 Task: Look for space in Río Bueno, Chile from 12th July, 2023 to 16th July, 2023 for 8 adults in price range Rs.10000 to Rs.16000. Place can be private room with 8 bedrooms having 8 beds and 8 bathrooms. Property type can be house, flat, guest house, hotel. Amenities needed are: wifi, TV, free parkinig on premises, gym, breakfast. Booking option can be shelf check-in. Required host language is English.
Action: Mouse moved to (544, 134)
Screenshot: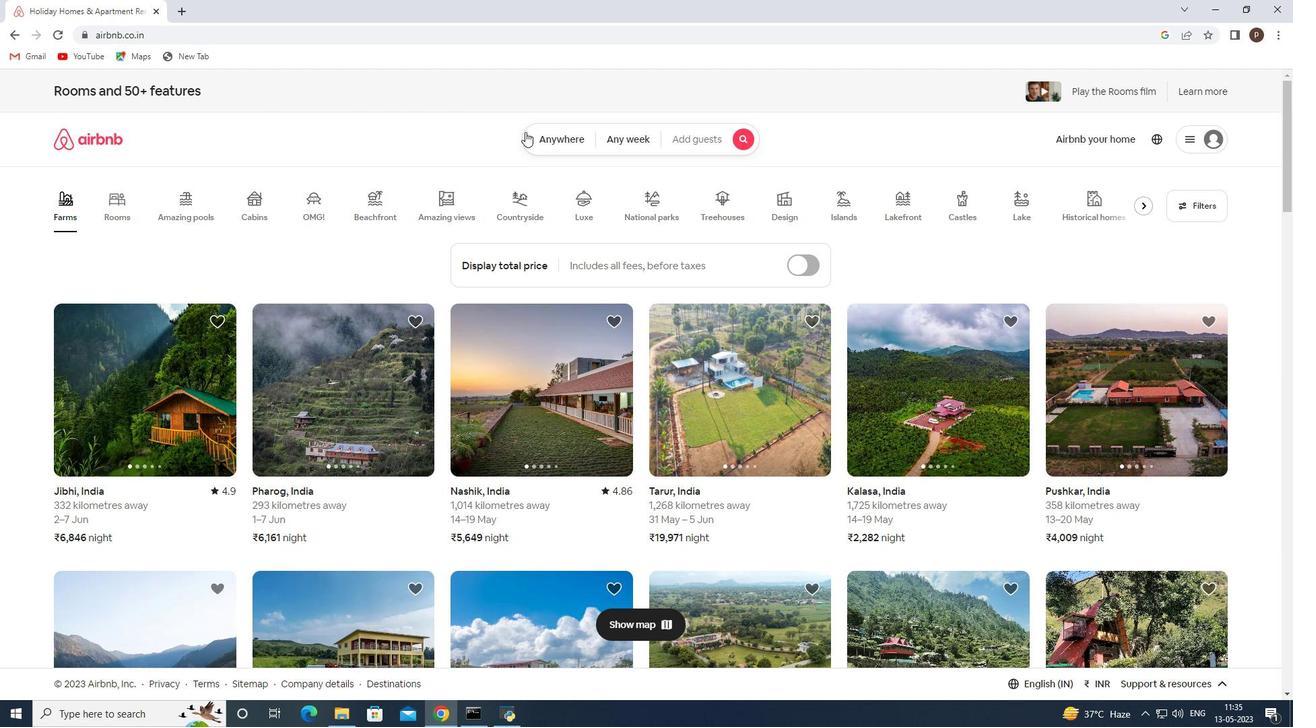 
Action: Mouse pressed left at (544, 134)
Screenshot: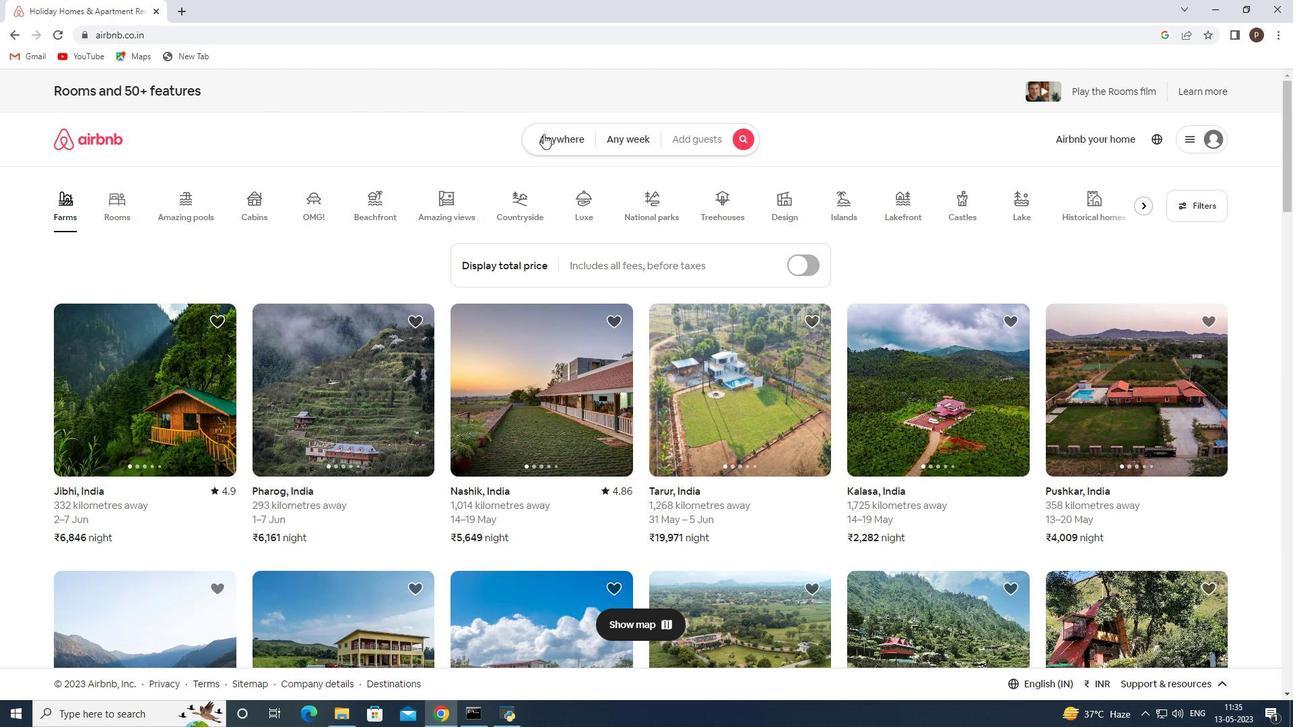
Action: Mouse moved to (443, 195)
Screenshot: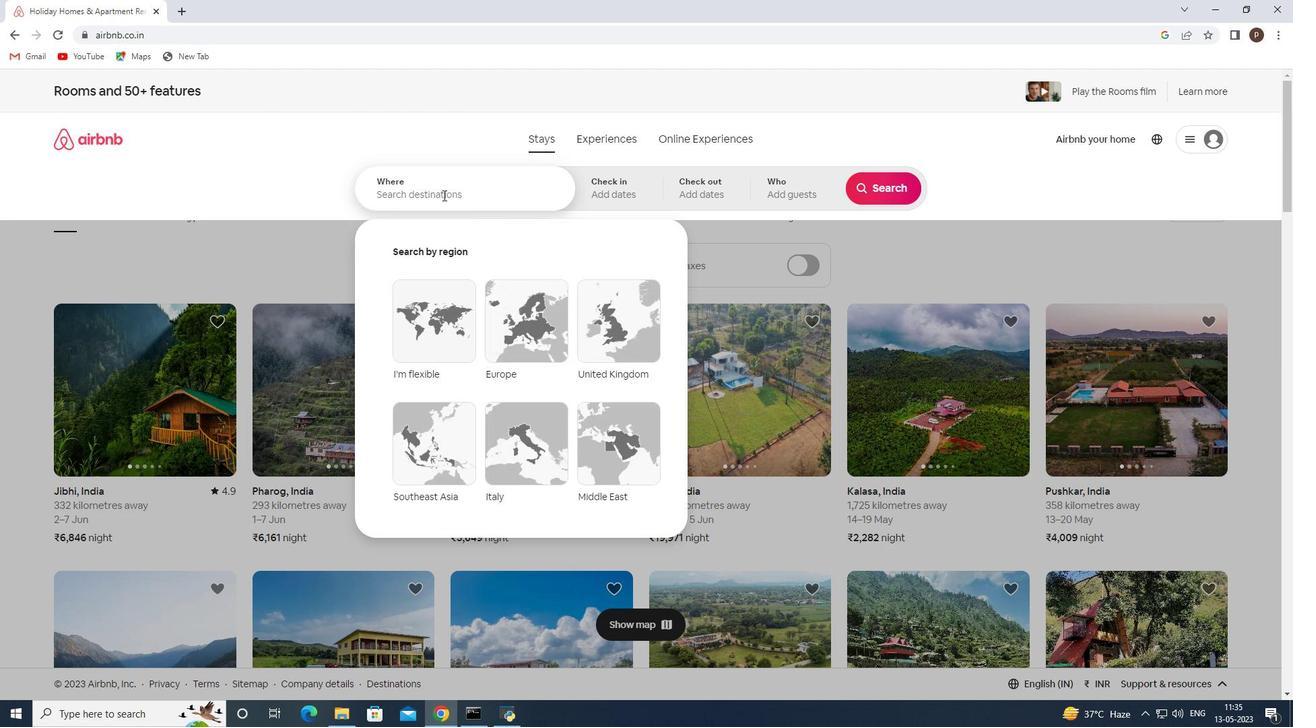 
Action: Mouse pressed left at (443, 195)
Screenshot: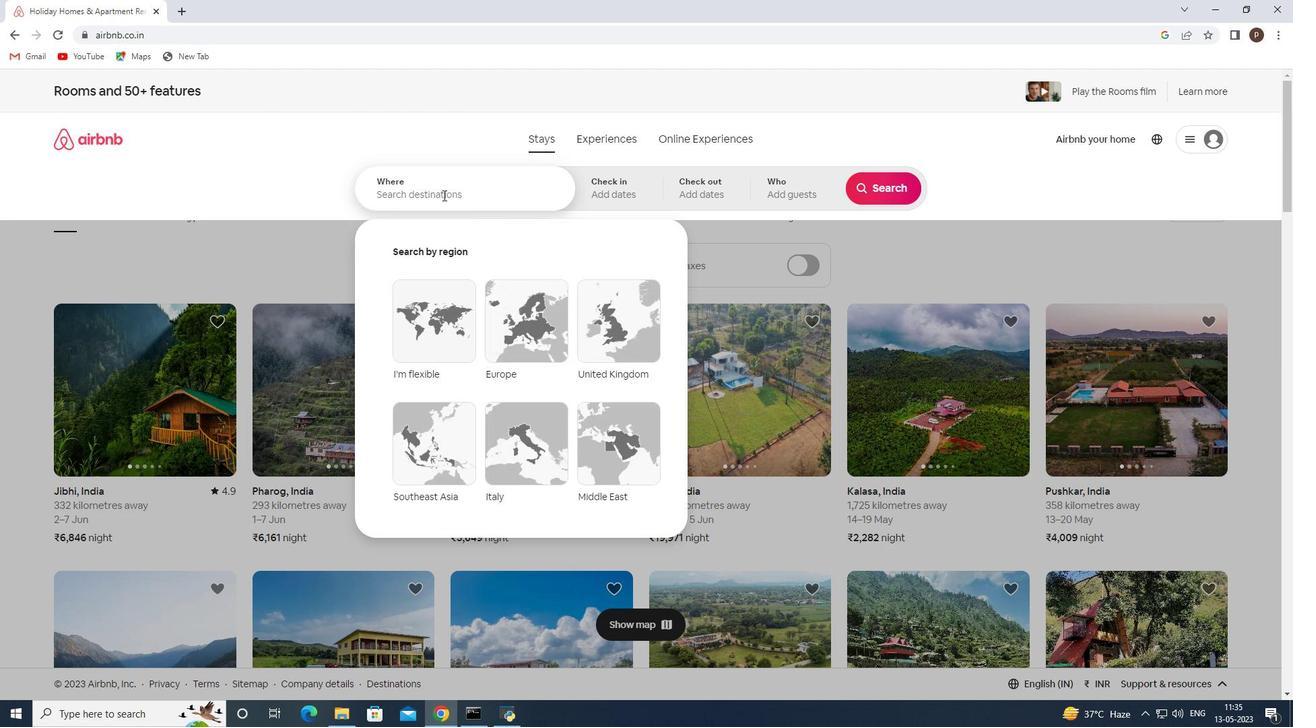 
Action: Key pressed <Key.caps_lock>R<Key.caps_lock>io<Key.space><Key.caps_lock>B<Key.caps_lock>ueno
Screenshot: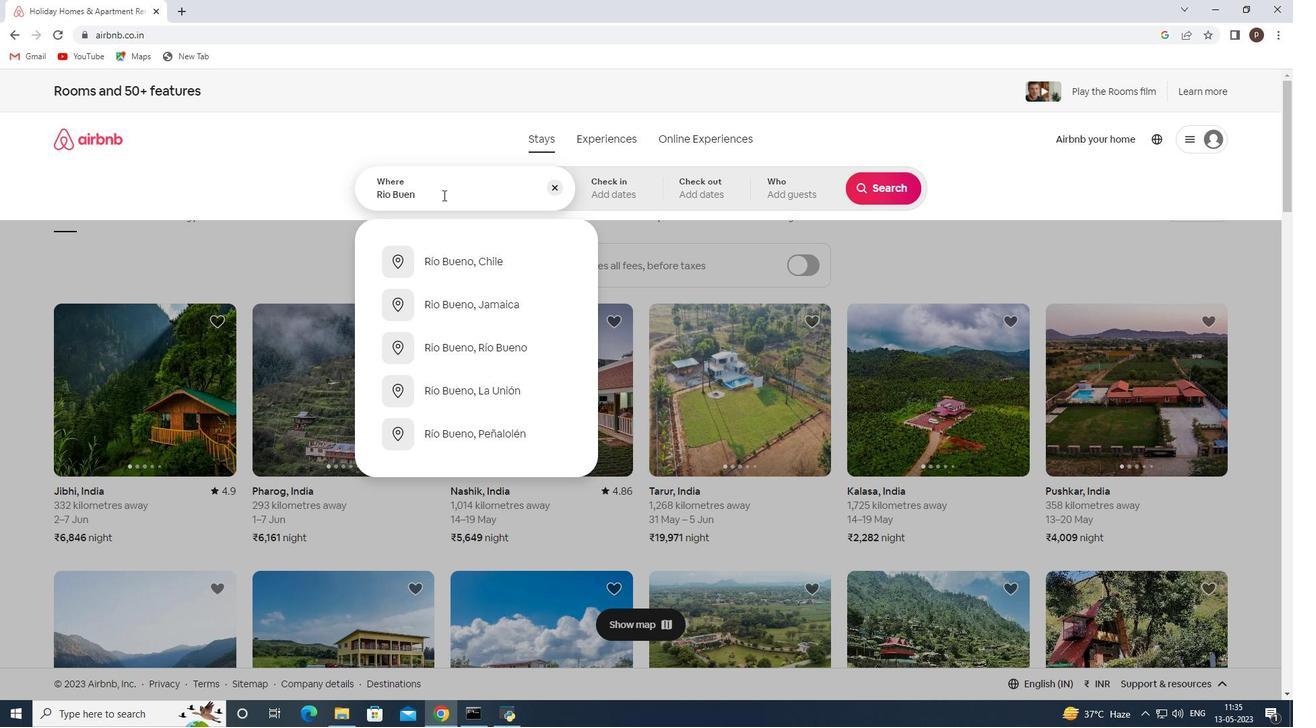
Action: Mouse moved to (451, 256)
Screenshot: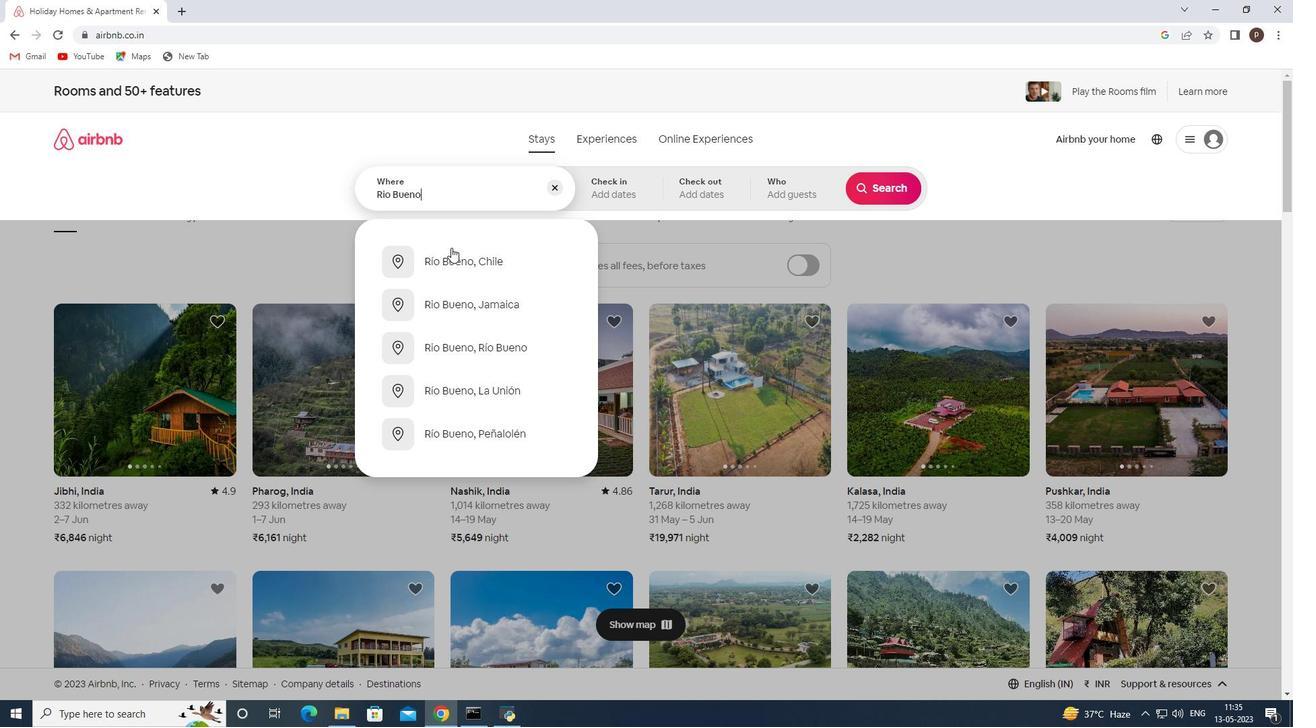 
Action: Mouse pressed left at (451, 256)
Screenshot: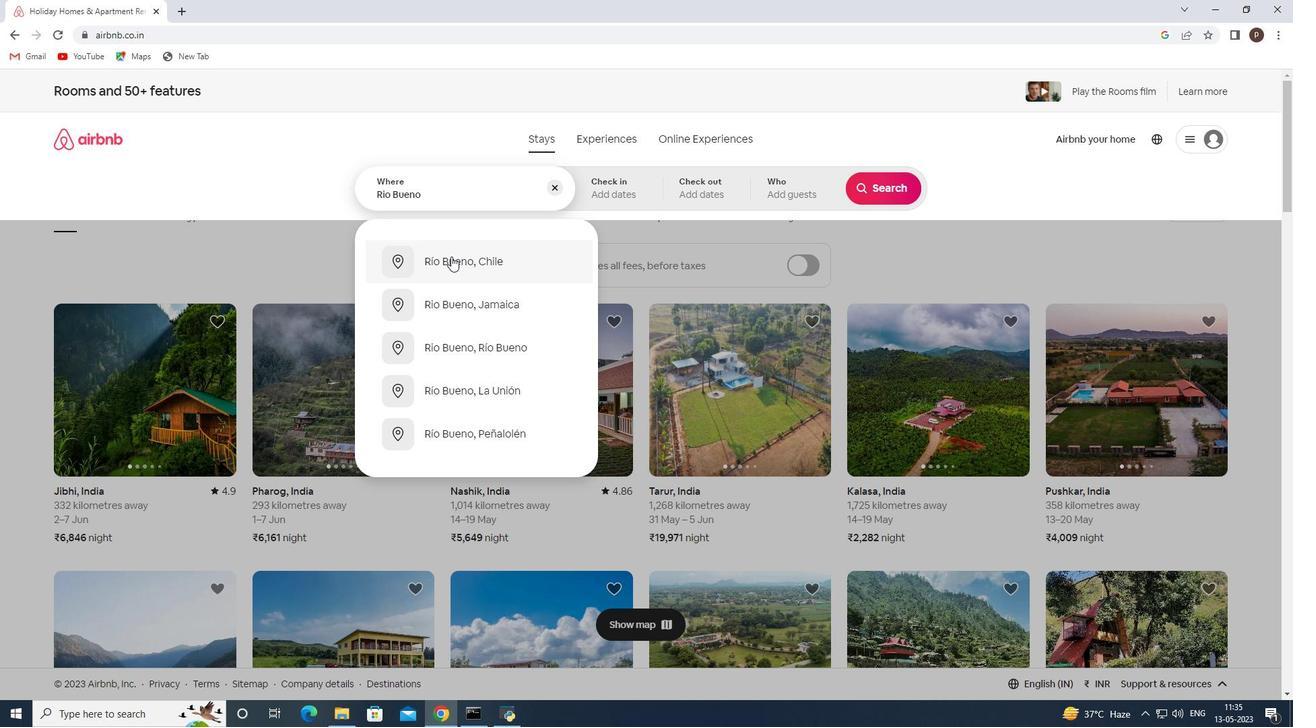 
Action: Mouse moved to (878, 292)
Screenshot: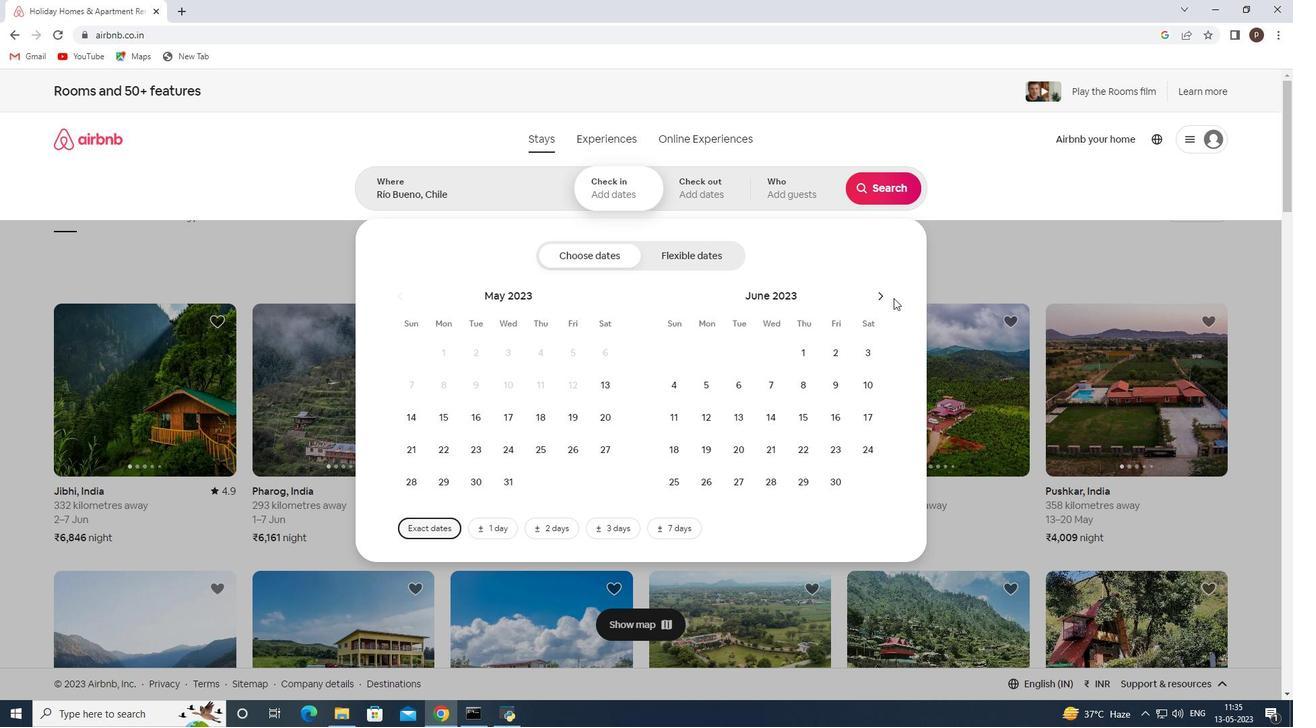 
Action: Mouse pressed left at (878, 292)
Screenshot: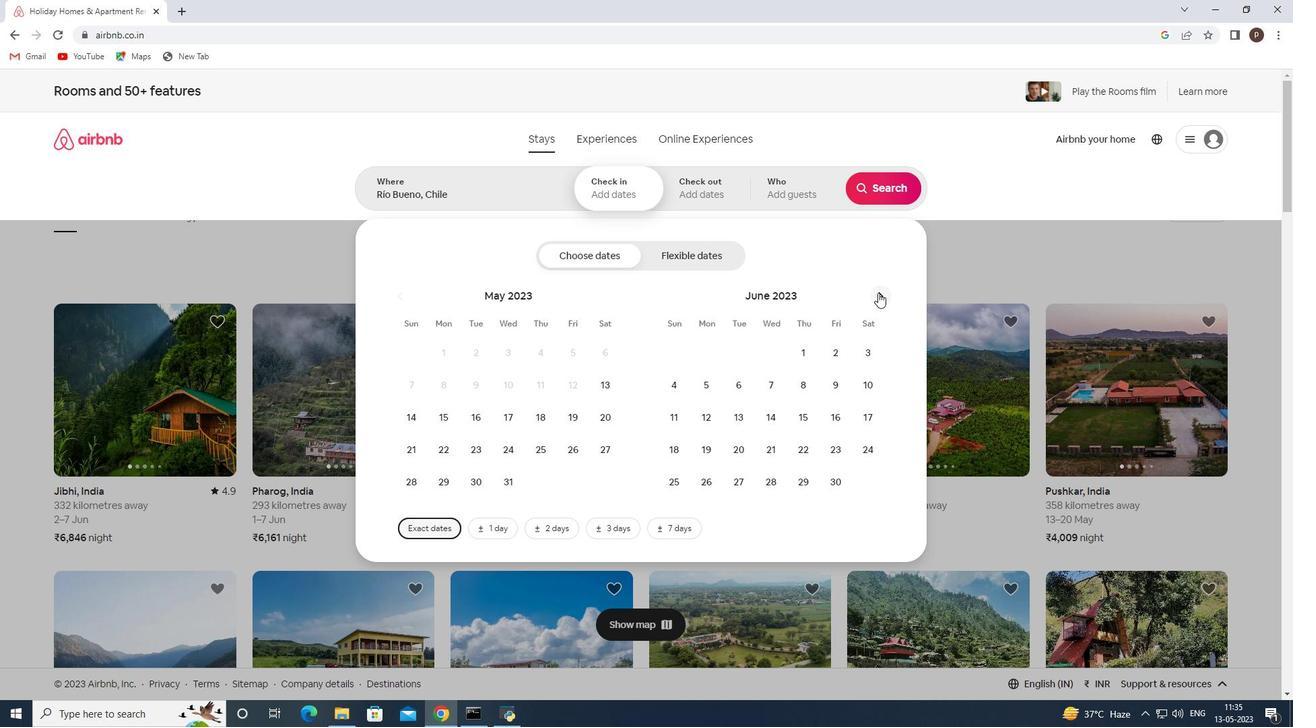 
Action: Mouse moved to (770, 419)
Screenshot: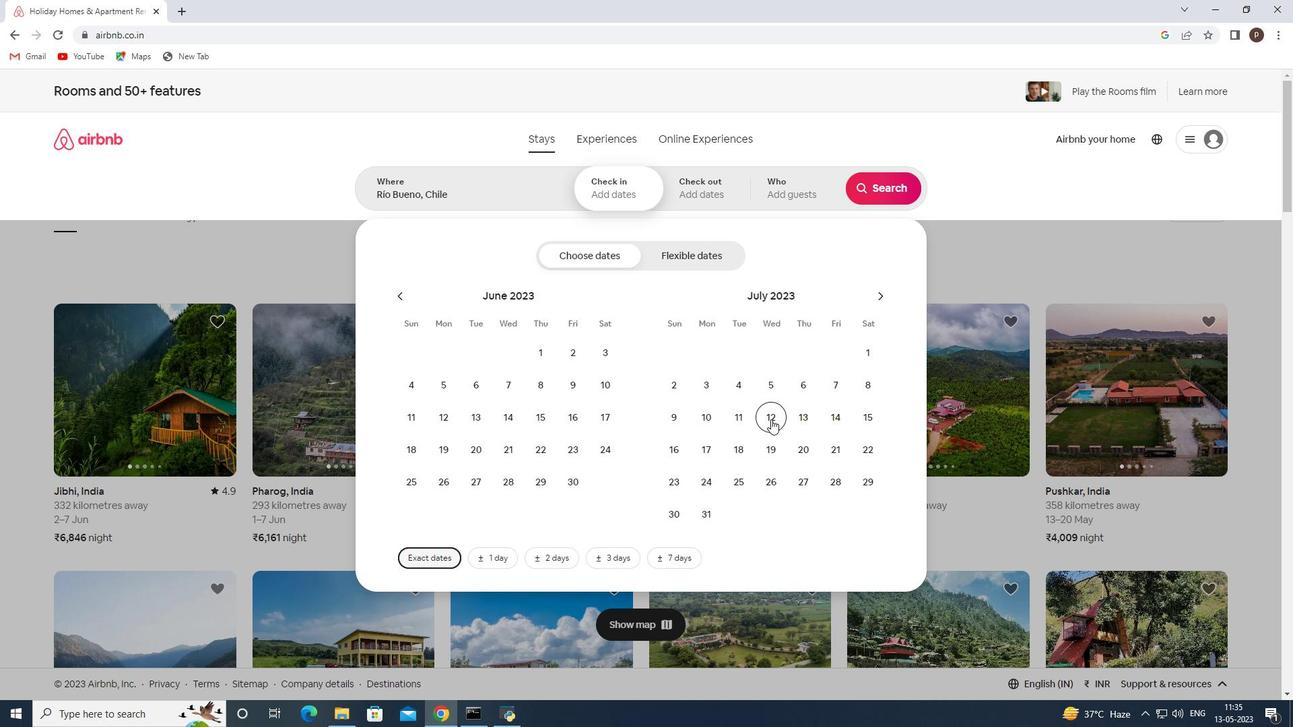 
Action: Mouse pressed left at (770, 419)
Screenshot: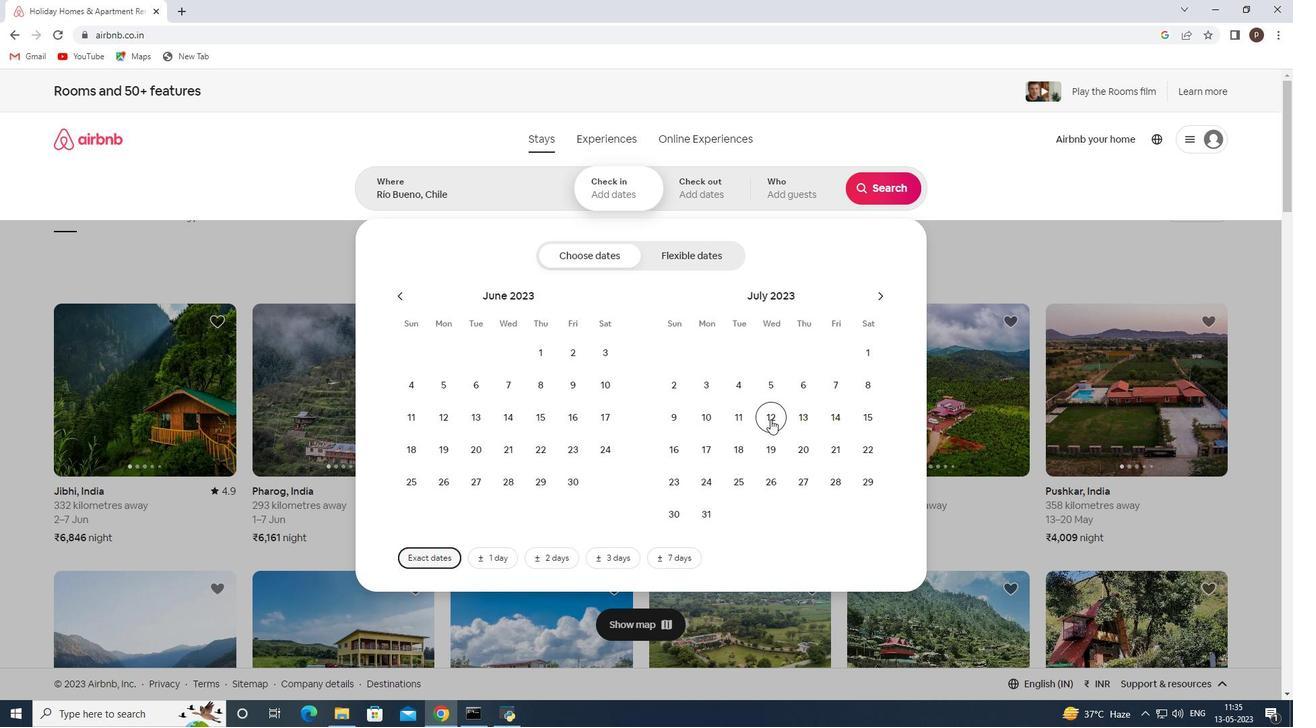 
Action: Mouse moved to (665, 453)
Screenshot: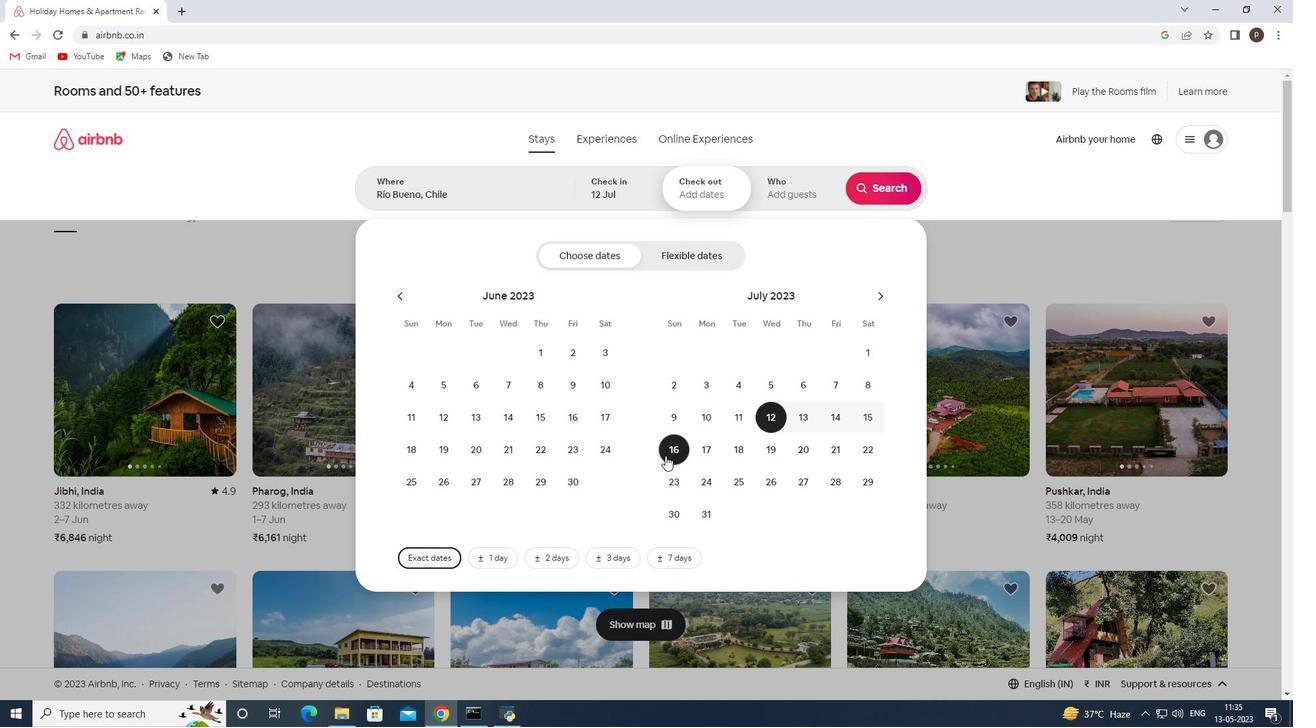 
Action: Mouse pressed left at (665, 453)
Screenshot: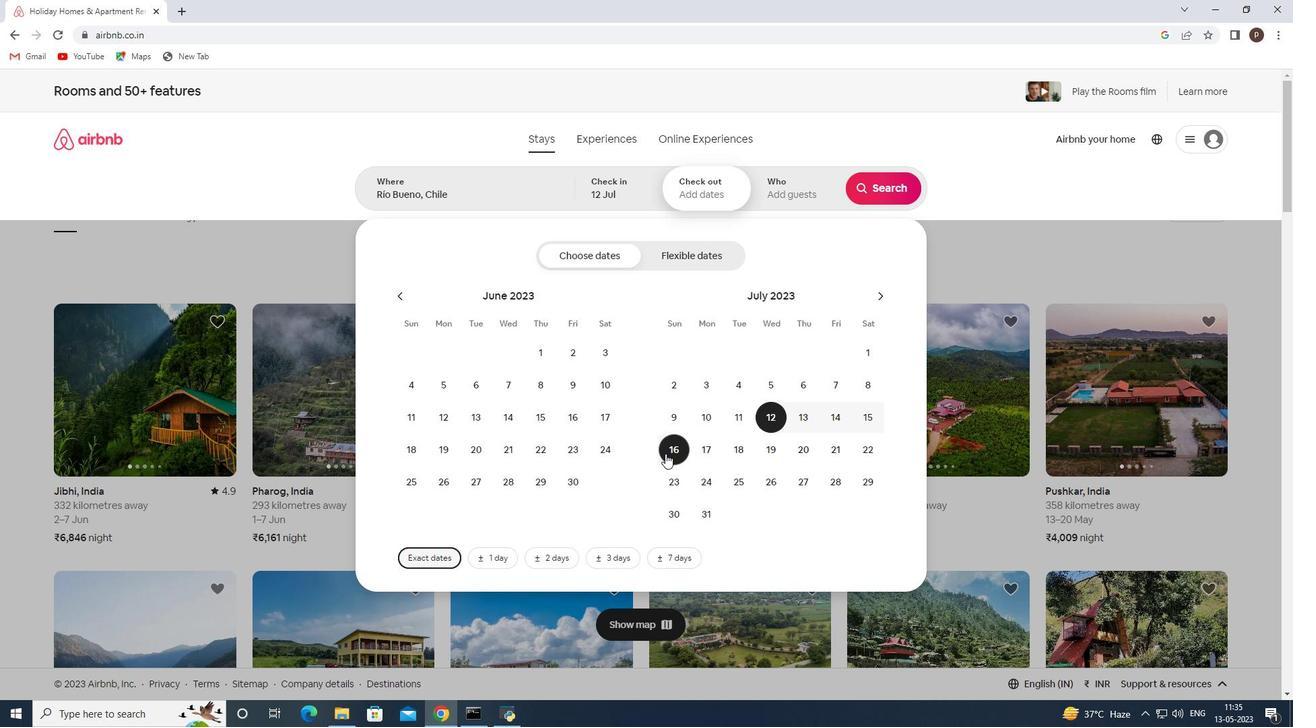 
Action: Mouse moved to (790, 184)
Screenshot: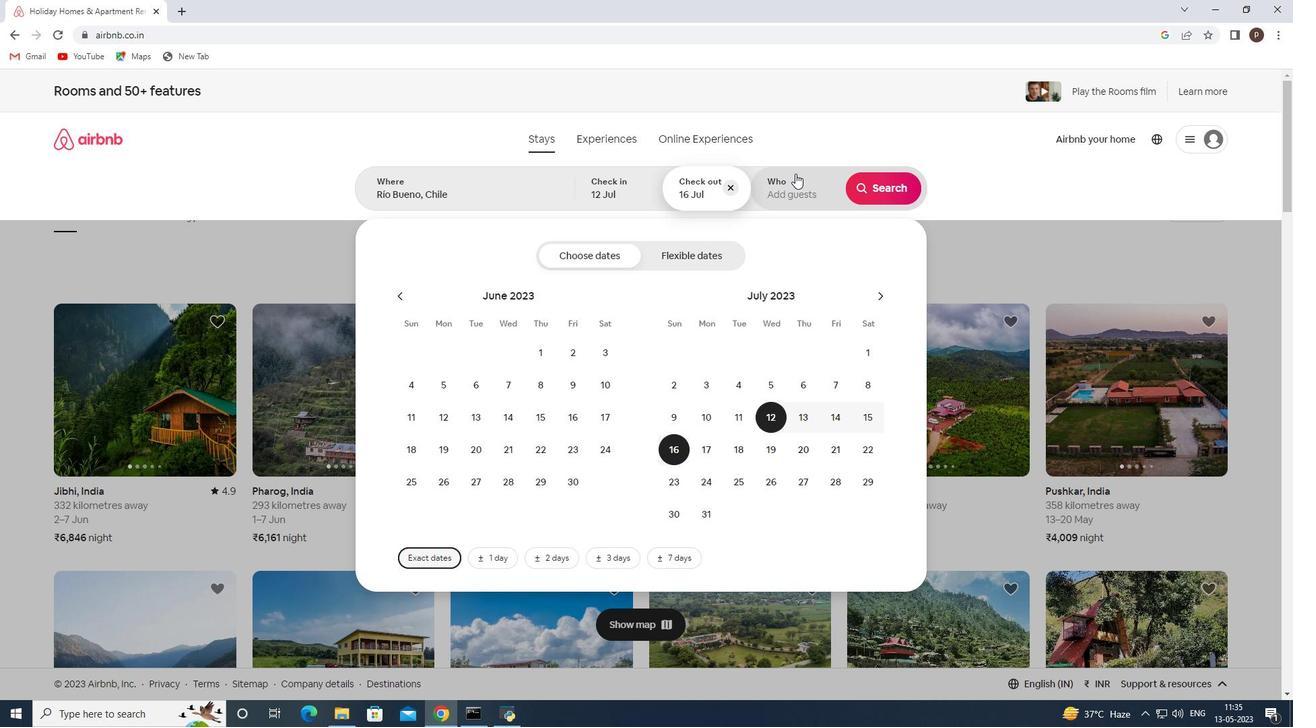 
Action: Mouse pressed left at (790, 184)
Screenshot: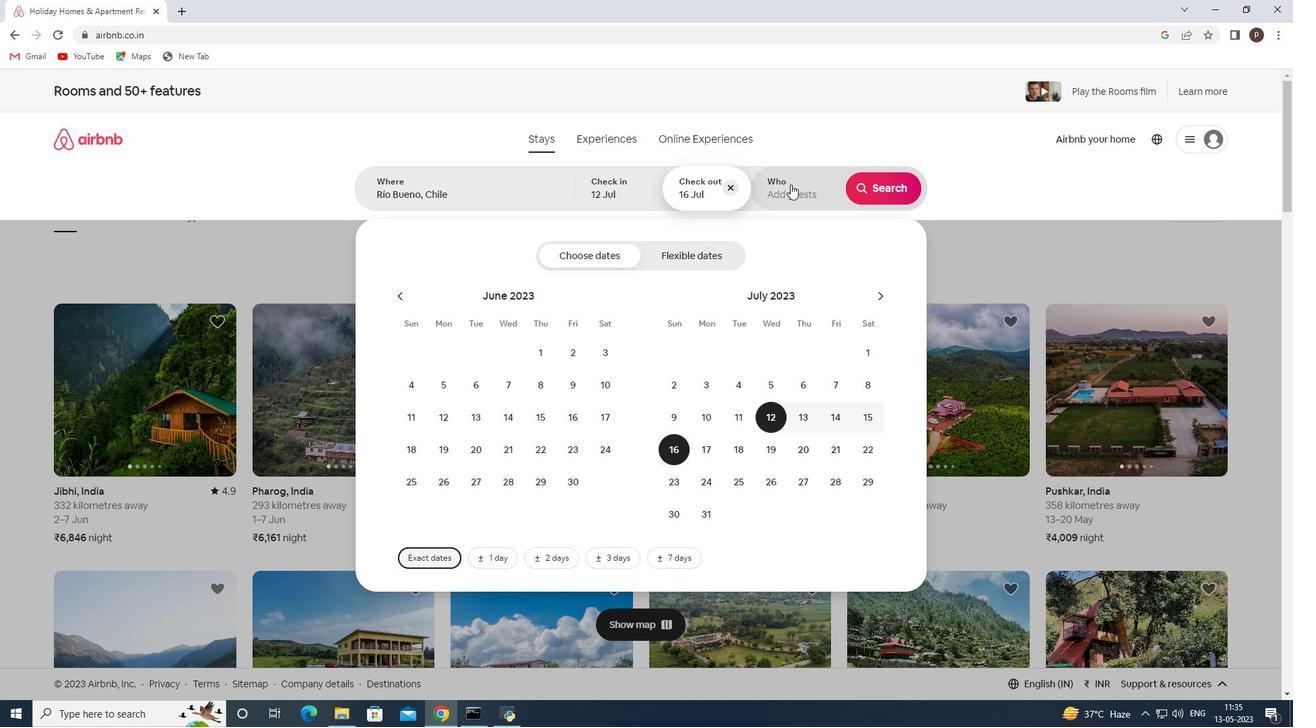 
Action: Mouse moved to (891, 254)
Screenshot: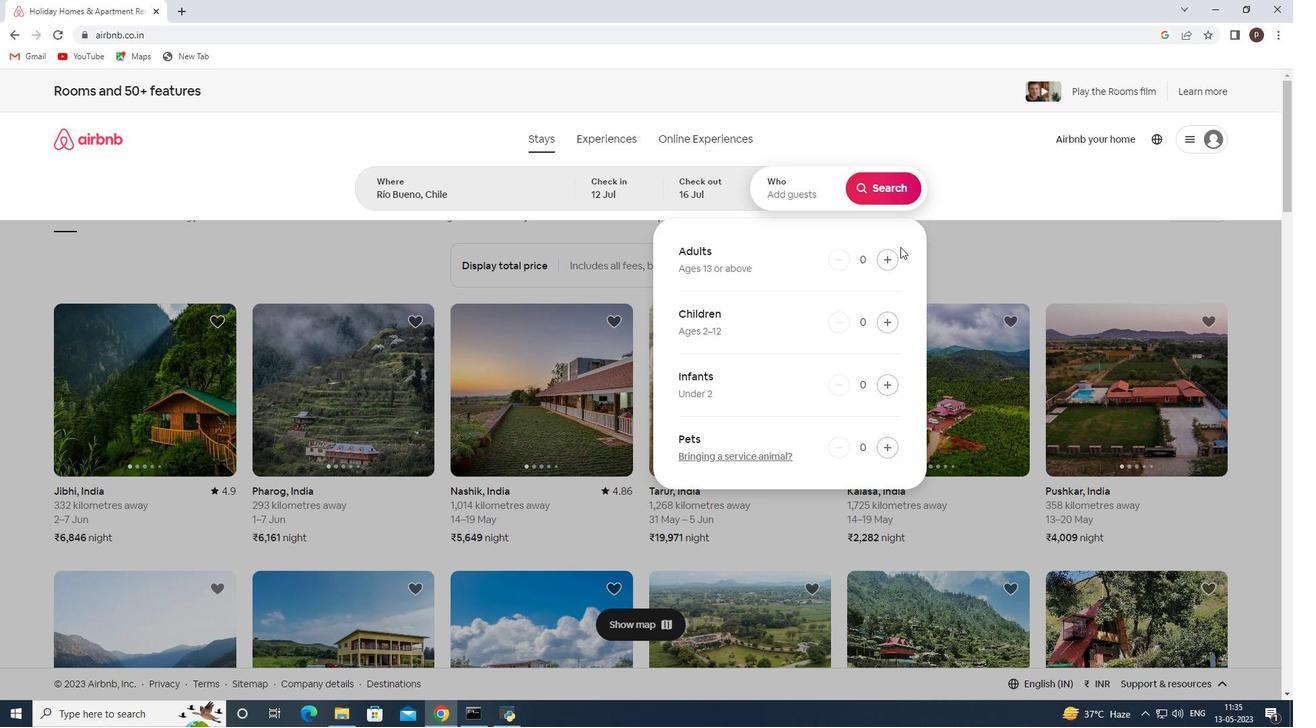 
Action: Mouse pressed left at (891, 254)
Screenshot: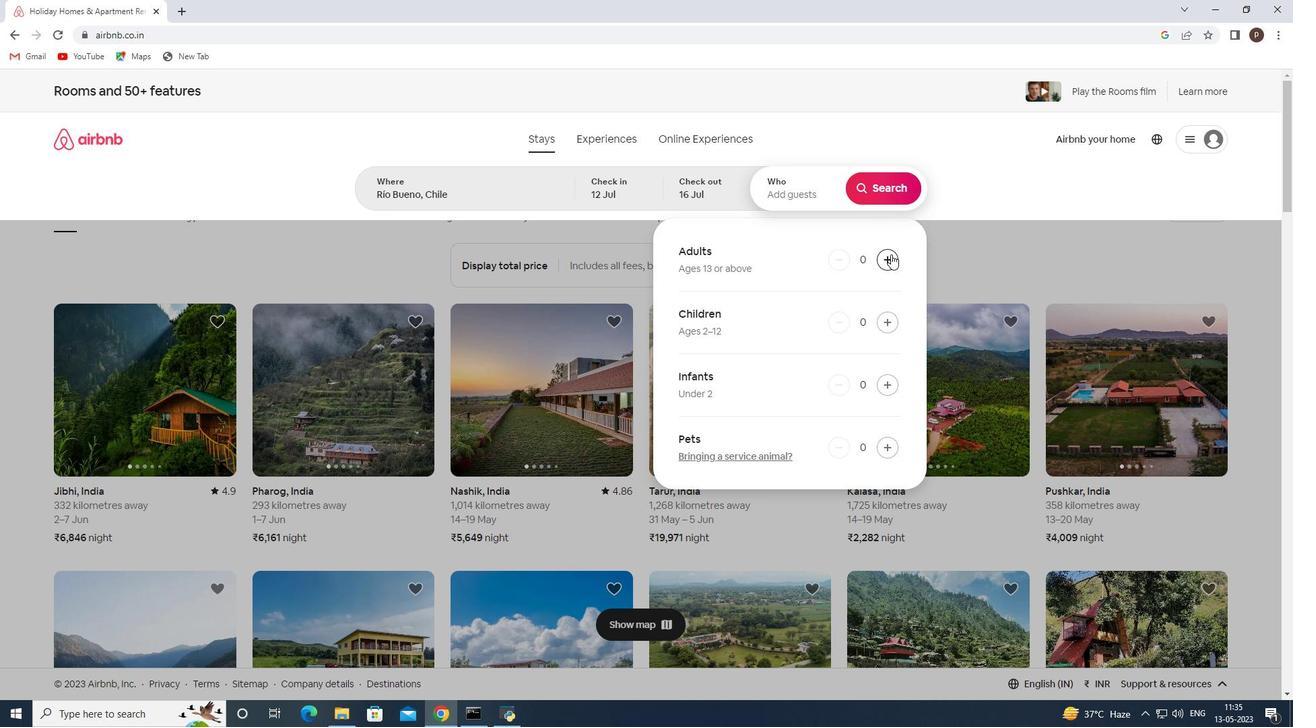 
Action: Mouse pressed left at (891, 254)
Screenshot: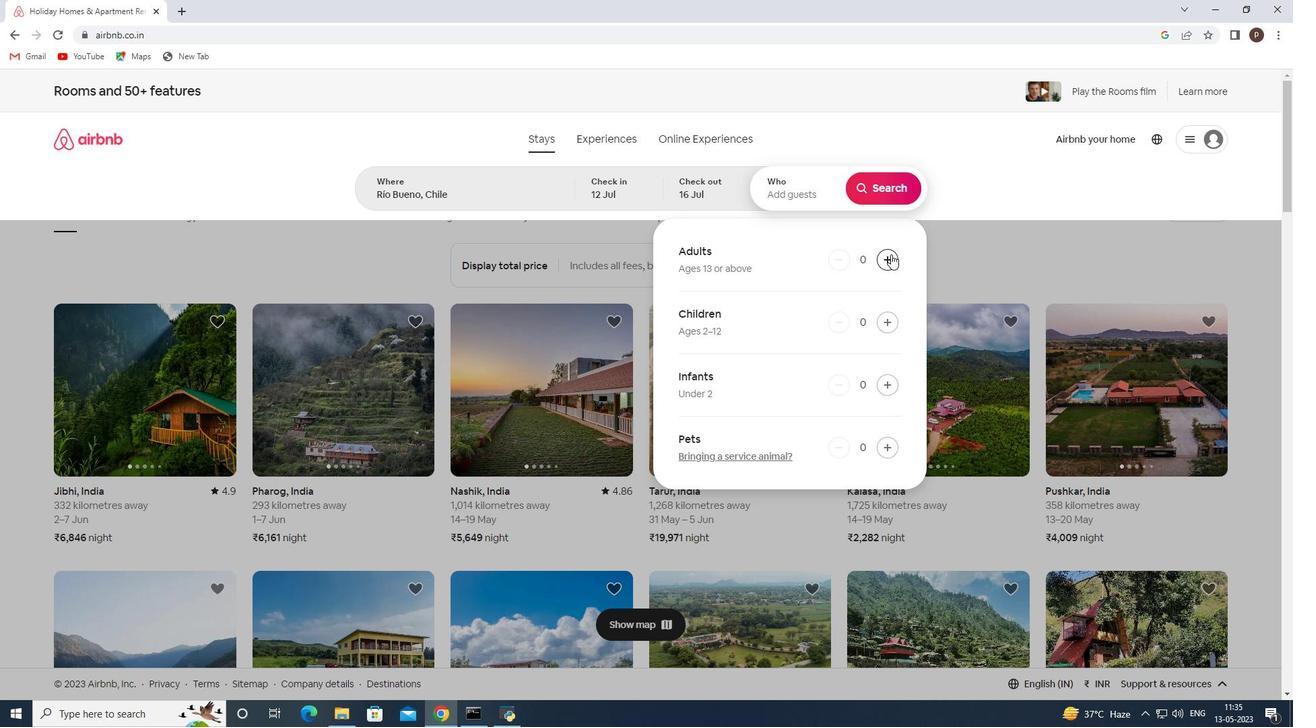 
Action: Mouse pressed left at (891, 254)
Screenshot: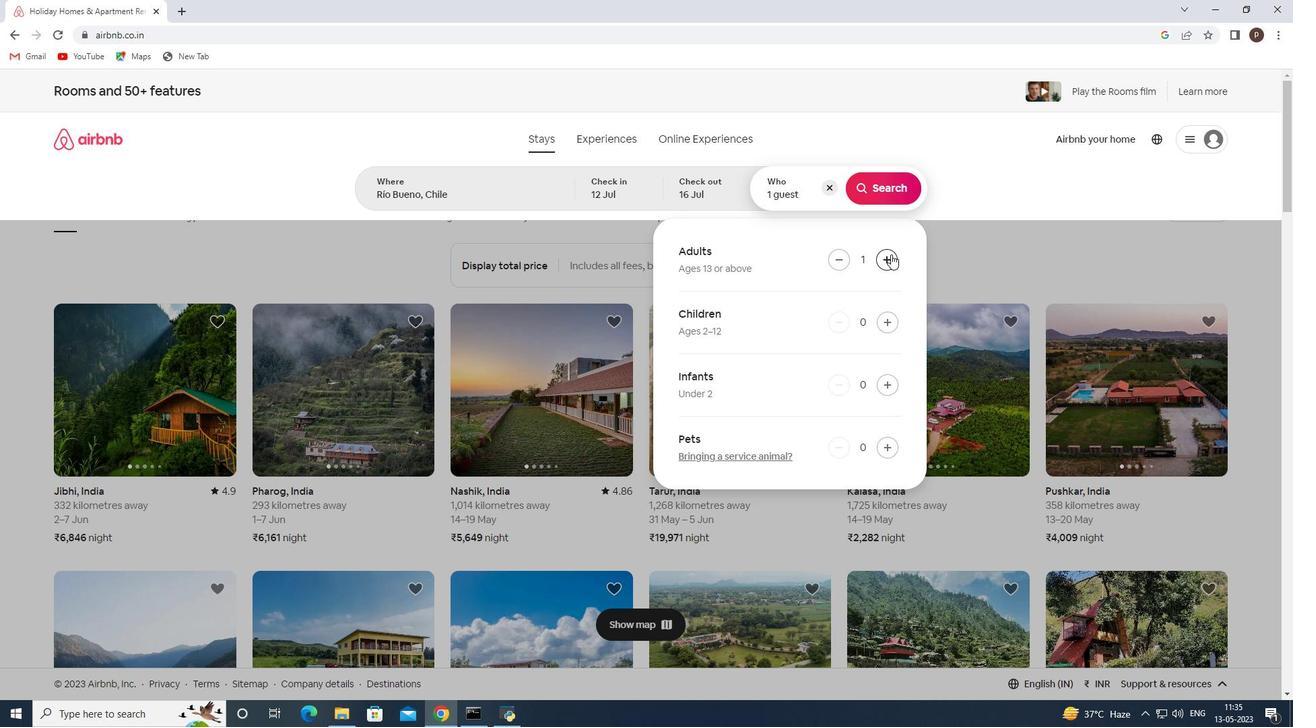 
Action: Mouse pressed left at (891, 254)
Screenshot: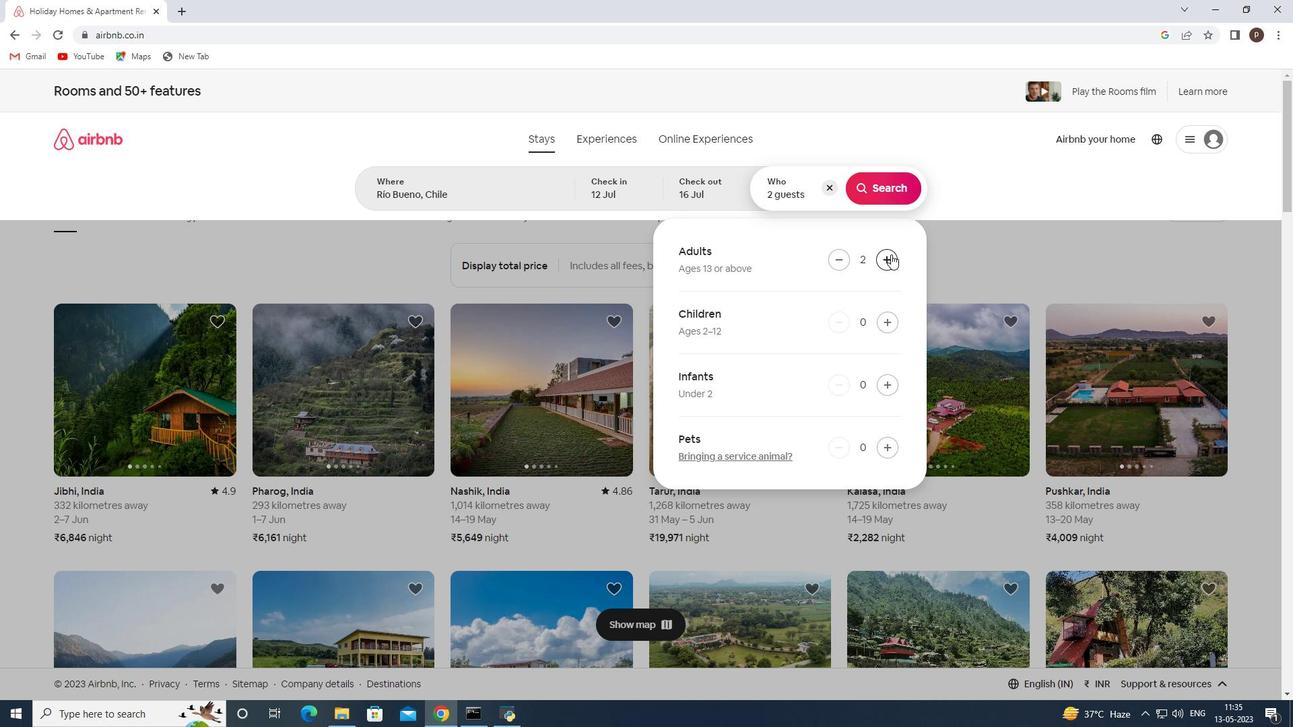 
Action: Mouse pressed left at (891, 254)
Screenshot: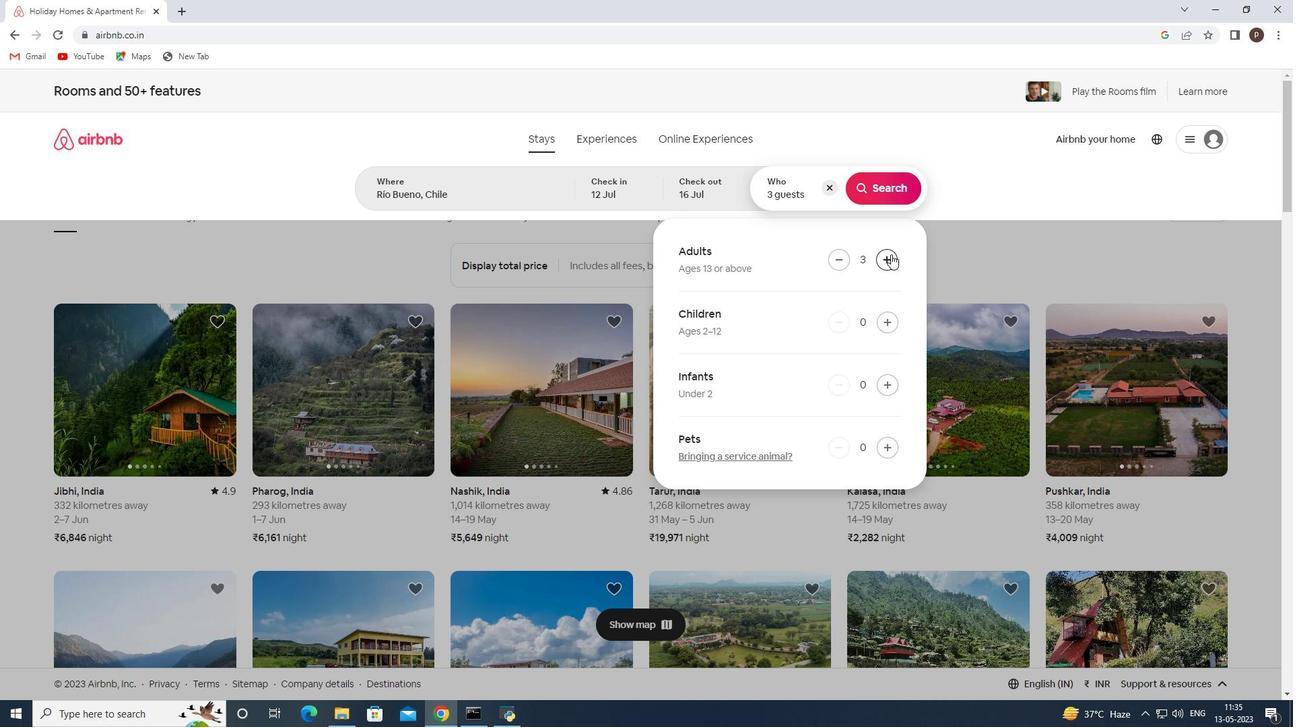 
Action: Mouse pressed left at (891, 254)
Screenshot: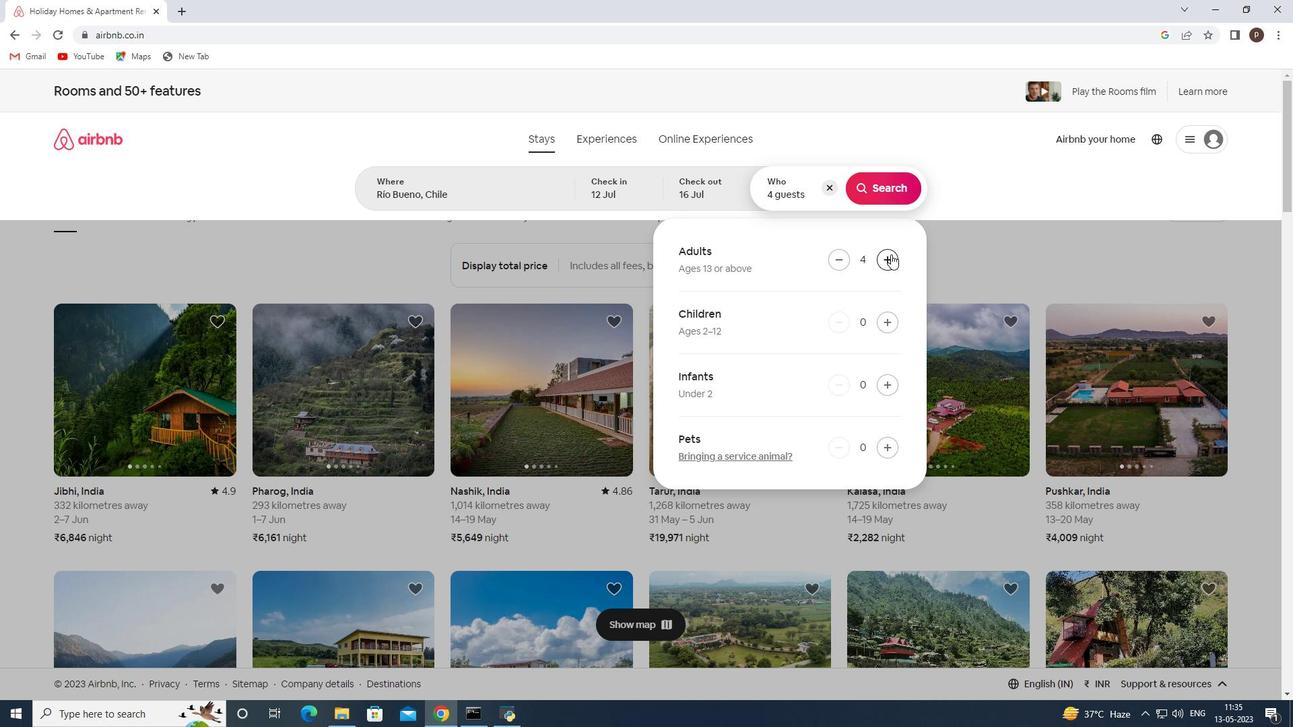 
Action: Mouse pressed left at (891, 254)
Screenshot: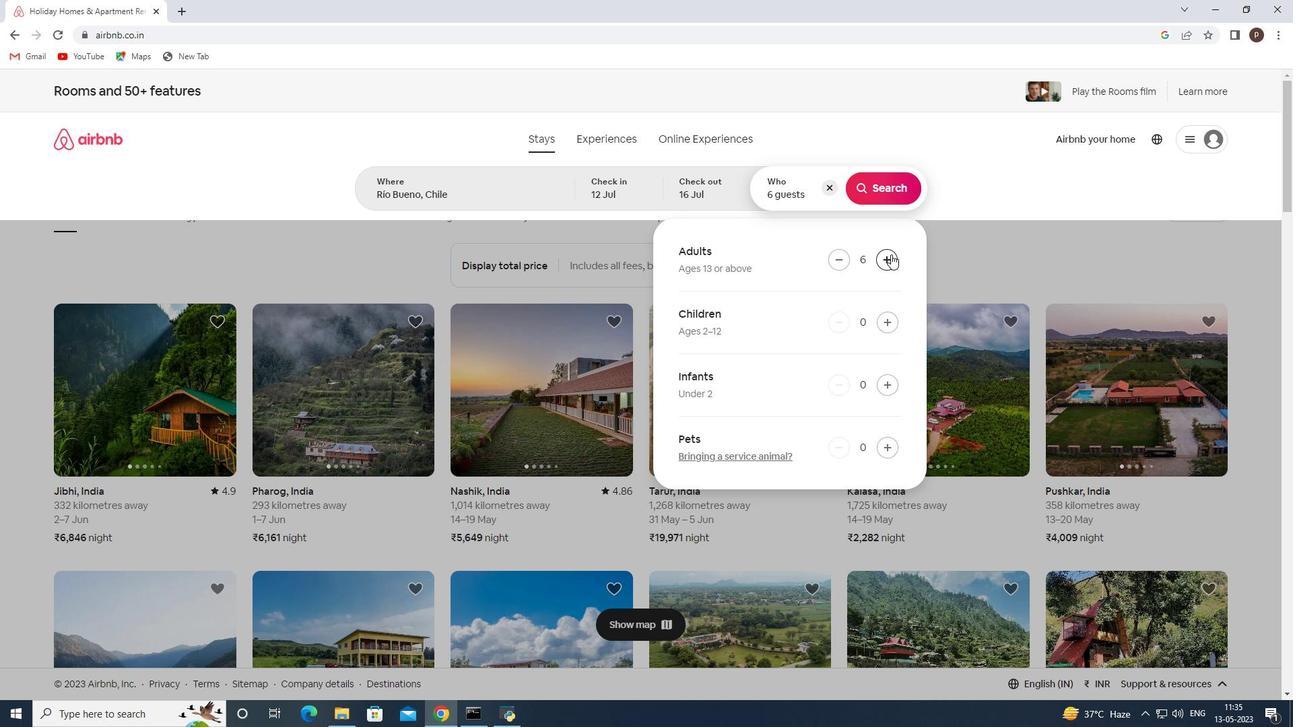 
Action: Mouse pressed left at (891, 254)
Screenshot: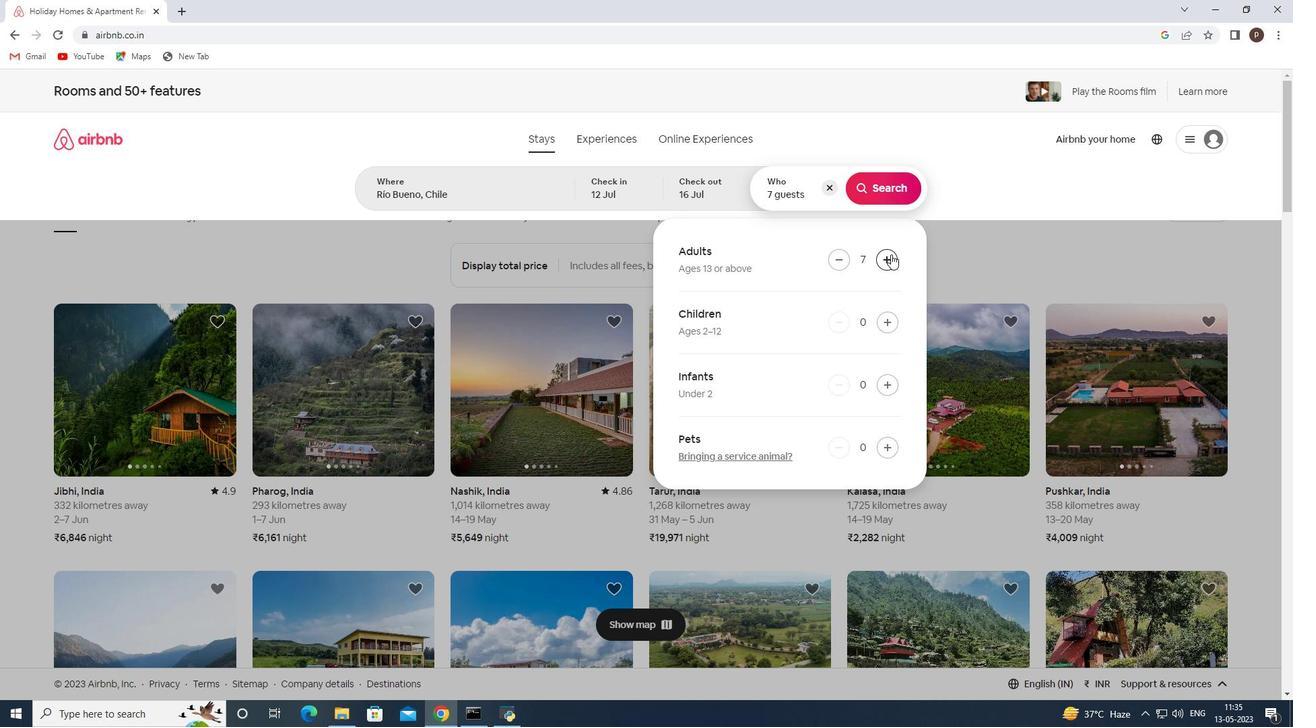 
Action: Mouse moved to (888, 195)
Screenshot: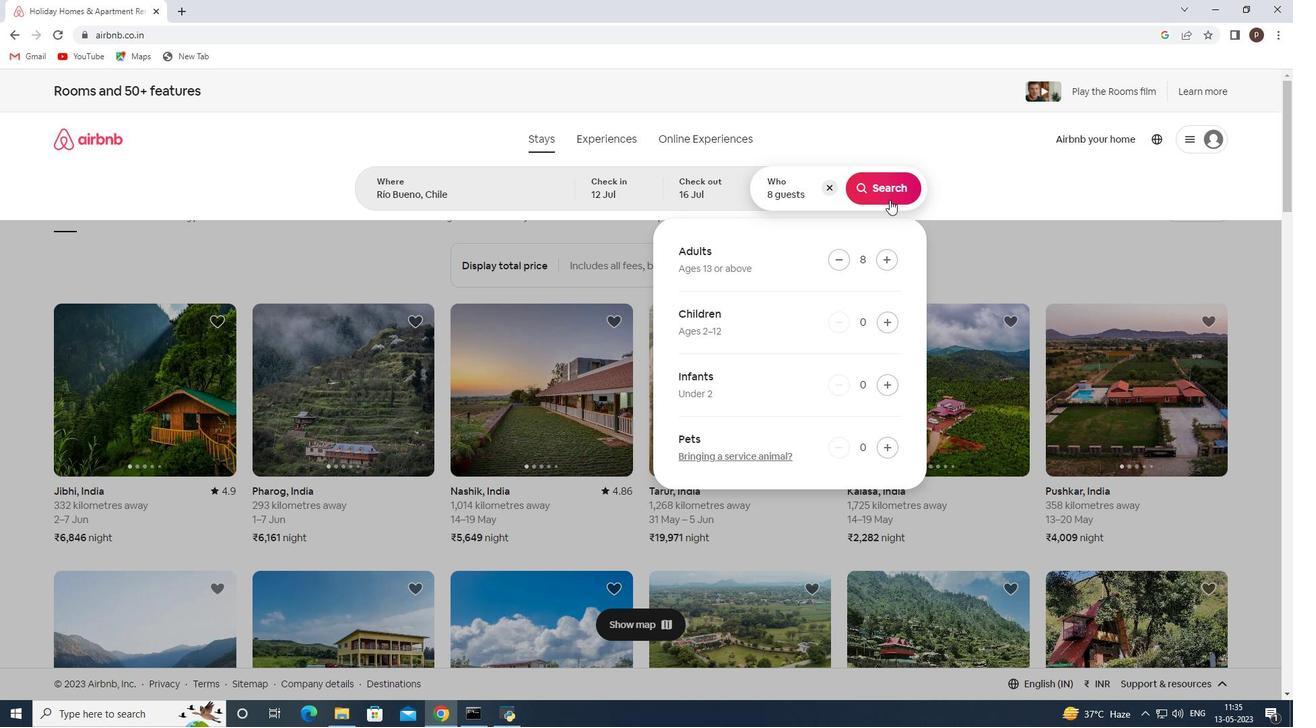 
Action: Mouse pressed left at (888, 195)
Screenshot: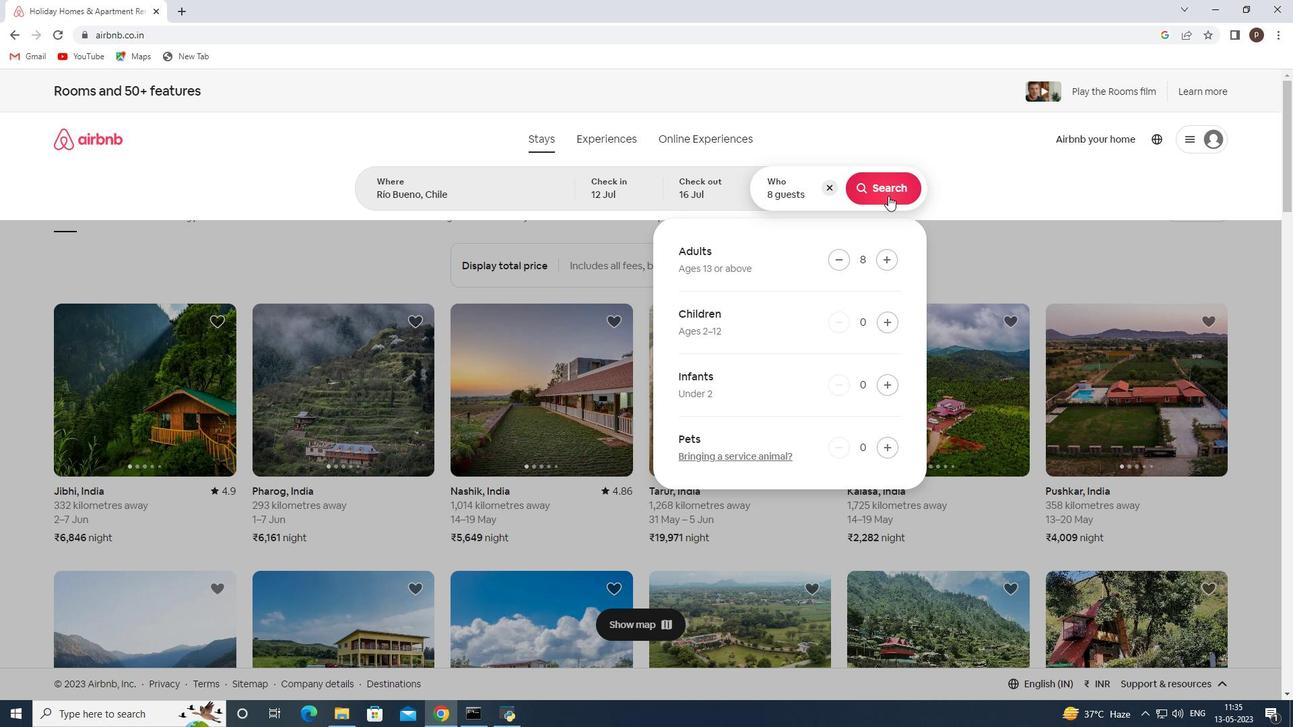 
Action: Mouse moved to (1214, 152)
Screenshot: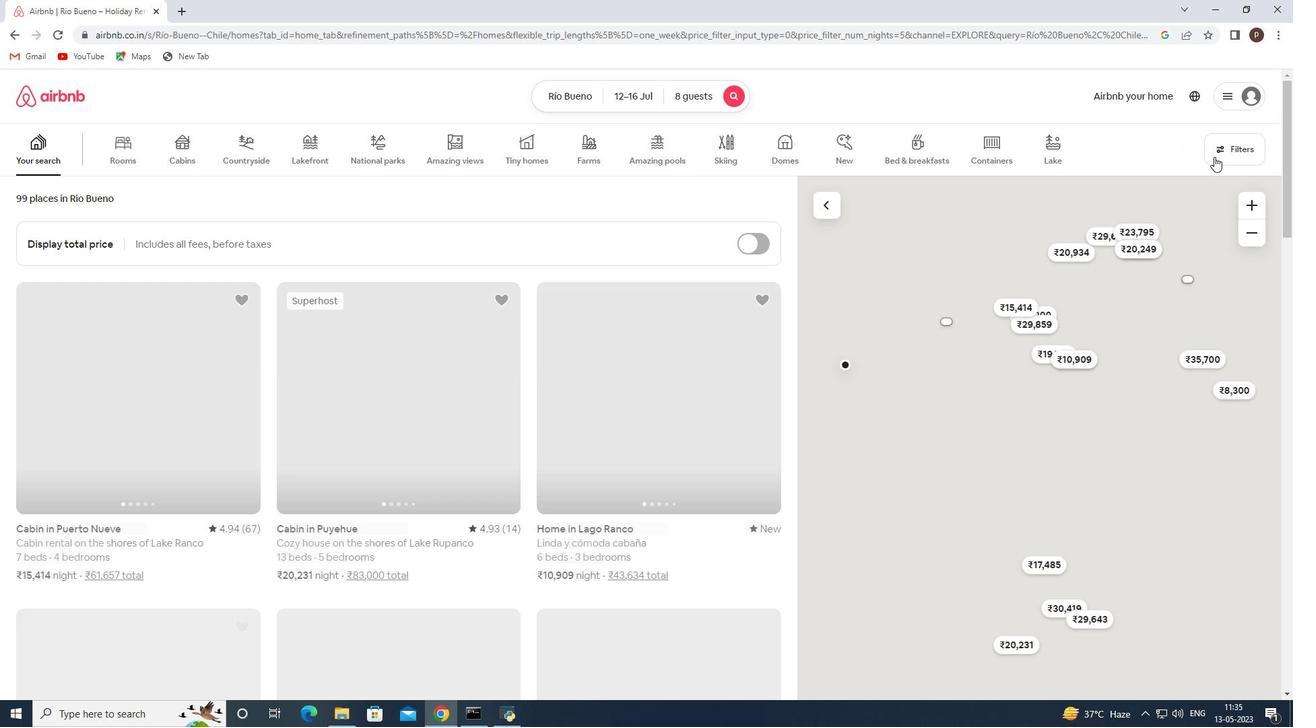 
Action: Mouse pressed left at (1214, 152)
Screenshot: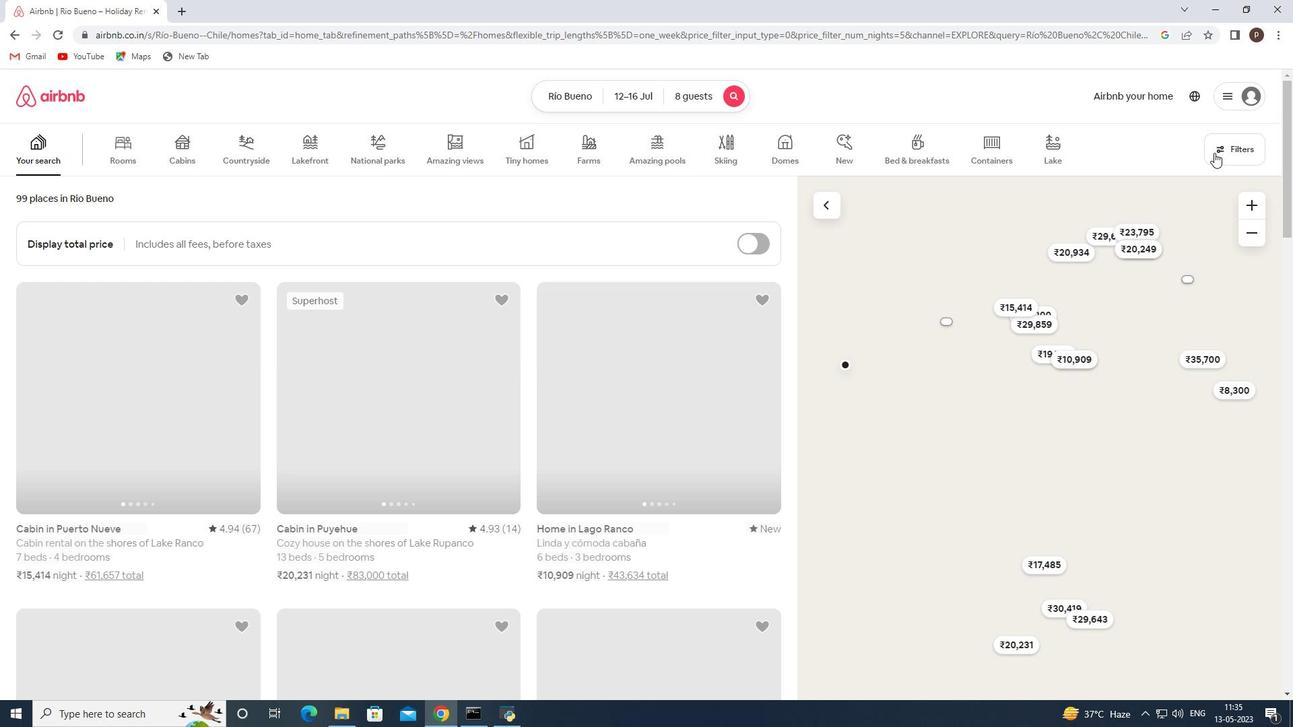 
Action: Mouse moved to (455, 474)
Screenshot: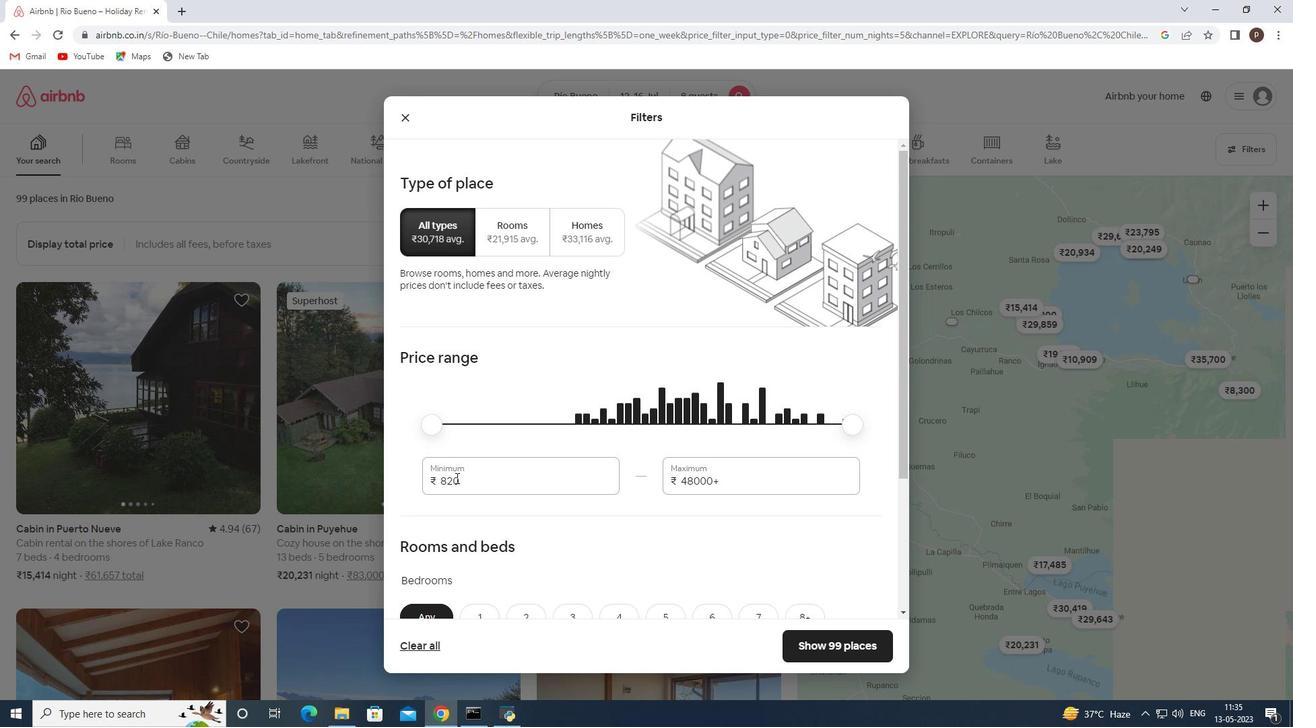 
Action: Mouse pressed left at (455, 474)
Screenshot: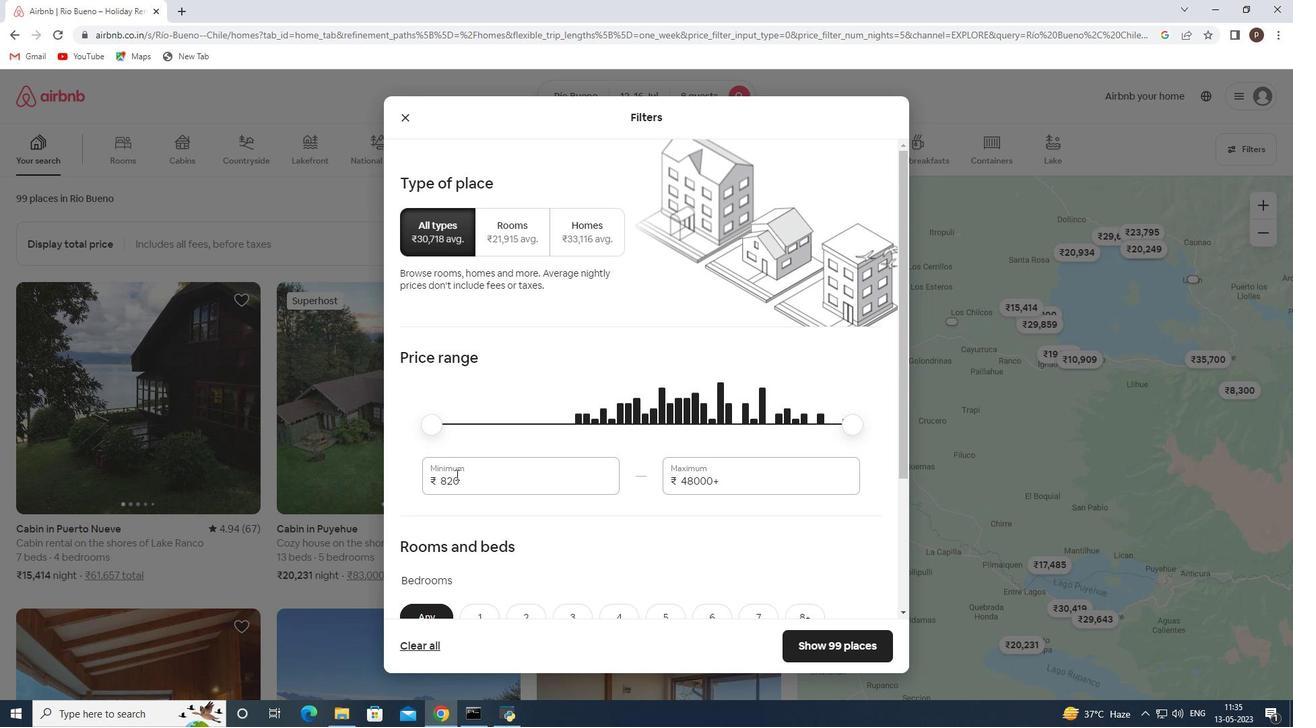
Action: Mouse pressed left at (455, 474)
Screenshot: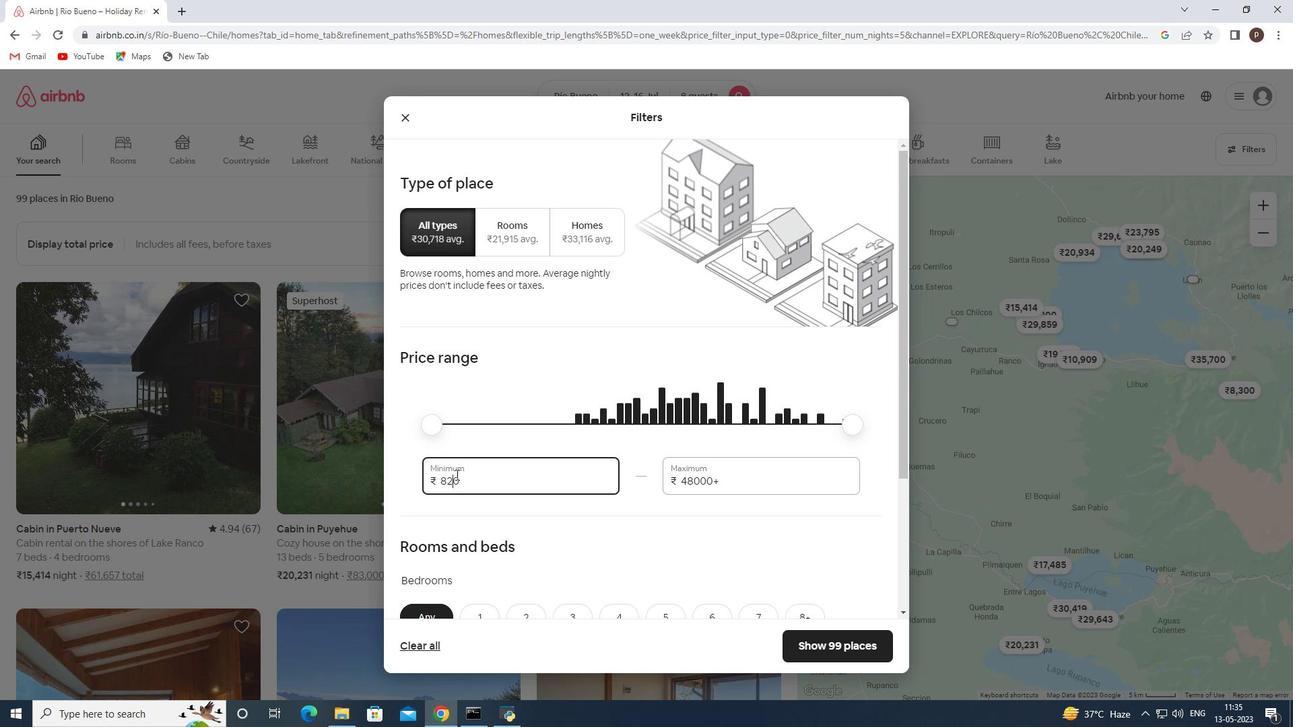 
Action: Key pressed 10000<Key.tab>16000
Screenshot: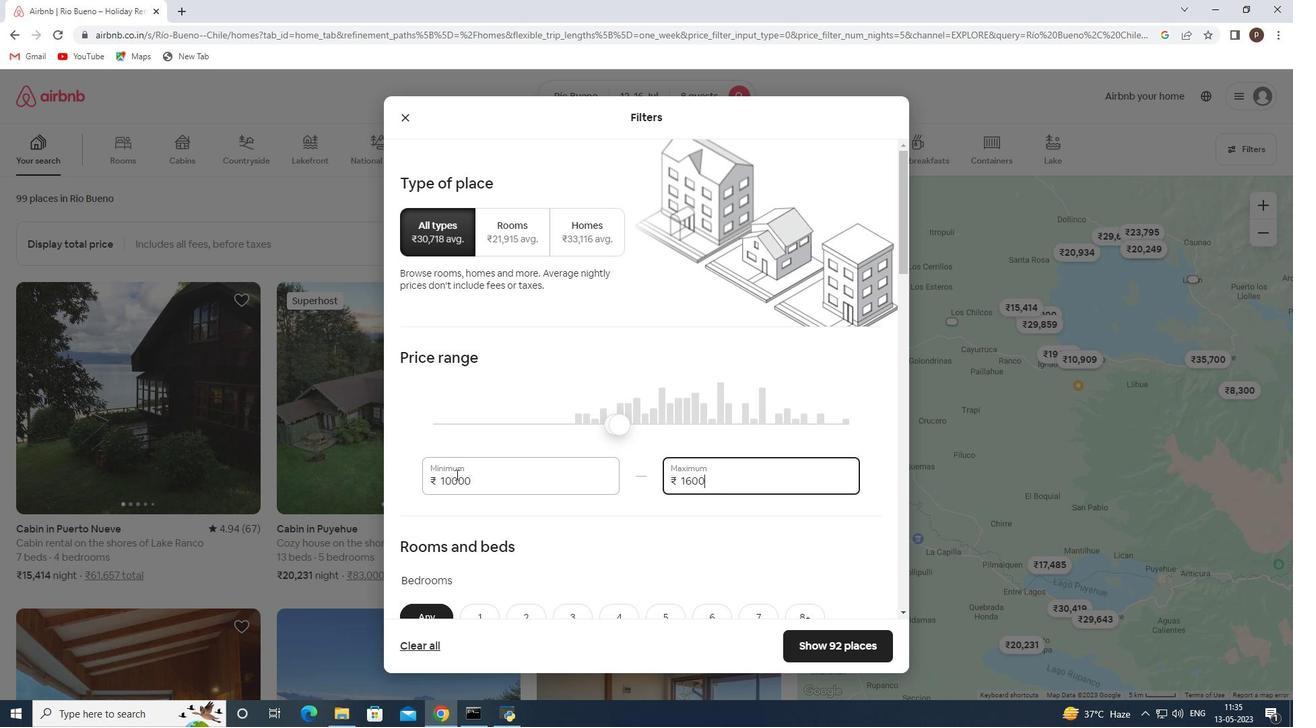 
Action: Mouse scrolled (455, 474) with delta (0, 0)
Screenshot: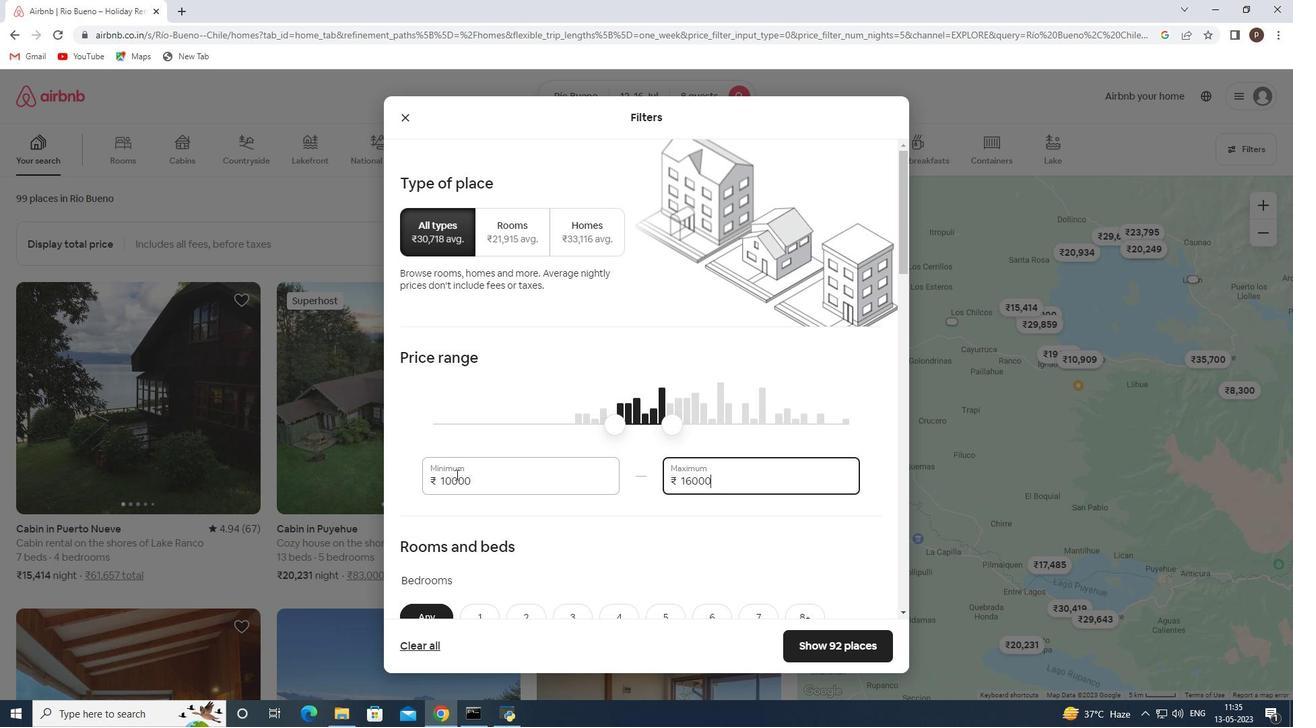 
Action: Mouse scrolled (455, 474) with delta (0, 0)
Screenshot: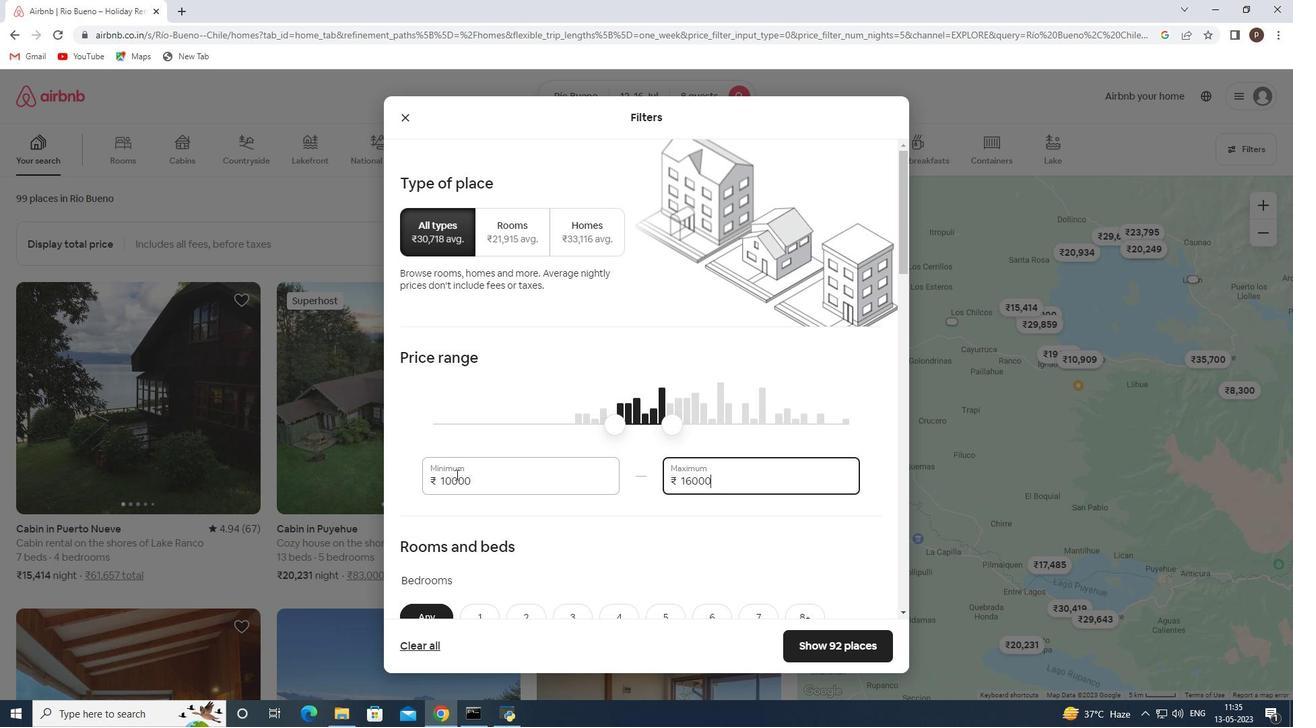 
Action: Mouse scrolled (455, 474) with delta (0, 0)
Screenshot: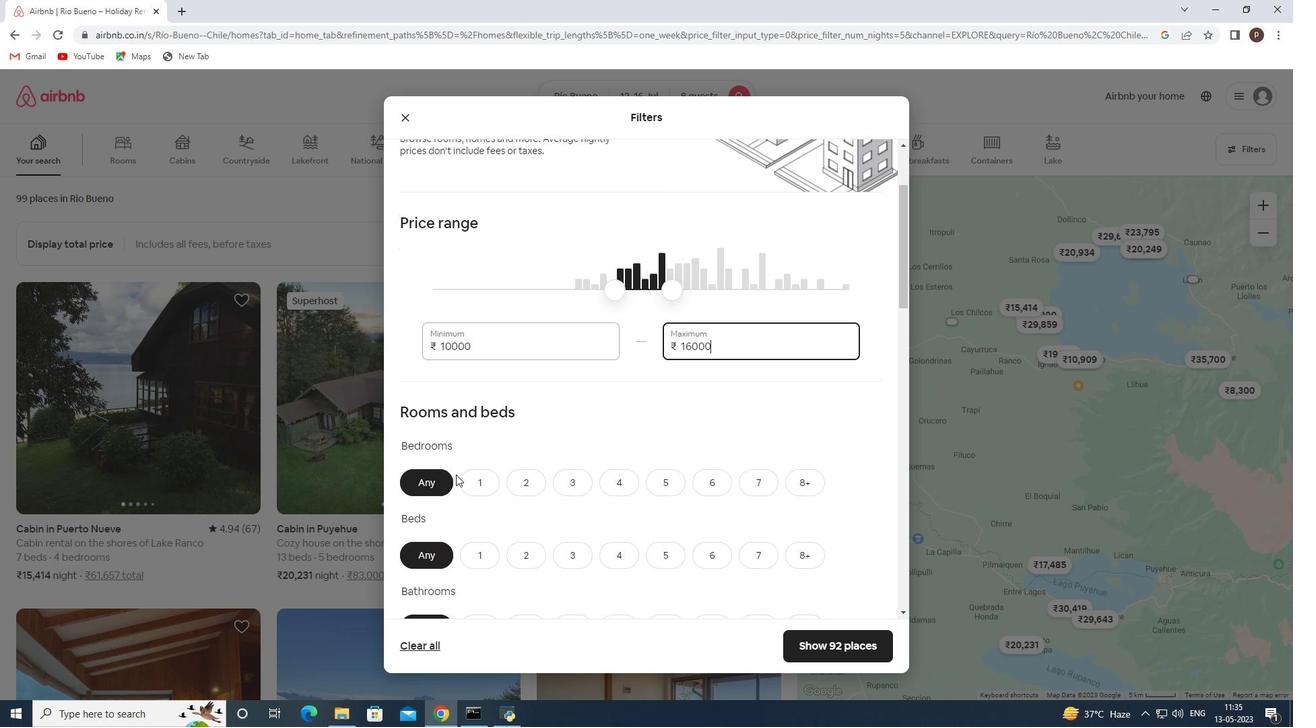 
Action: Mouse moved to (504, 469)
Screenshot: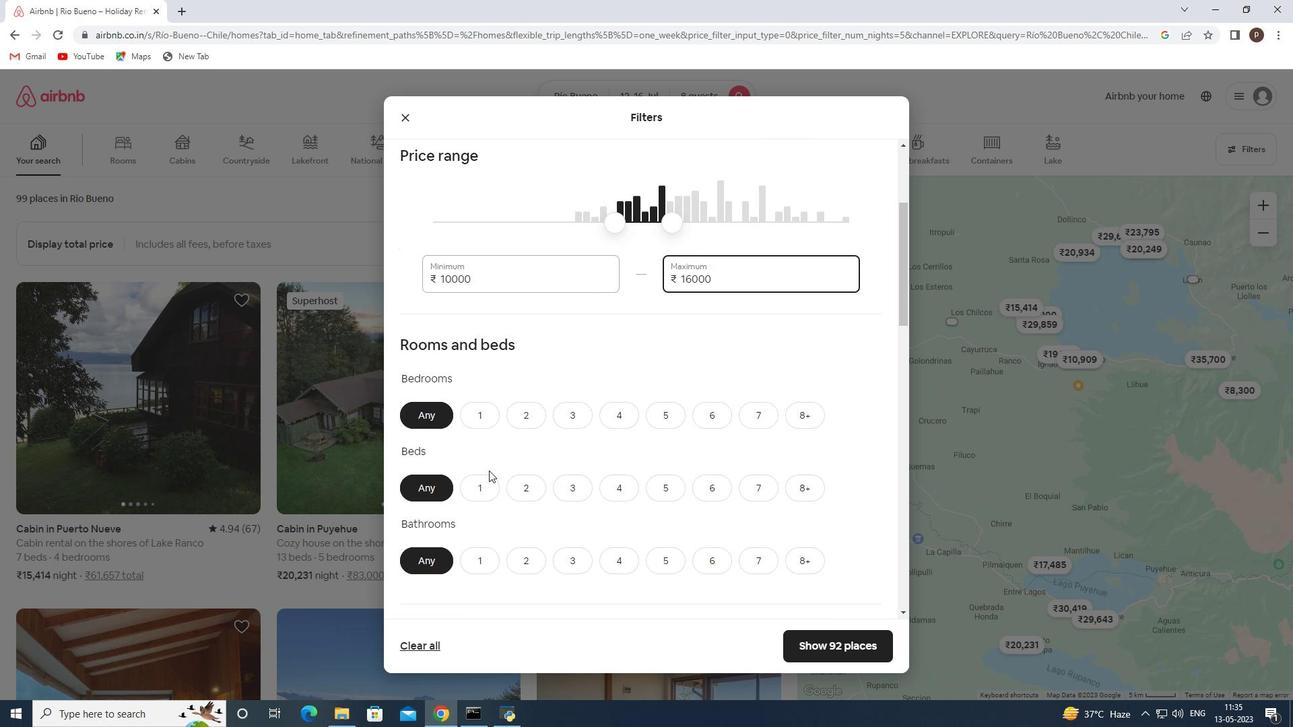 
Action: Mouse scrolled (504, 468) with delta (0, 0)
Screenshot: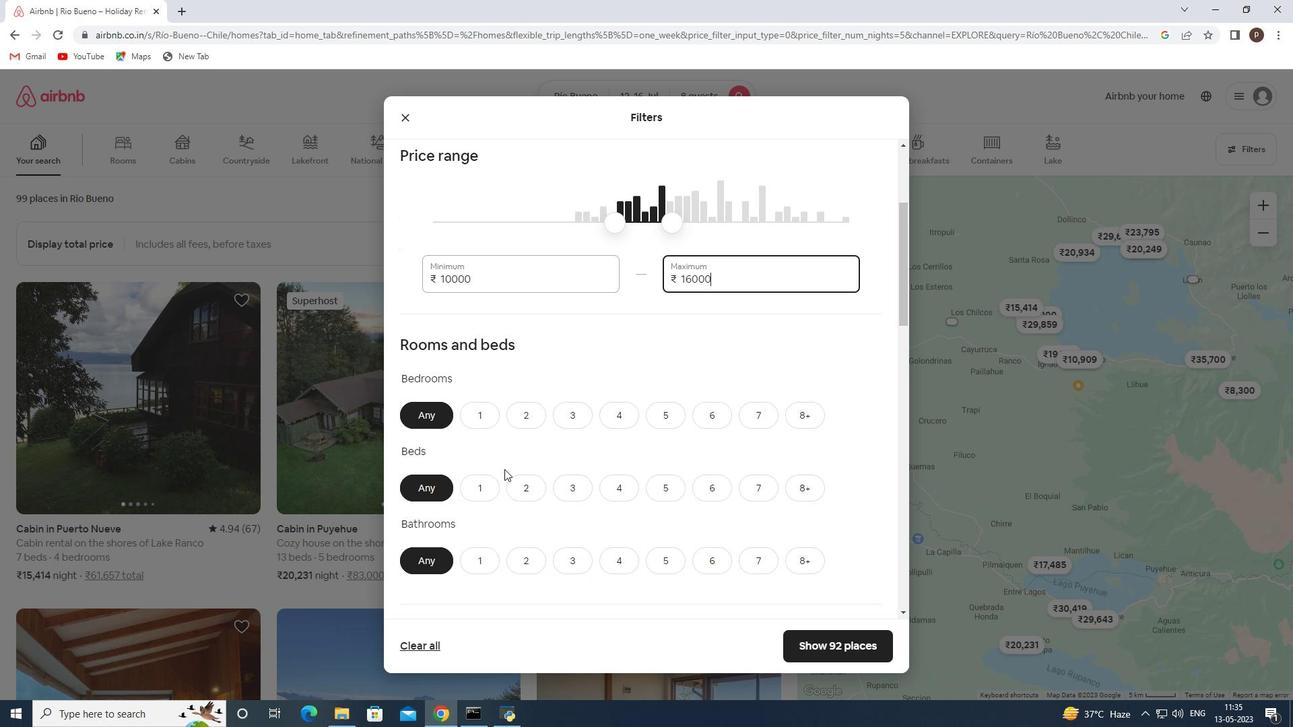 
Action: Mouse scrolled (504, 468) with delta (0, 0)
Screenshot: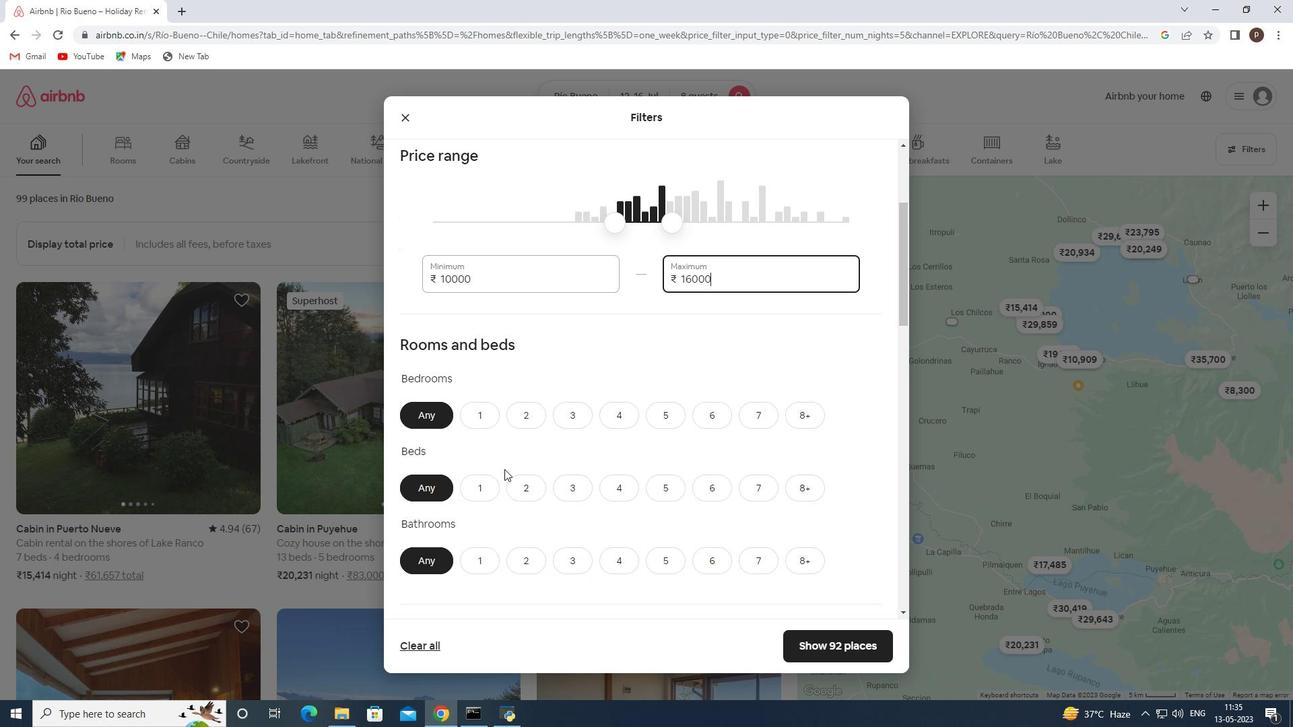 
Action: Mouse moved to (808, 286)
Screenshot: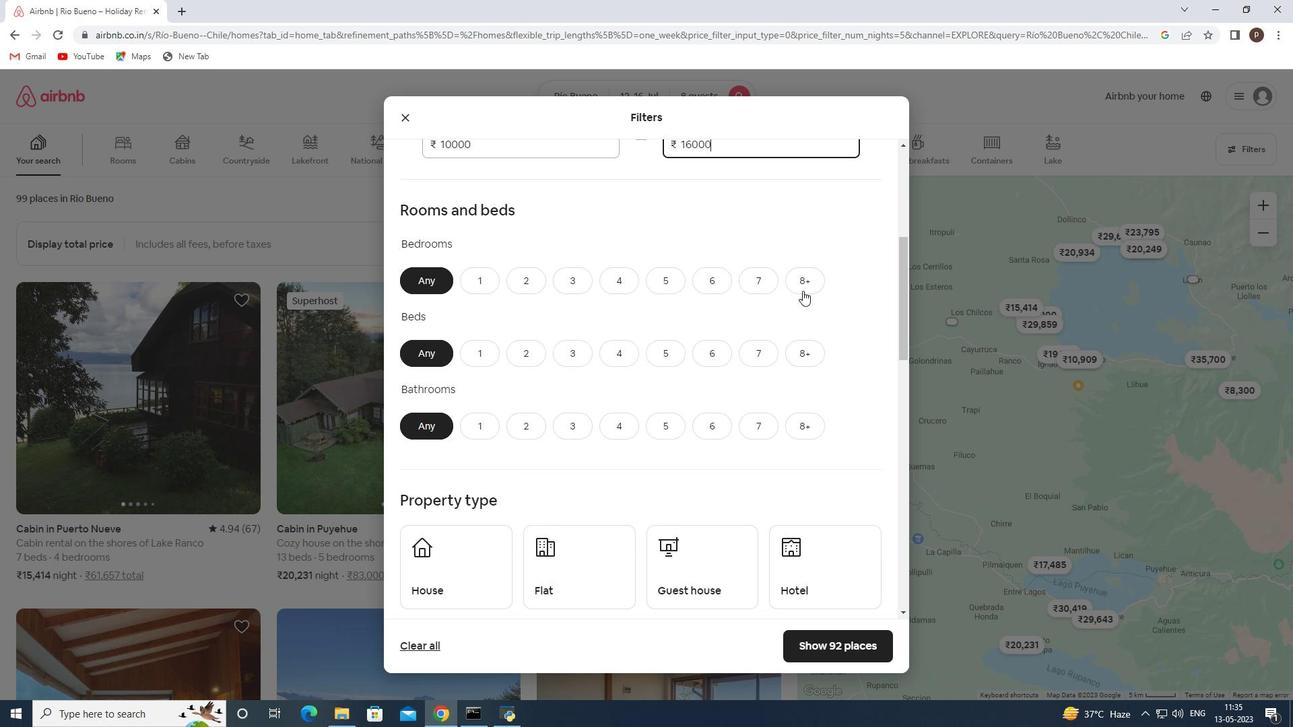 
Action: Mouse pressed left at (808, 286)
Screenshot: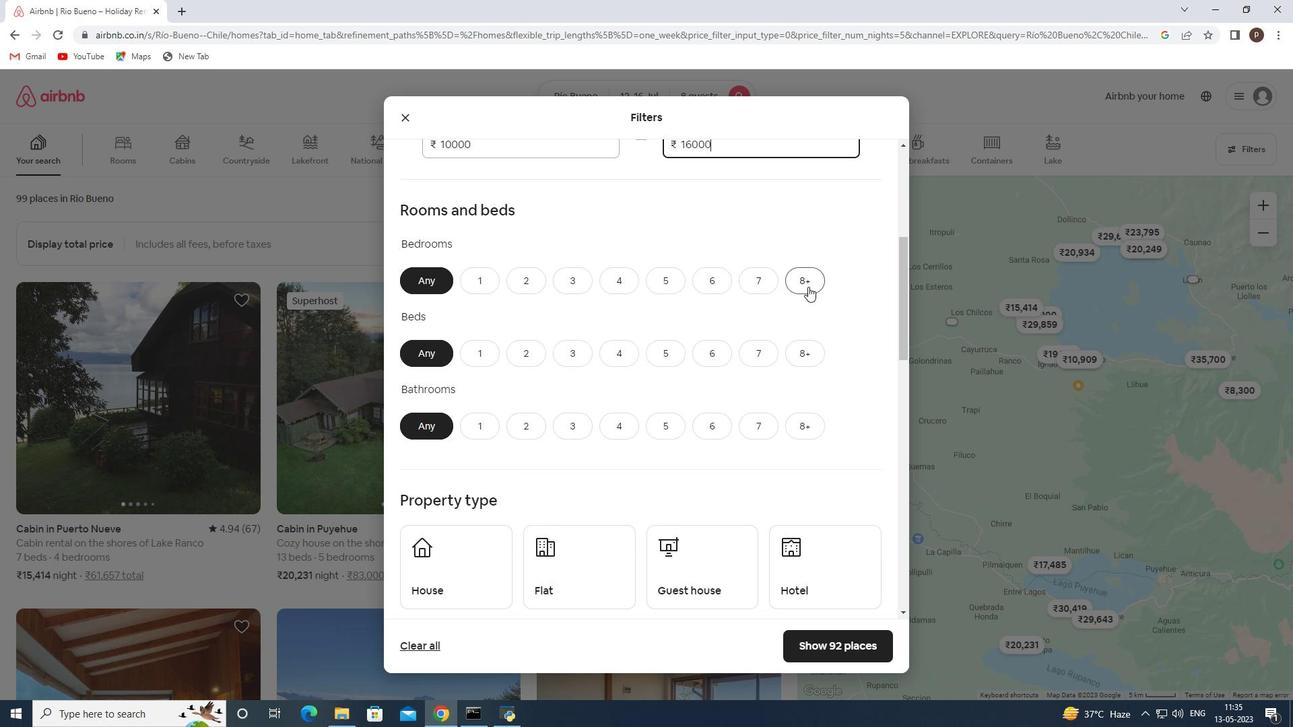 
Action: Mouse moved to (800, 358)
Screenshot: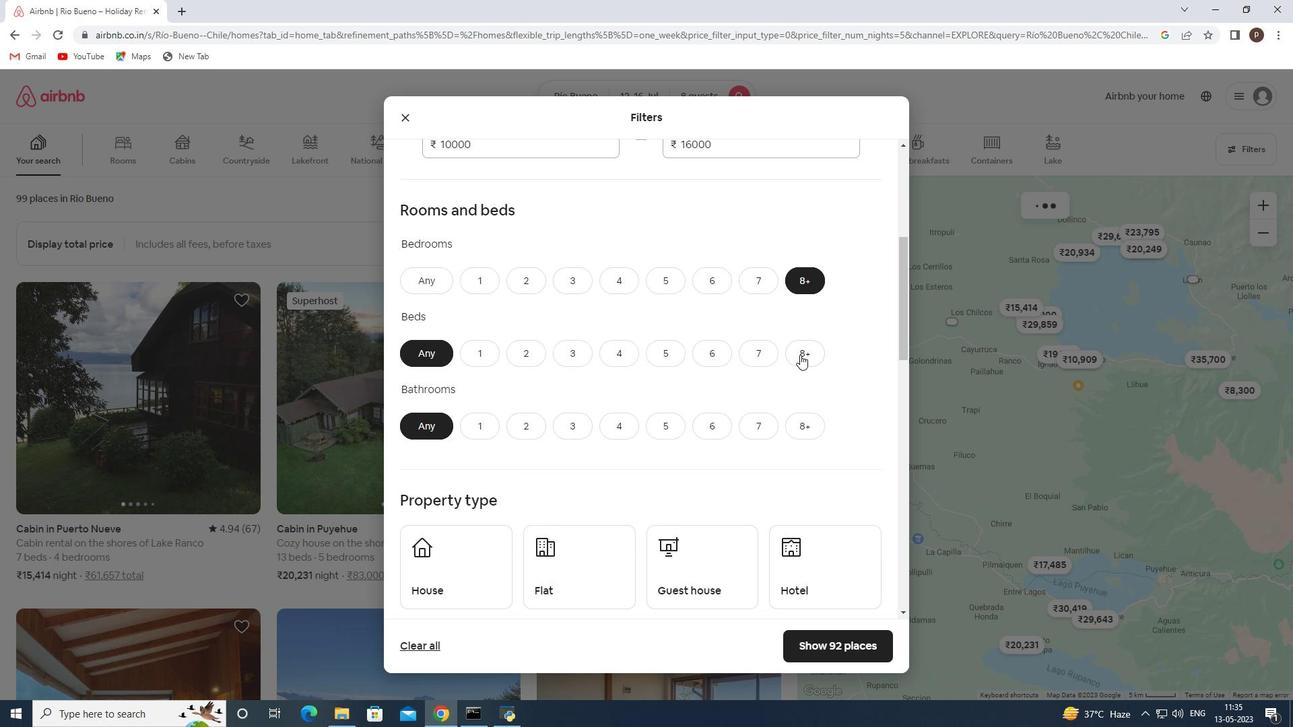 
Action: Mouse pressed left at (800, 358)
Screenshot: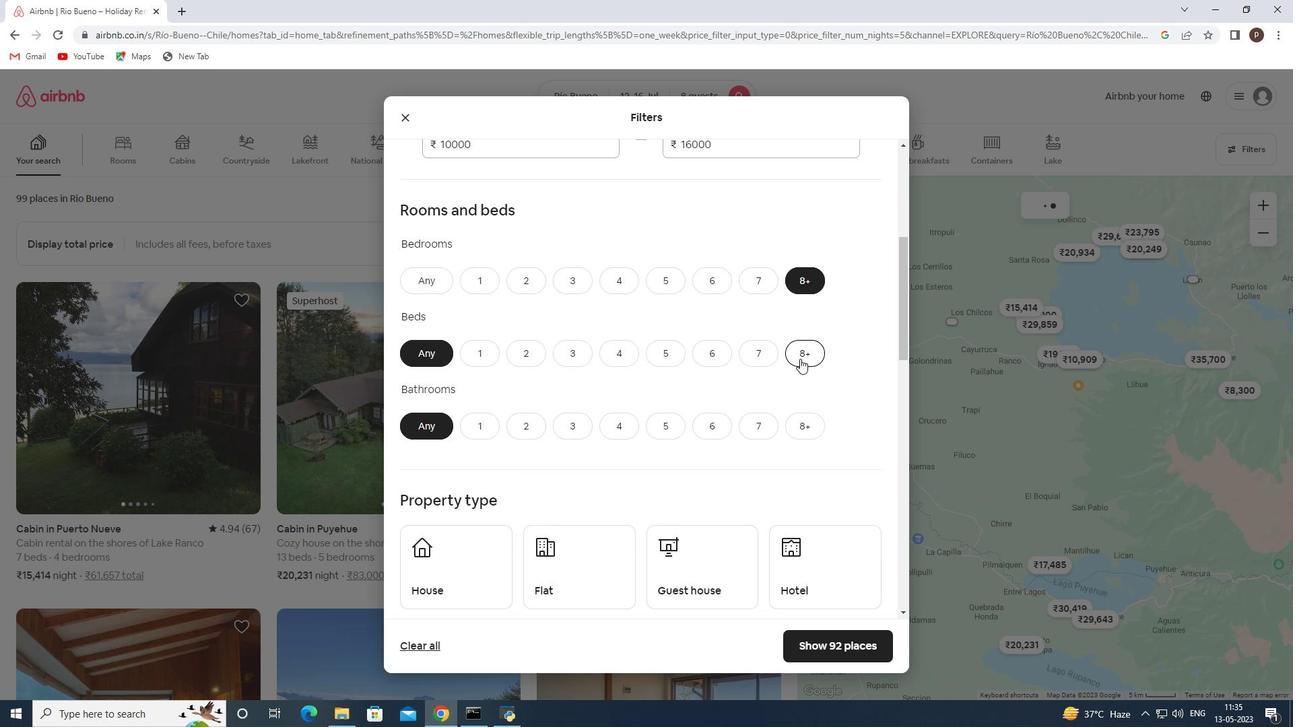 
Action: Mouse moved to (804, 421)
Screenshot: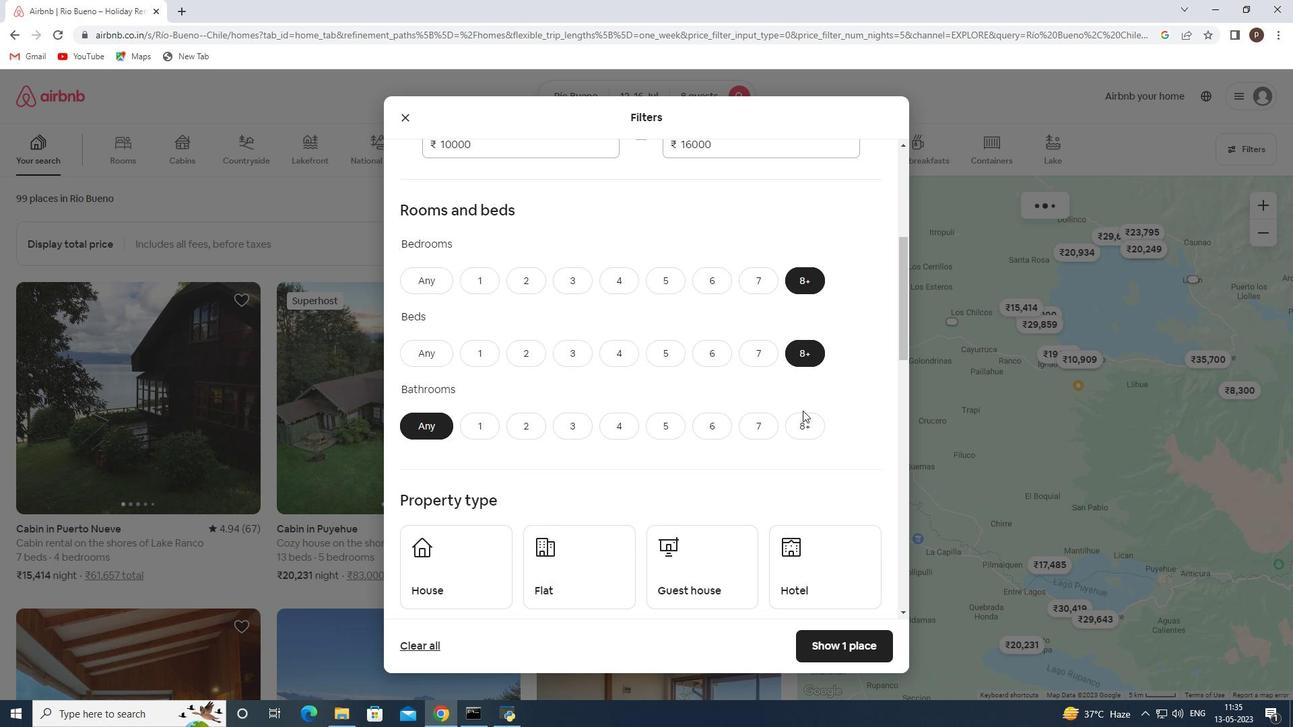 
Action: Mouse pressed left at (804, 421)
Screenshot: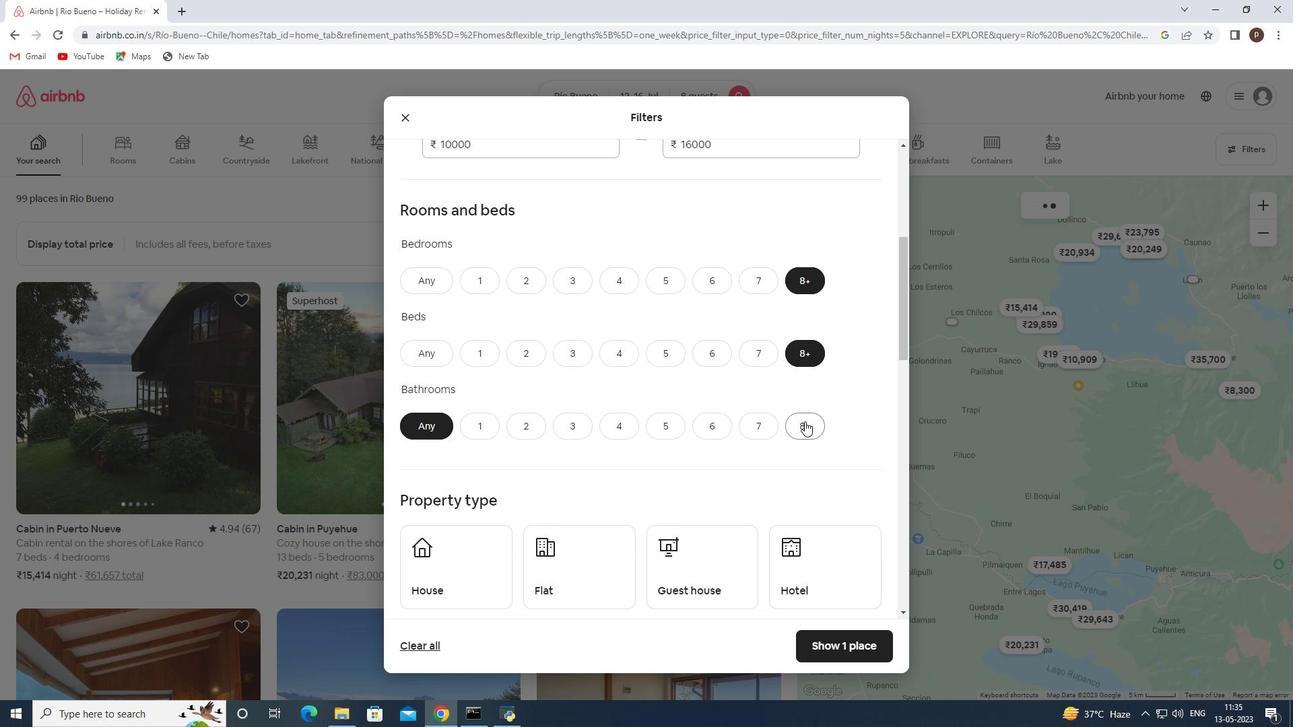 
Action: Mouse moved to (713, 422)
Screenshot: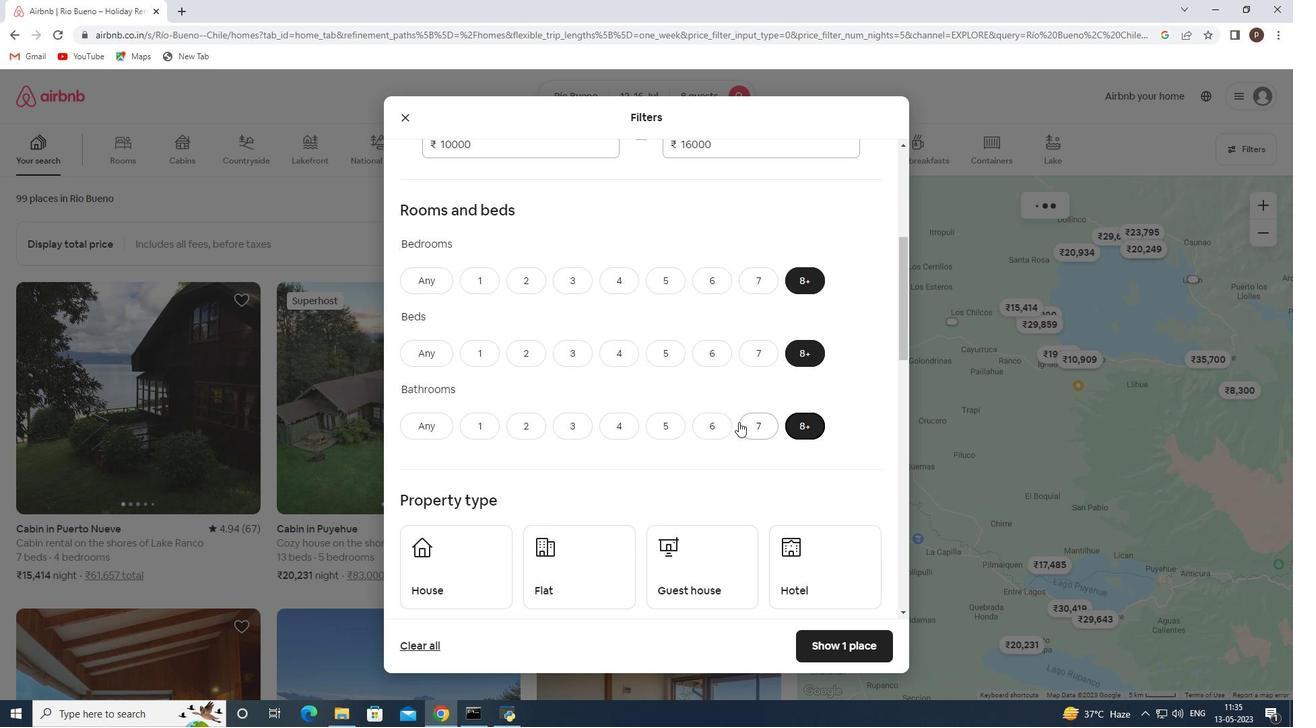
Action: Mouse scrolled (713, 422) with delta (0, 0)
Screenshot: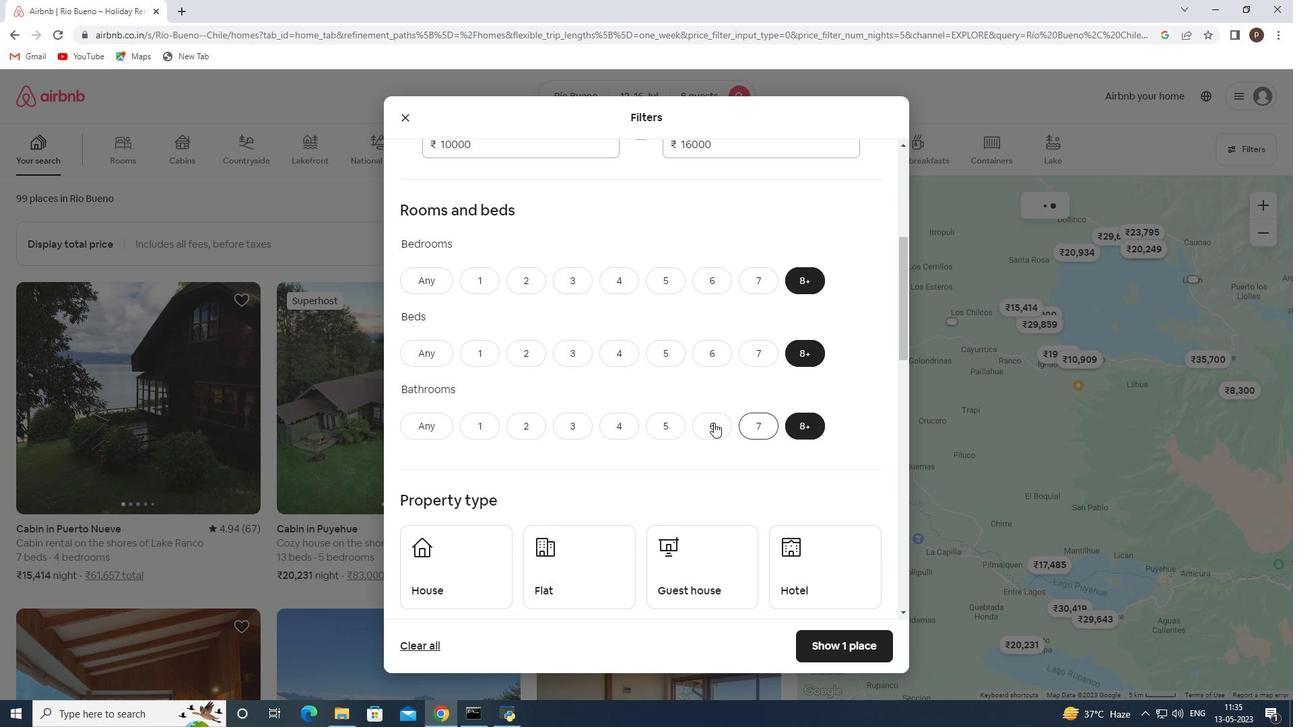 
Action: Mouse moved to (607, 385)
Screenshot: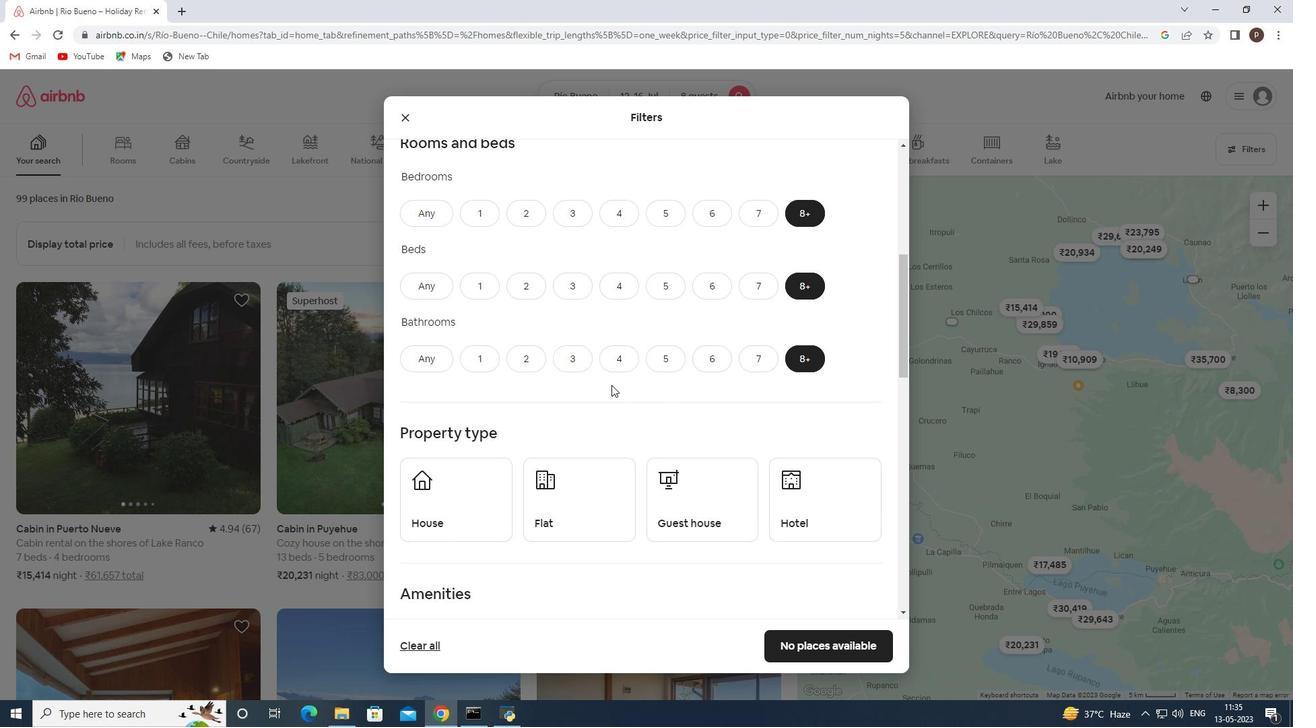 
Action: Mouse scrolled (607, 384) with delta (0, 0)
Screenshot: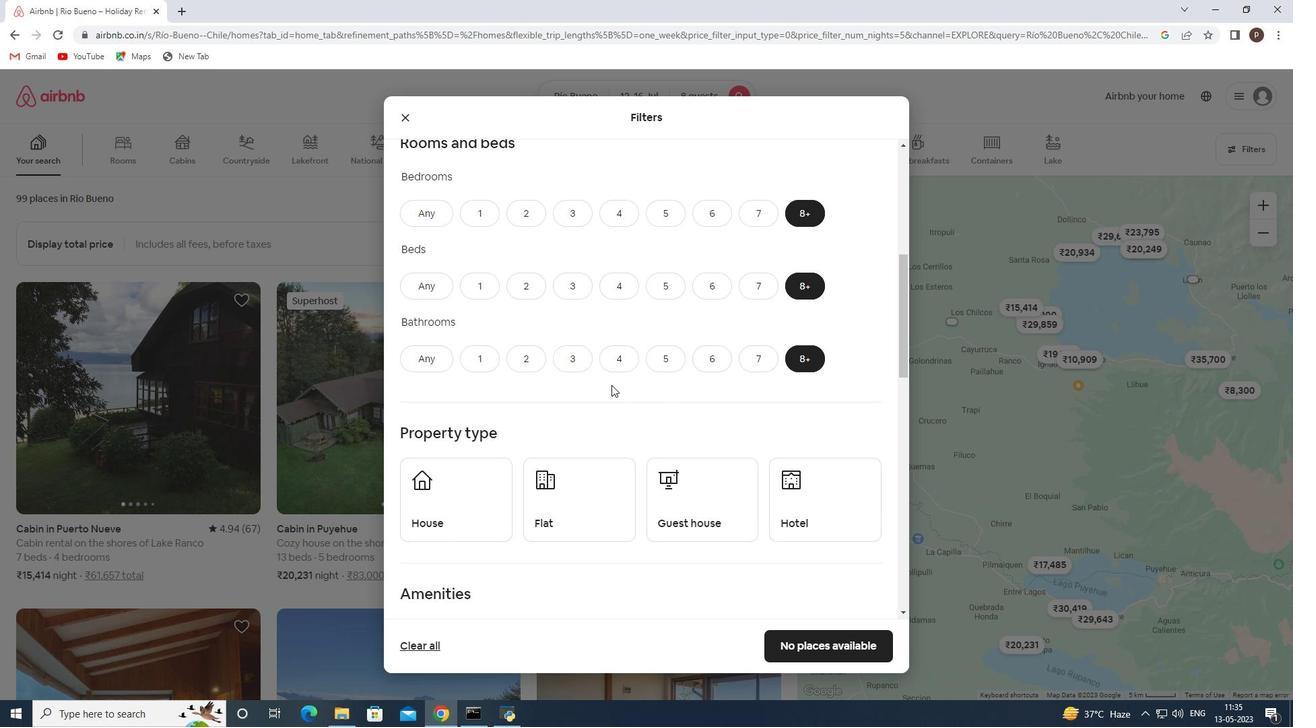 
Action: Mouse scrolled (607, 384) with delta (0, 0)
Screenshot: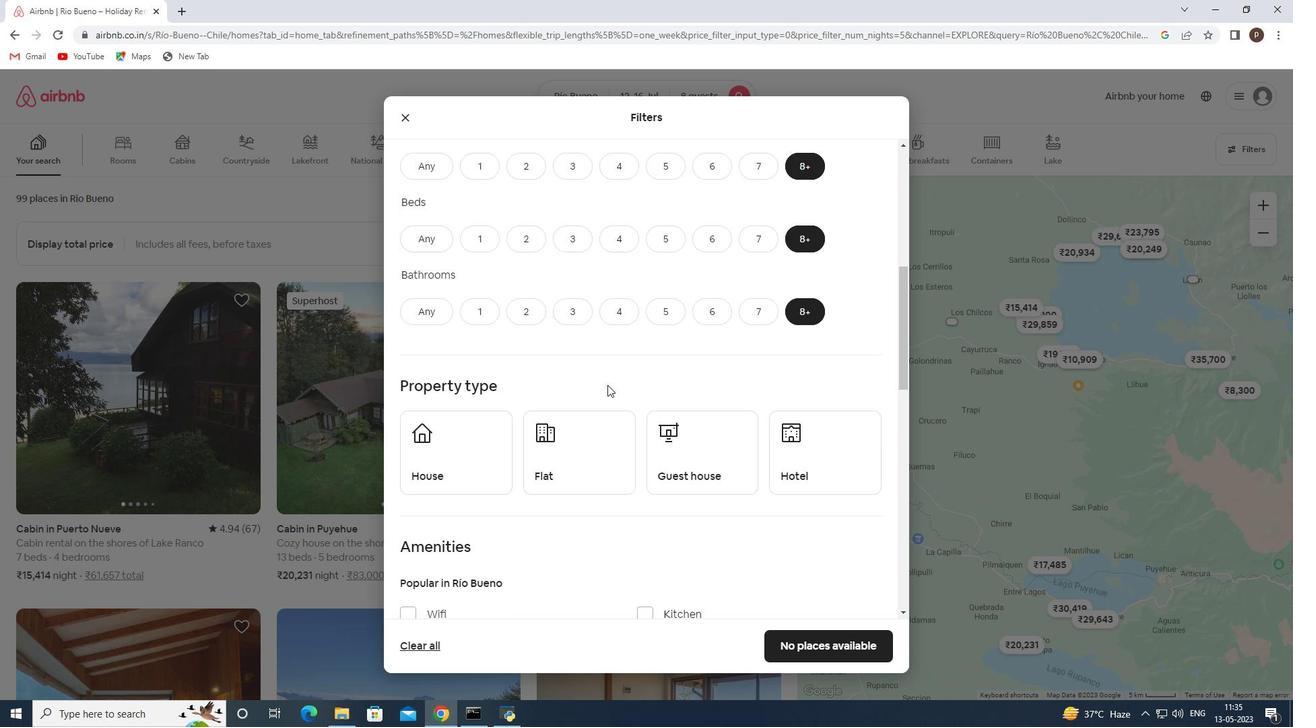 
Action: Mouse moved to (483, 376)
Screenshot: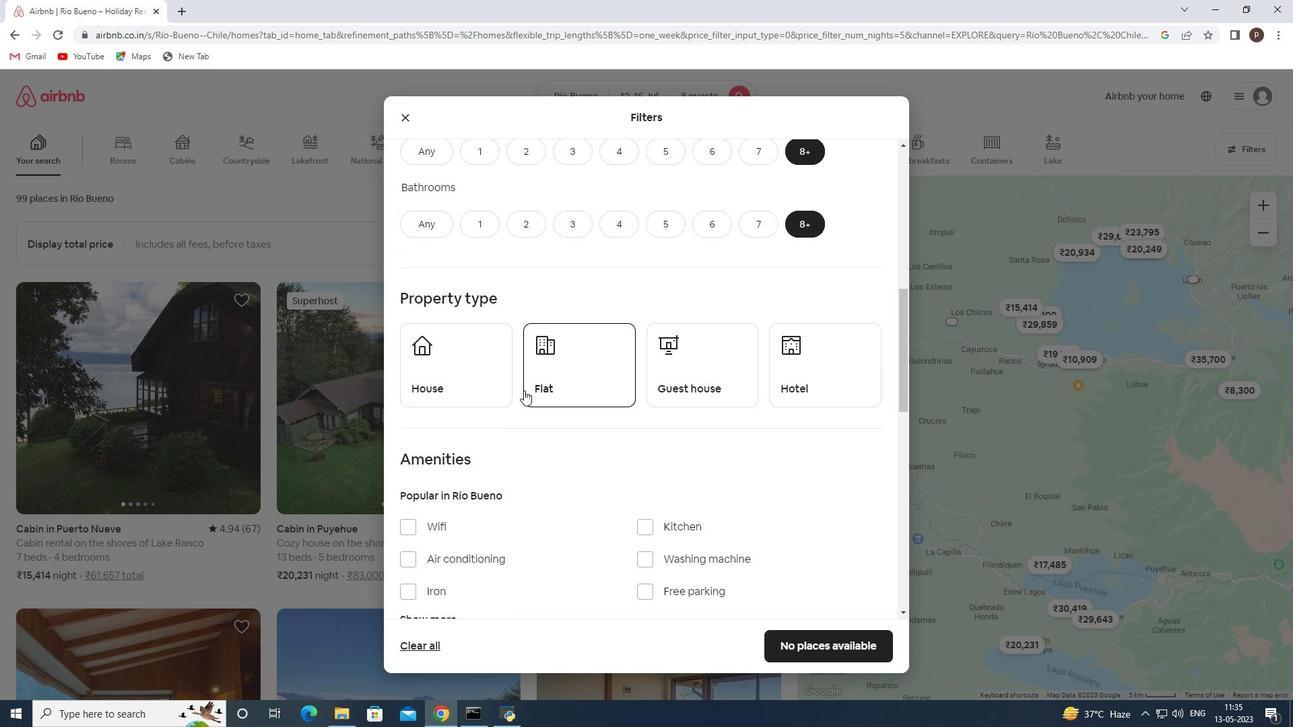 
Action: Mouse pressed left at (483, 376)
Screenshot: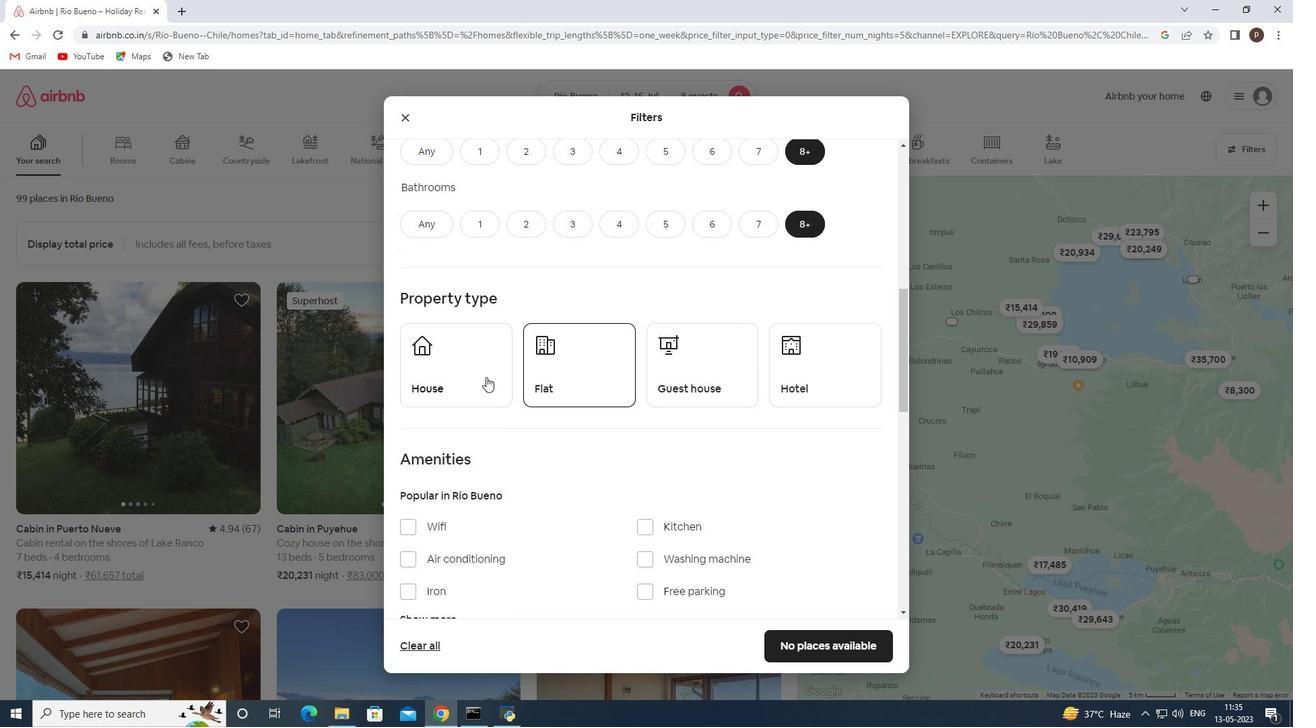 
Action: Mouse moved to (546, 371)
Screenshot: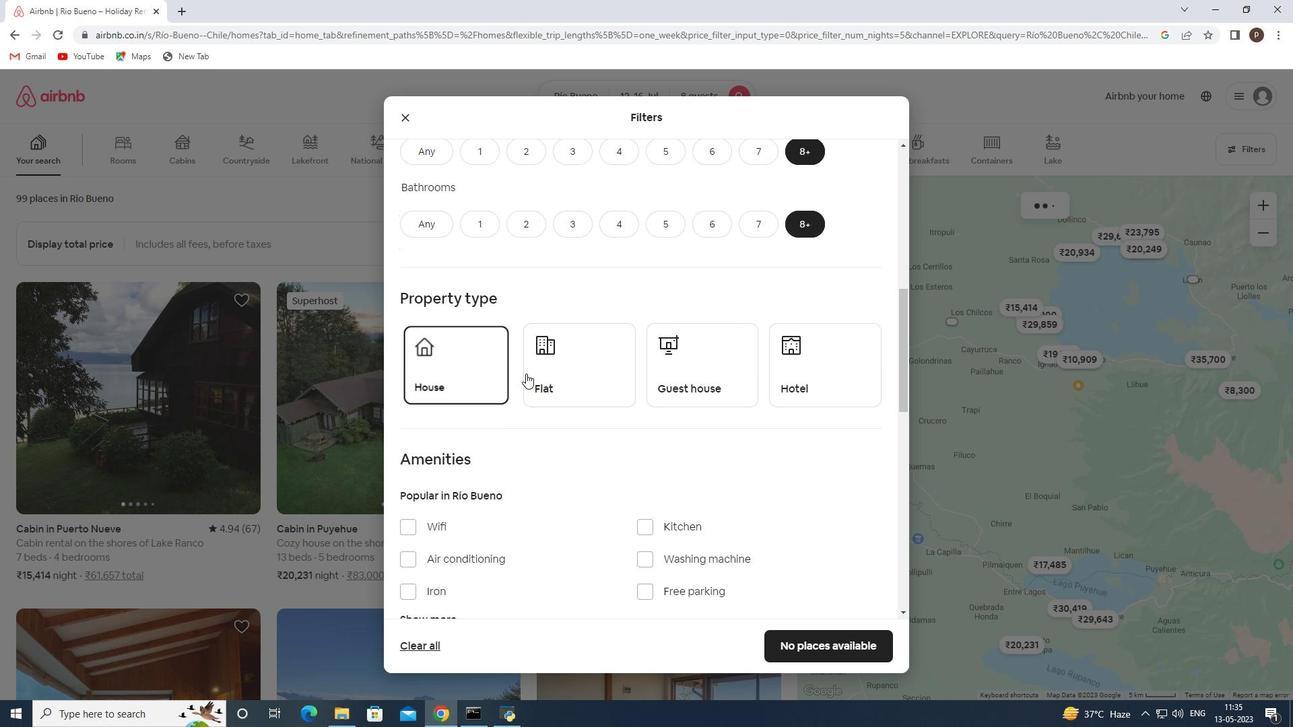
Action: Mouse pressed left at (546, 371)
Screenshot: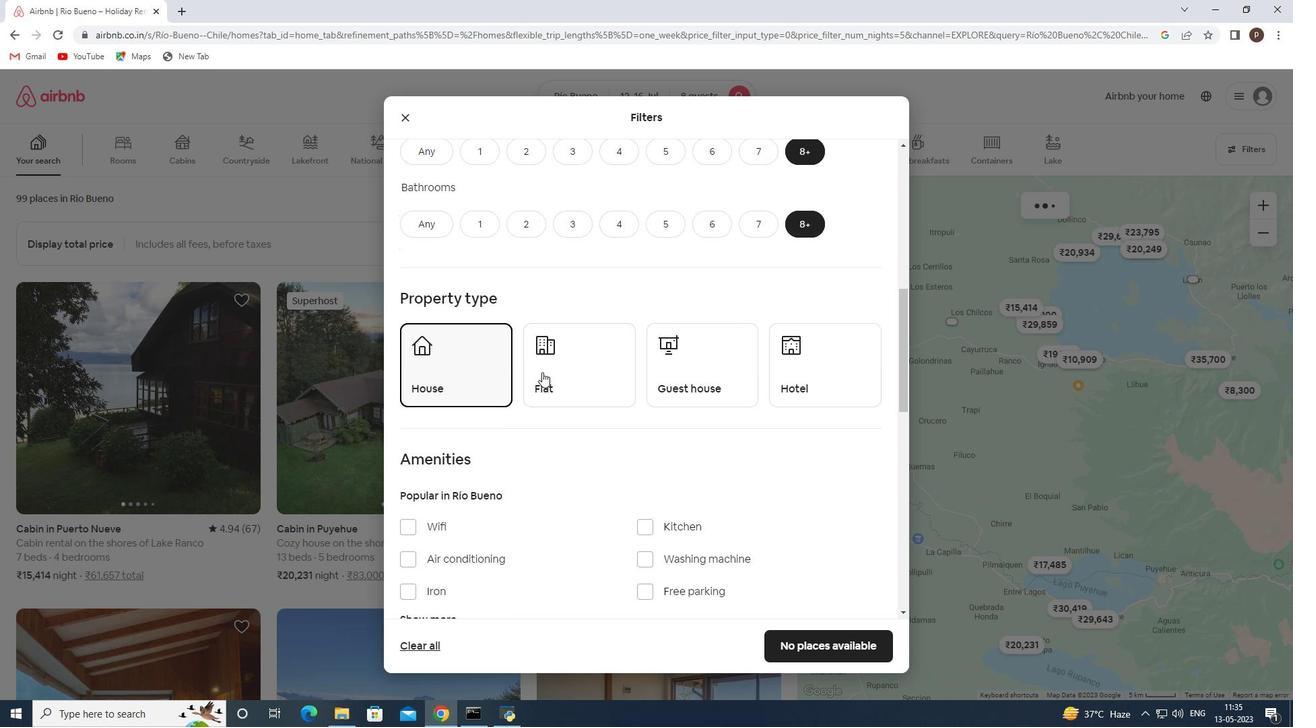 
Action: Mouse moved to (682, 369)
Screenshot: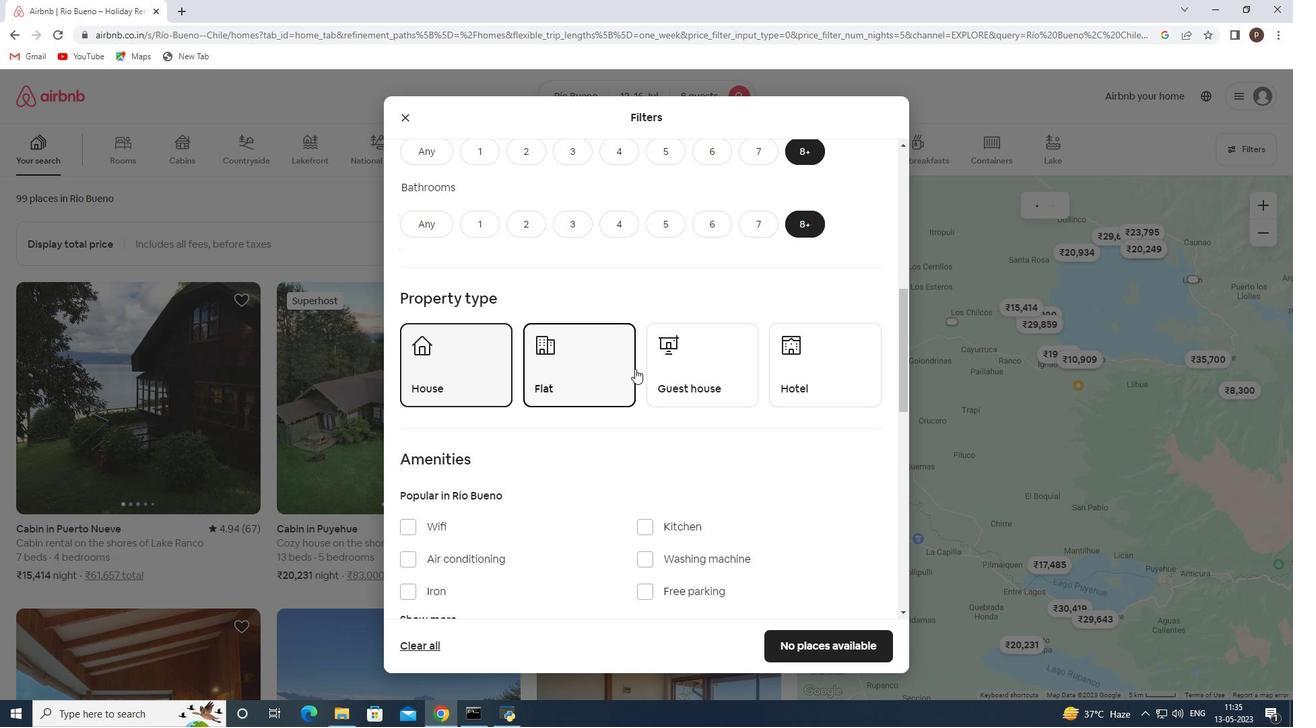 
Action: Mouse pressed left at (682, 369)
Screenshot: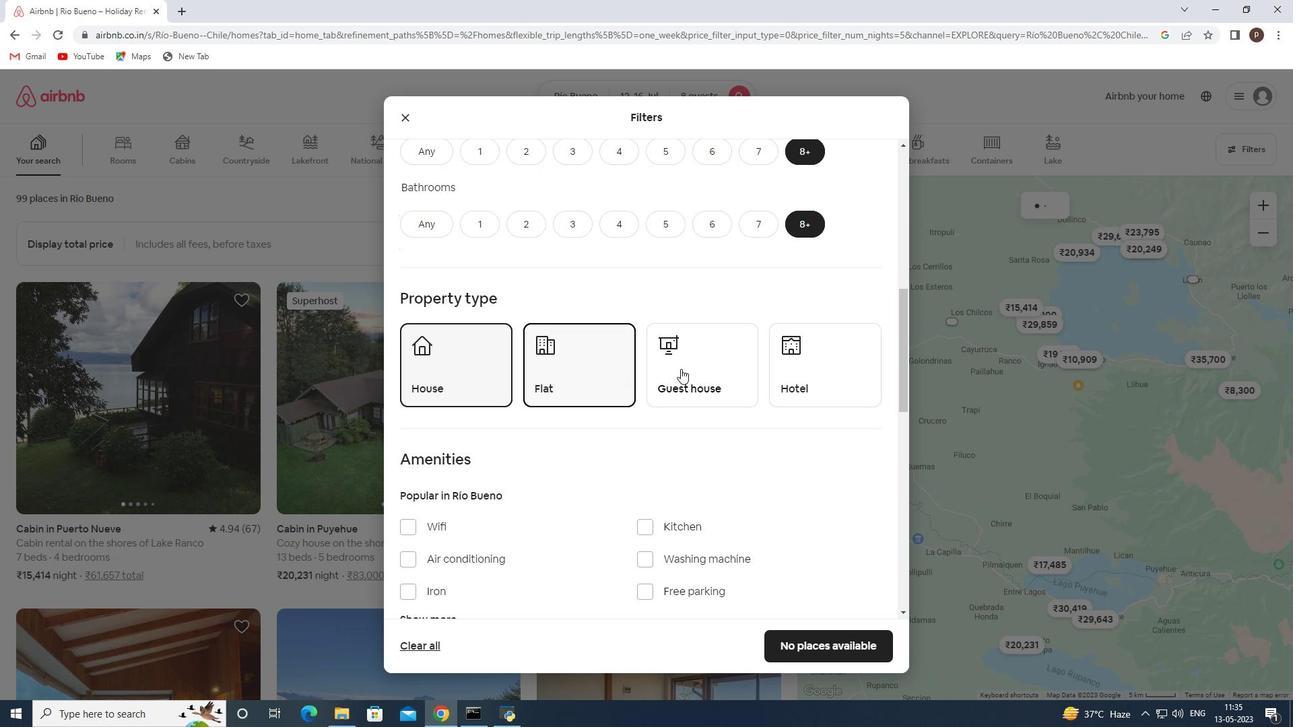 
Action: Mouse moved to (796, 366)
Screenshot: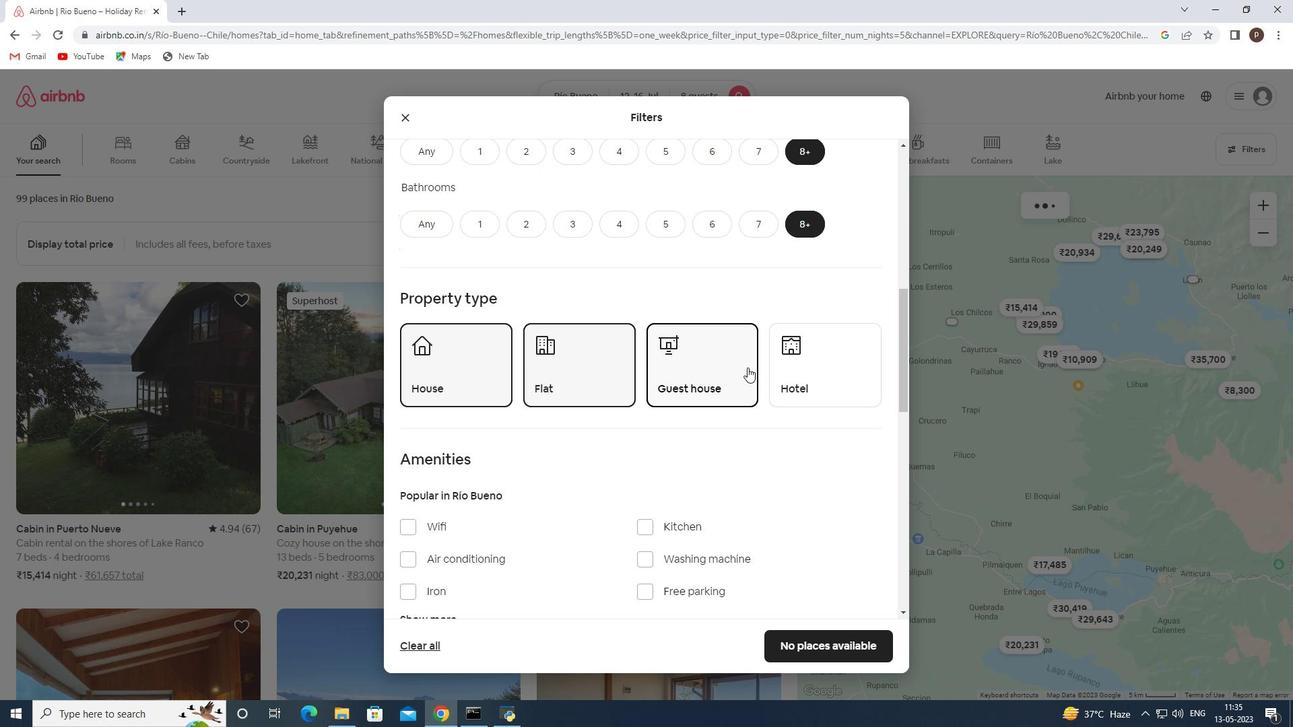 
Action: Mouse pressed left at (796, 366)
Screenshot: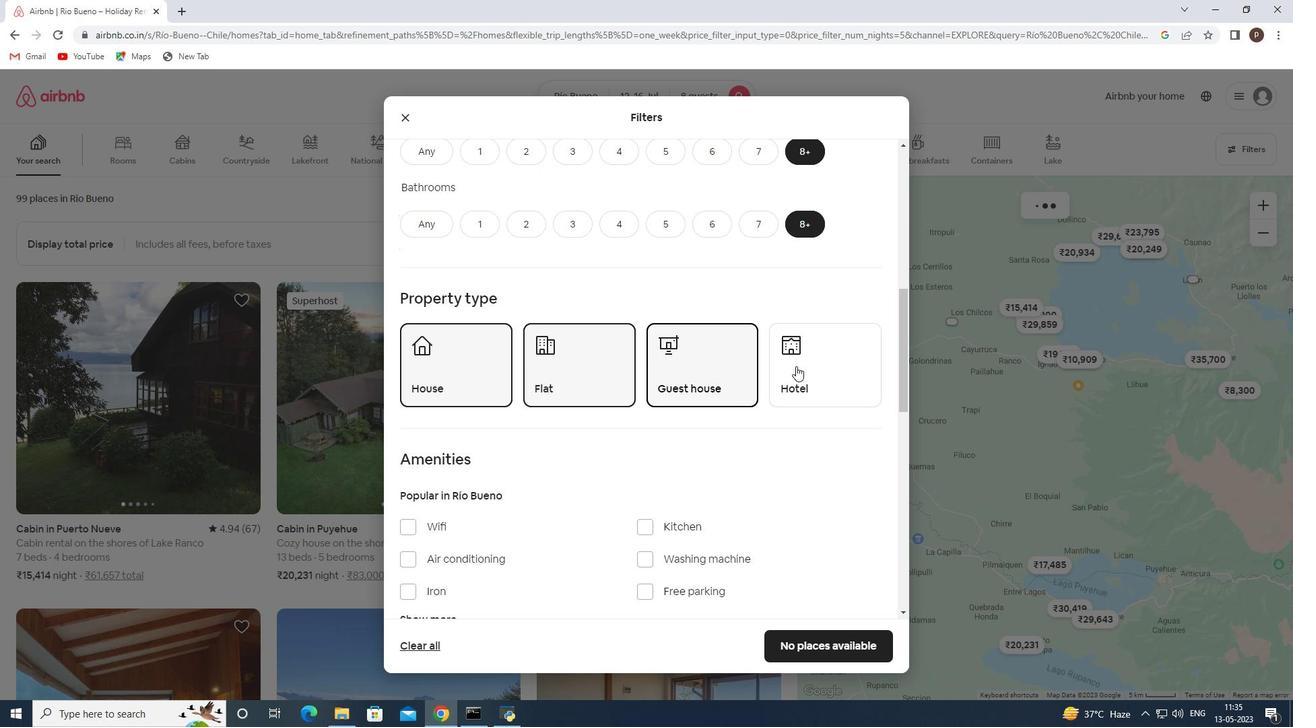 
Action: Mouse moved to (604, 443)
Screenshot: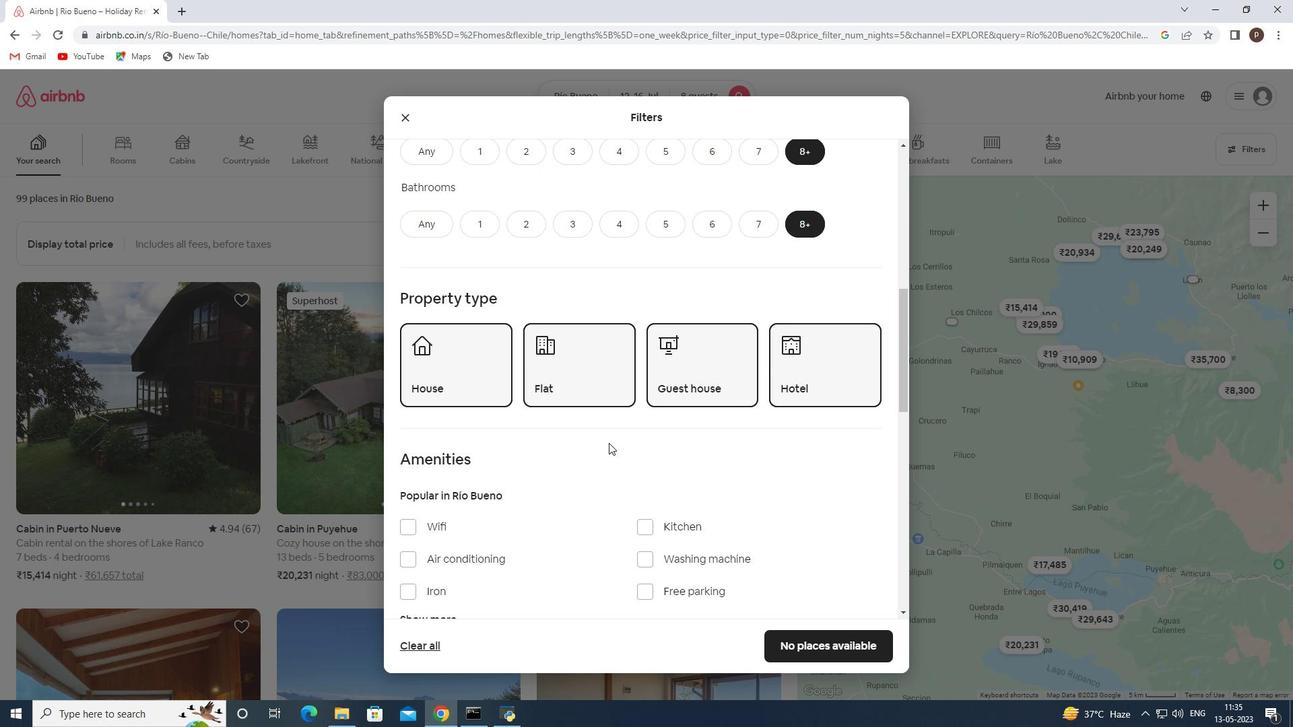 
Action: Mouse scrolled (604, 442) with delta (0, 0)
Screenshot: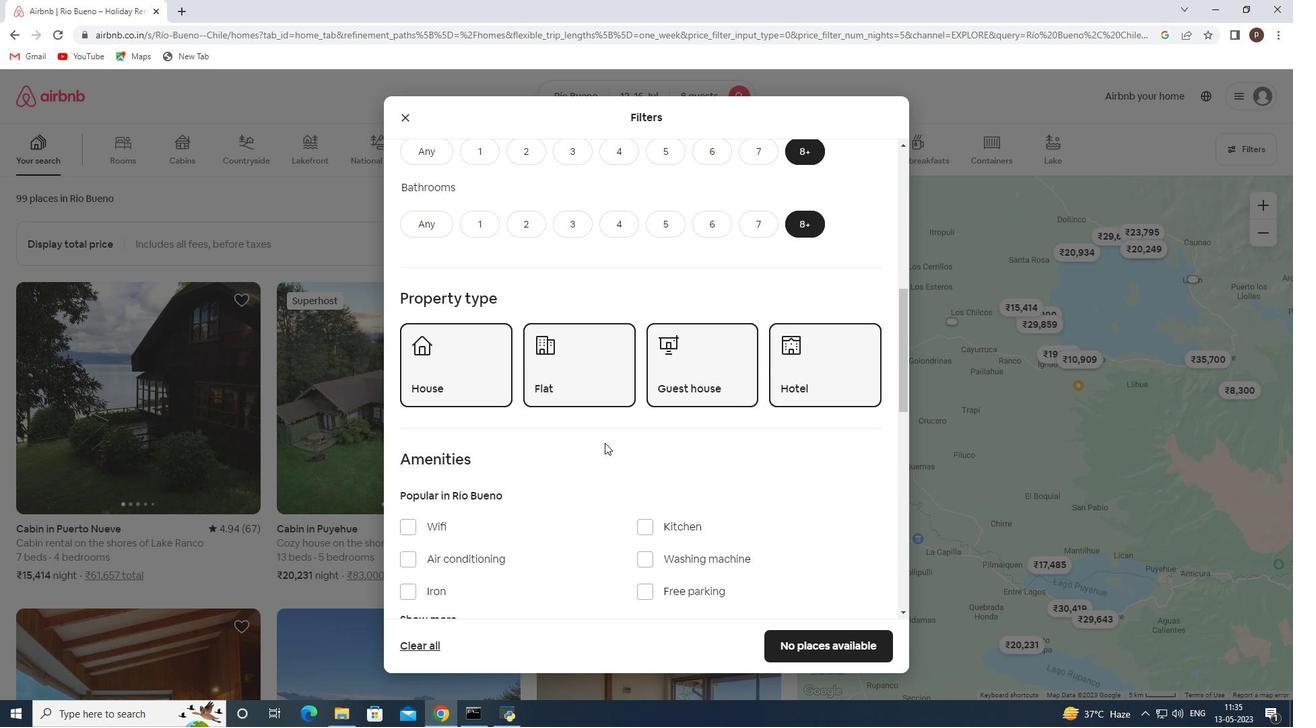 
Action: Mouse scrolled (604, 442) with delta (0, 0)
Screenshot: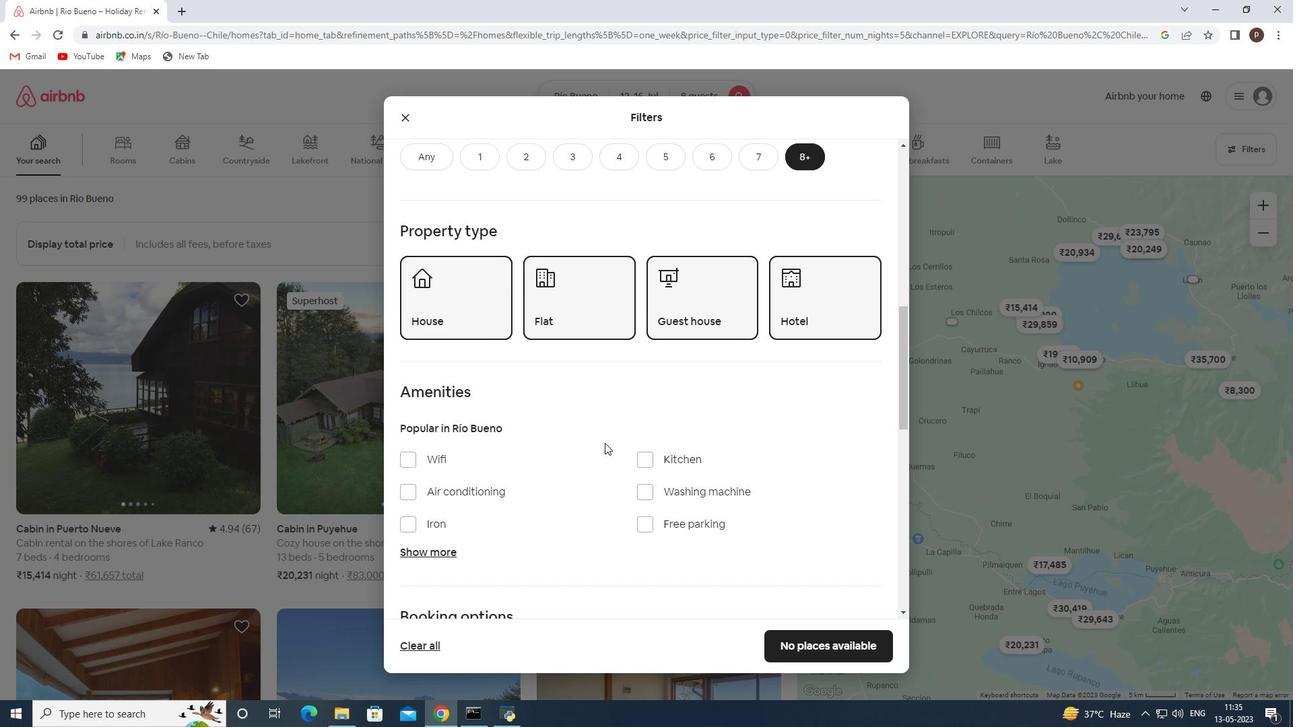 
Action: Mouse moved to (413, 393)
Screenshot: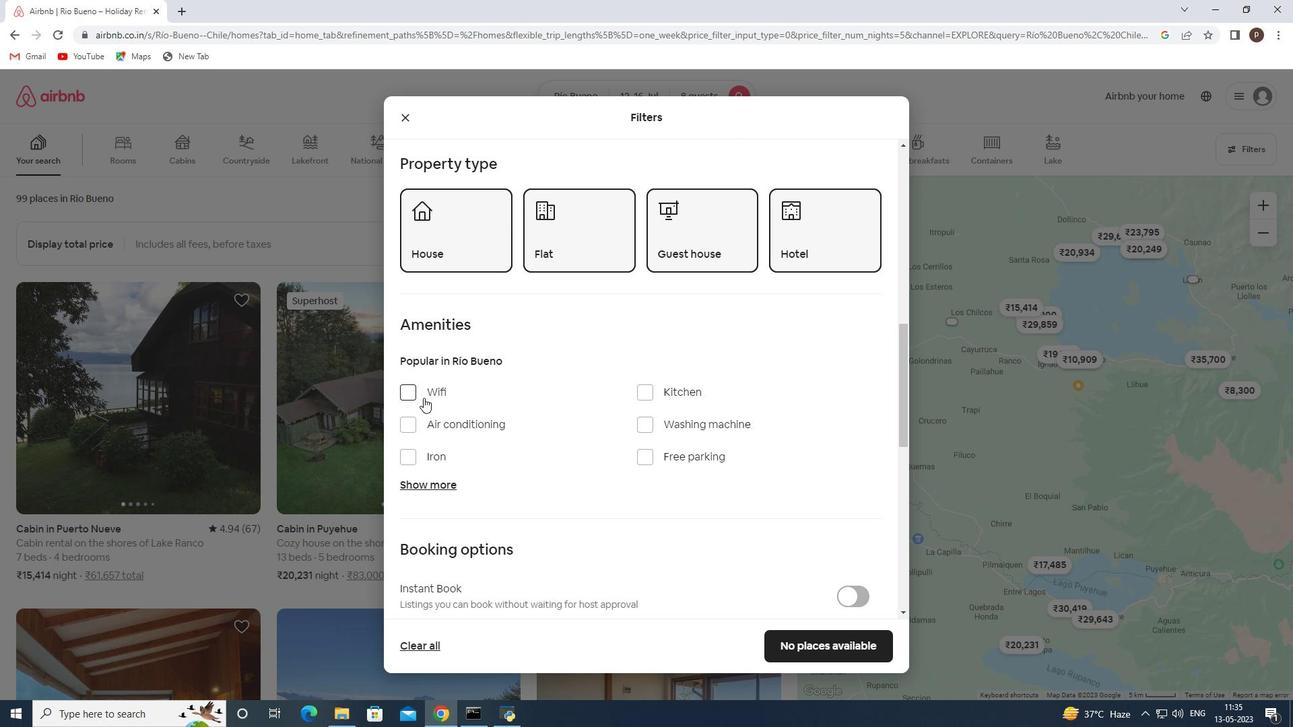 
Action: Mouse pressed left at (413, 393)
Screenshot: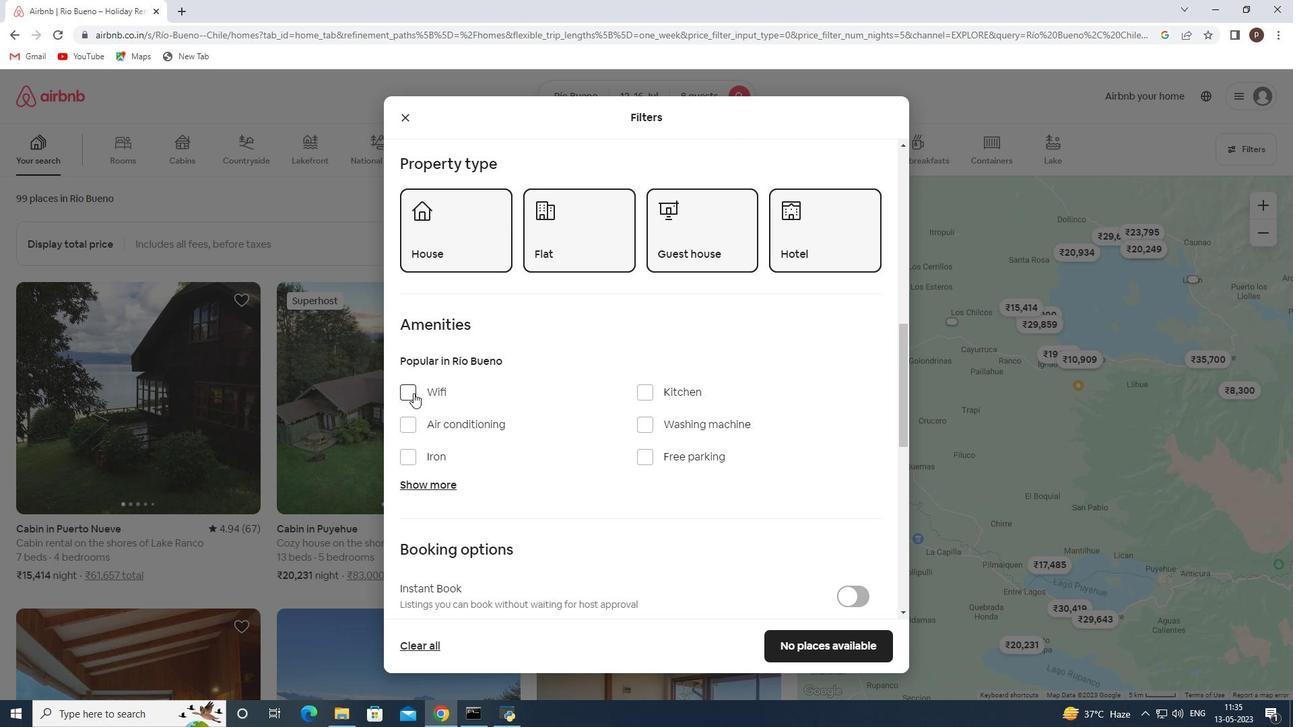 
Action: Mouse moved to (634, 453)
Screenshot: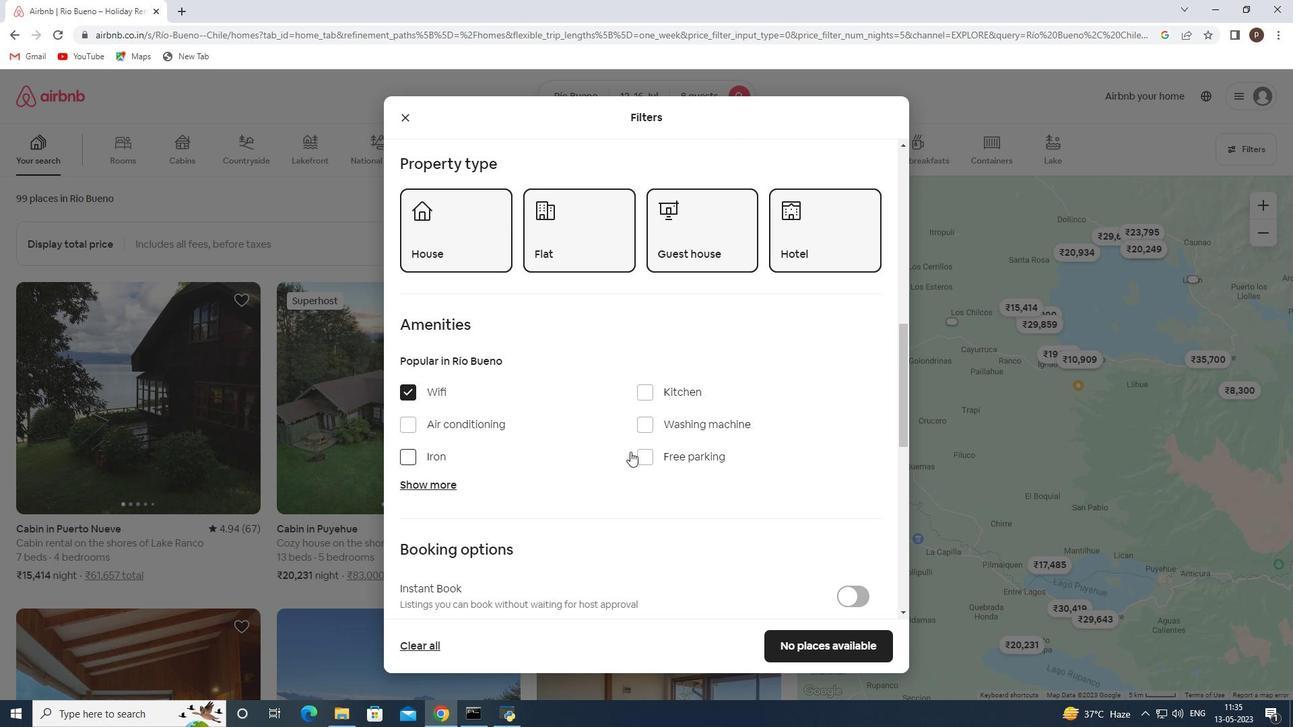 
Action: Mouse pressed left at (634, 453)
Screenshot: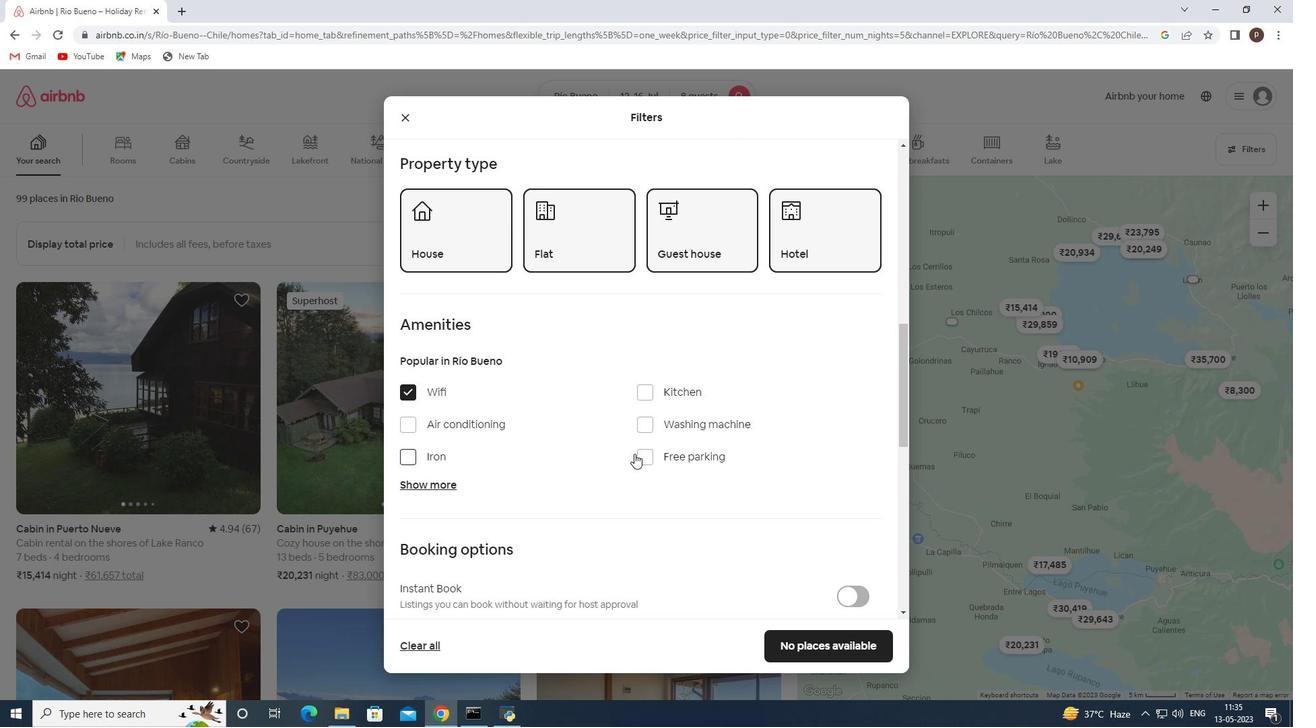 
Action: Mouse moved to (489, 450)
Screenshot: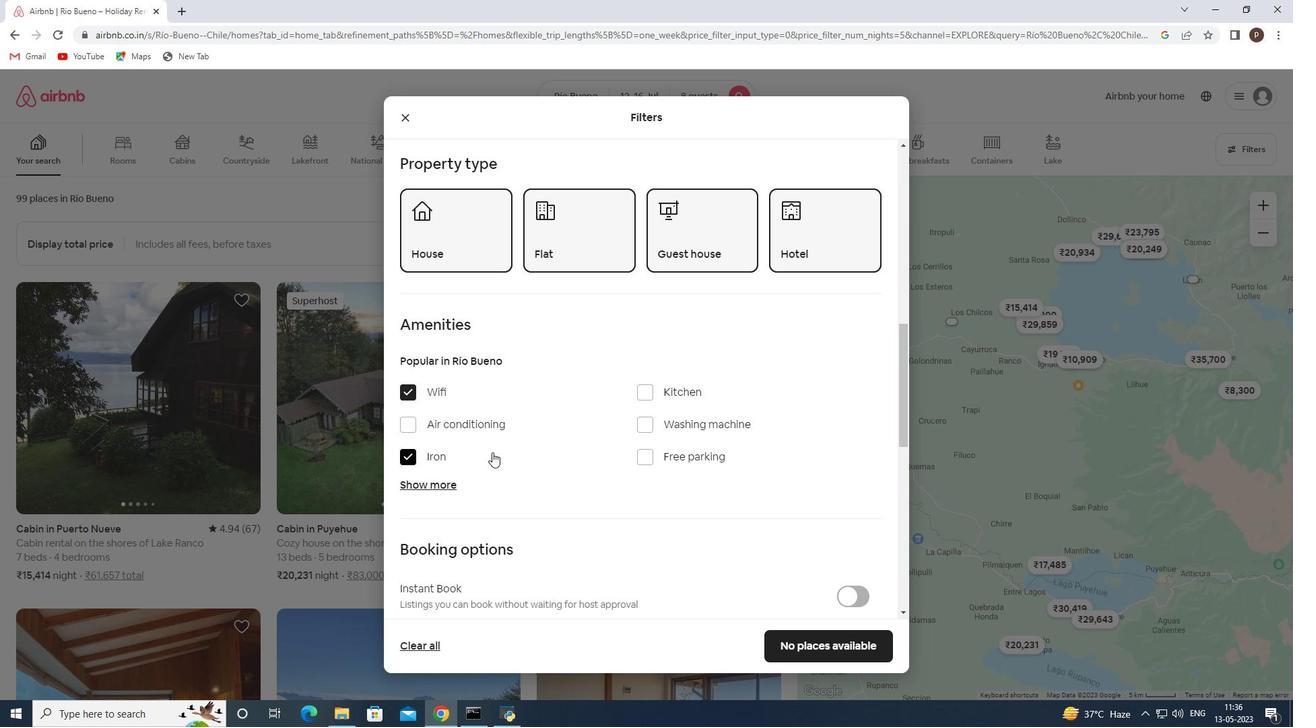 
Action: Mouse pressed left at (489, 450)
Screenshot: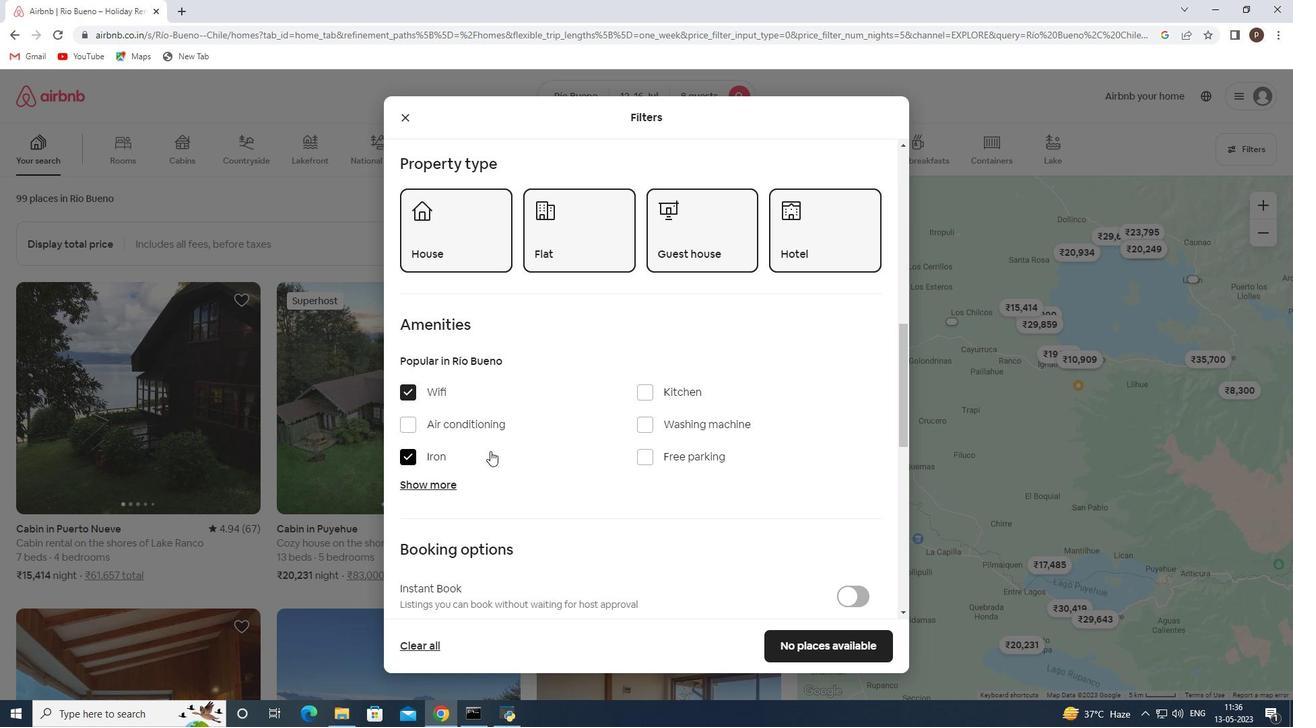 
Action: Mouse moved to (649, 460)
Screenshot: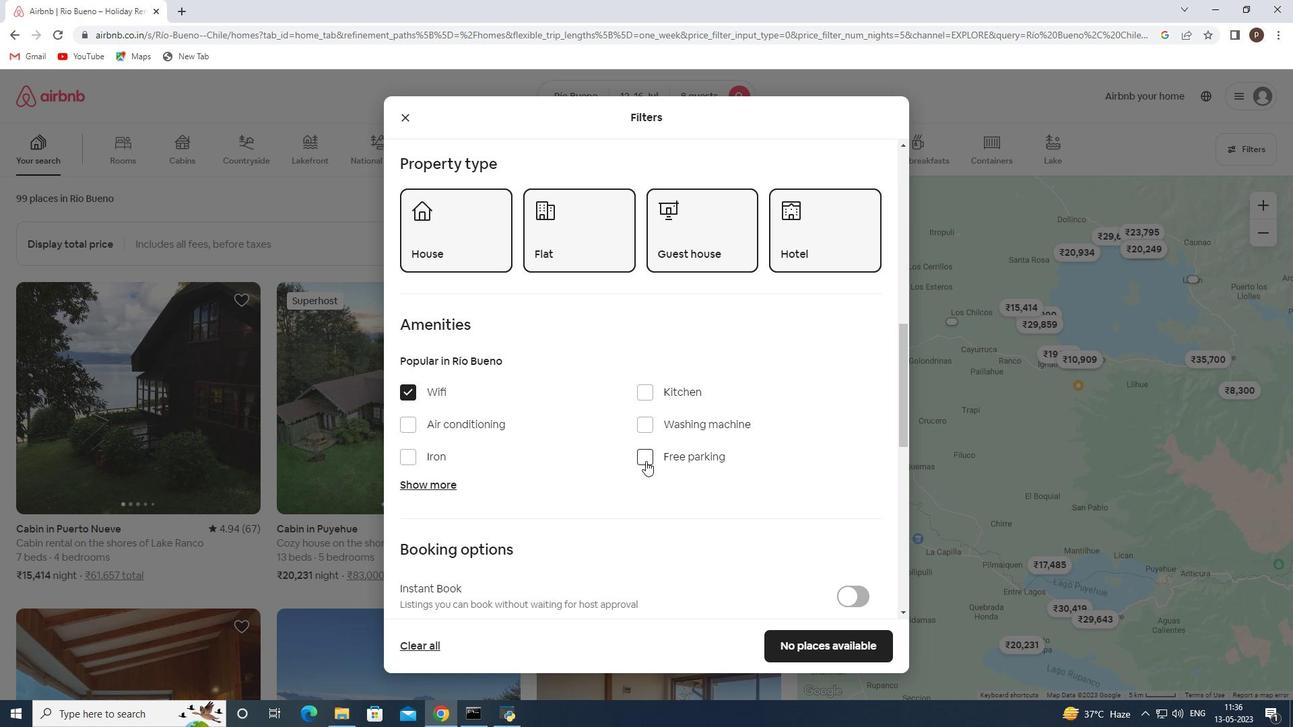 
Action: Mouse pressed left at (649, 460)
Screenshot: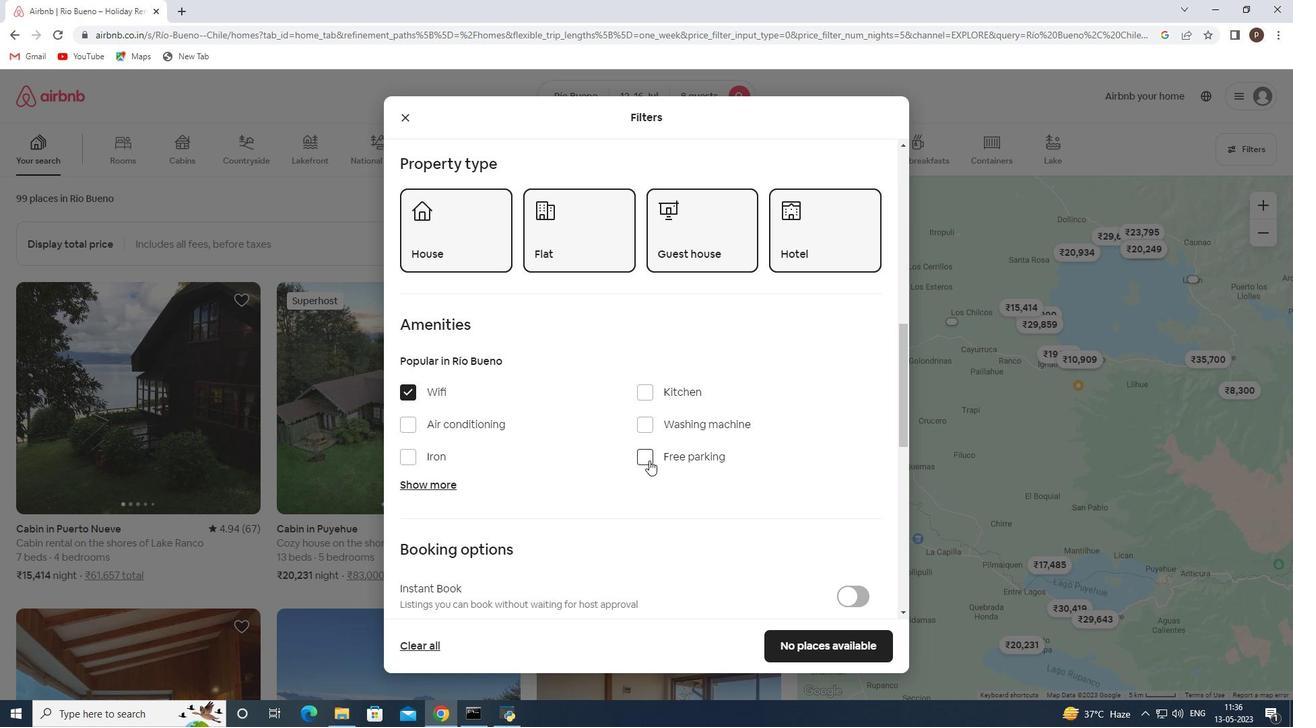 
Action: Mouse moved to (435, 480)
Screenshot: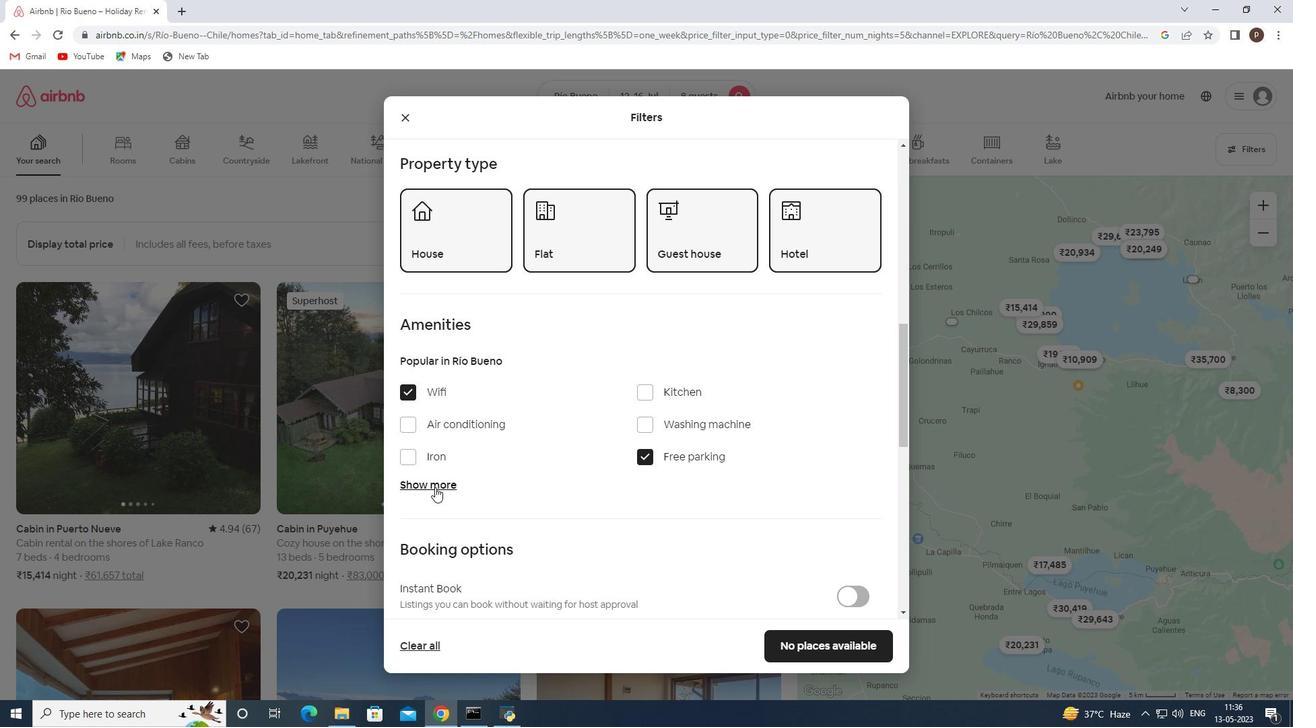 
Action: Mouse pressed left at (435, 480)
Screenshot: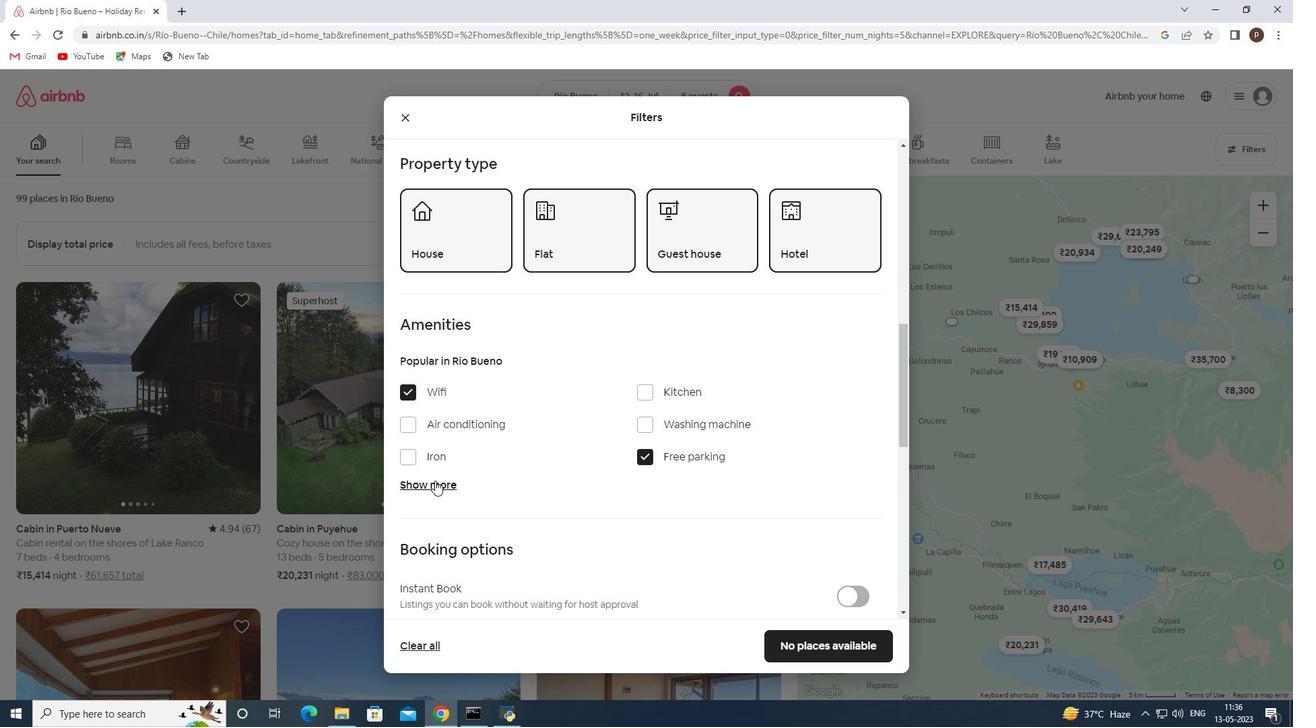 
Action: Mouse moved to (461, 476)
Screenshot: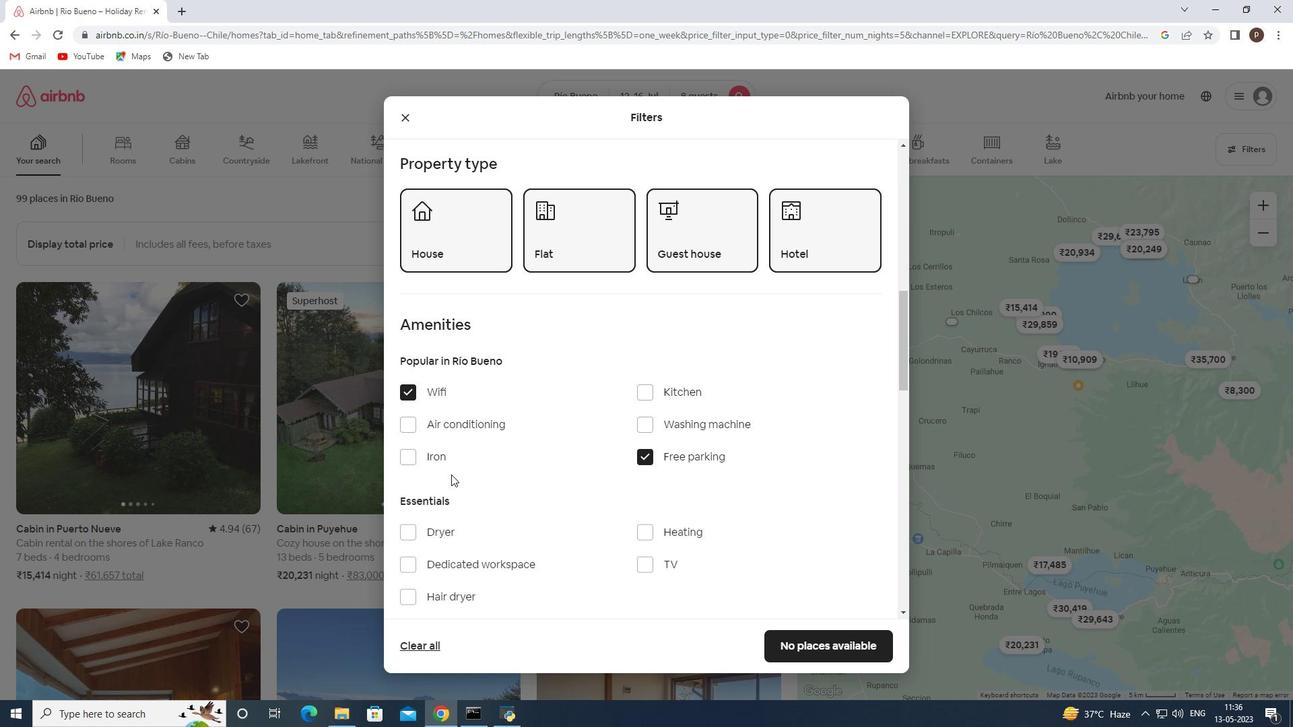 
Action: Mouse scrolled (461, 475) with delta (0, 0)
Screenshot: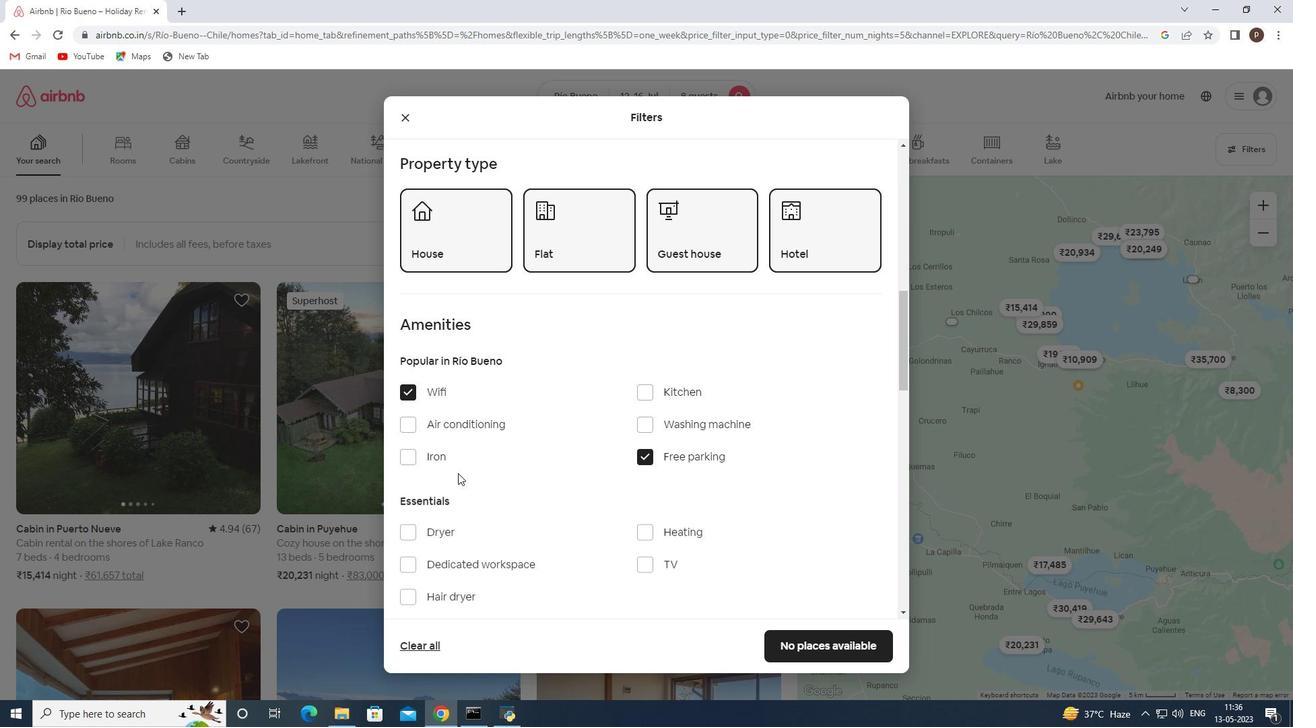 
Action: Mouse moved to (467, 478)
Screenshot: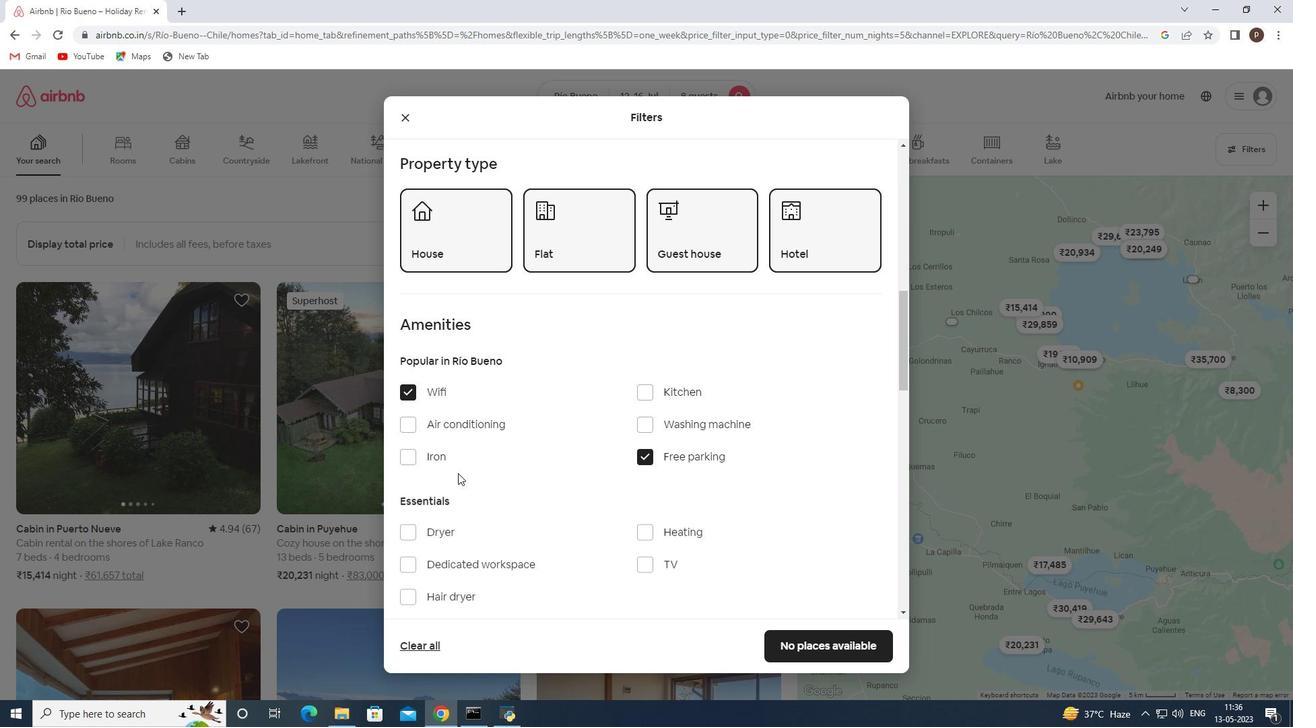 
Action: Mouse scrolled (467, 477) with delta (0, 0)
Screenshot: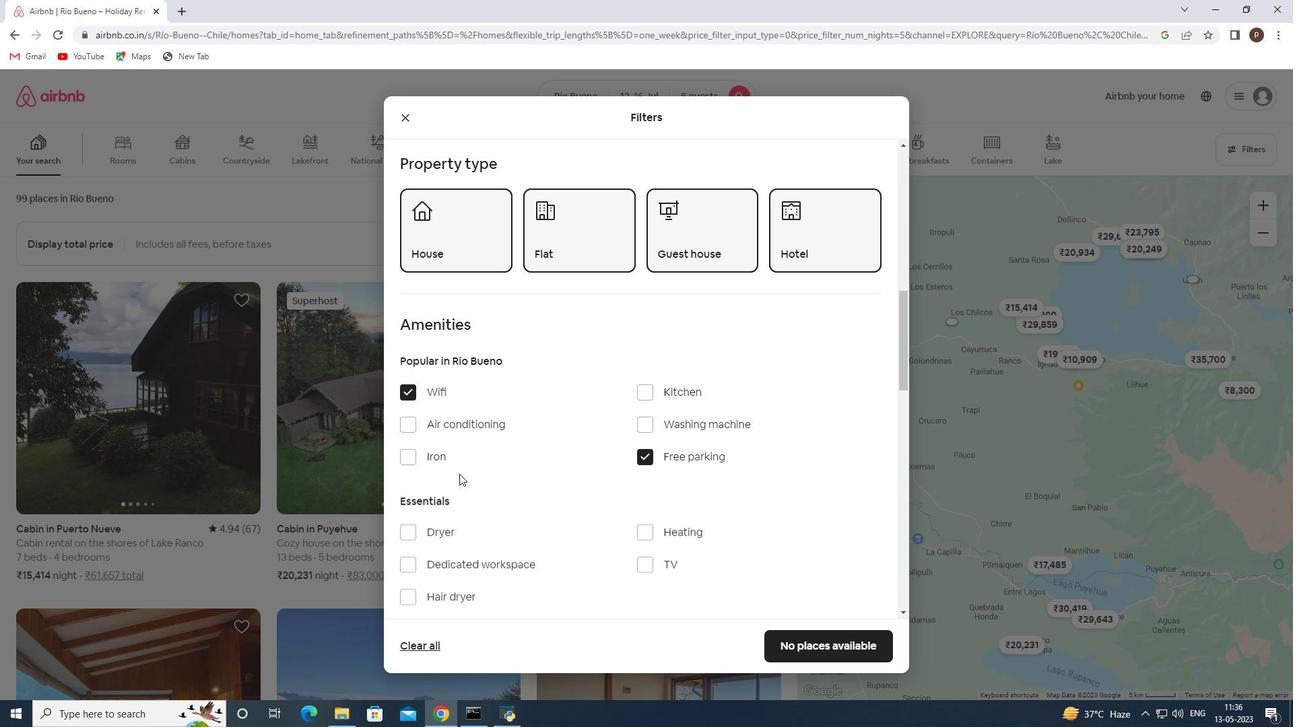 
Action: Mouse moved to (649, 427)
Screenshot: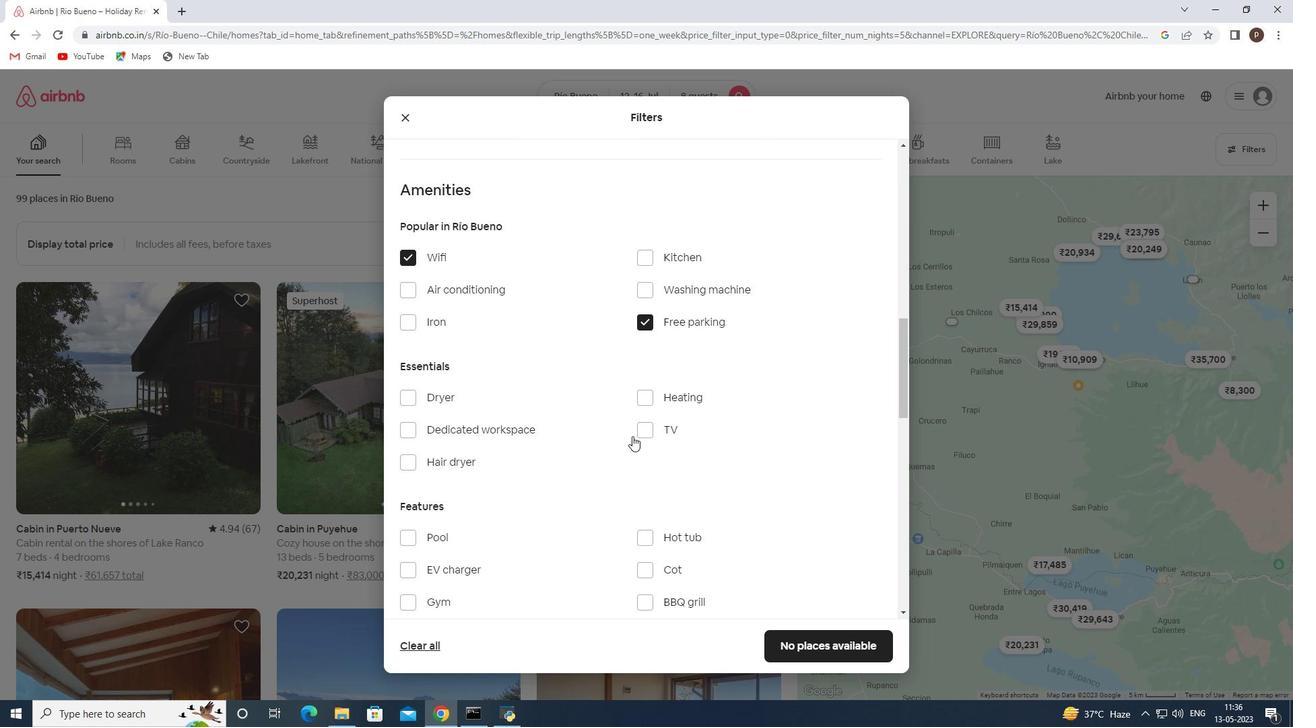 
Action: Mouse pressed left at (649, 427)
Screenshot: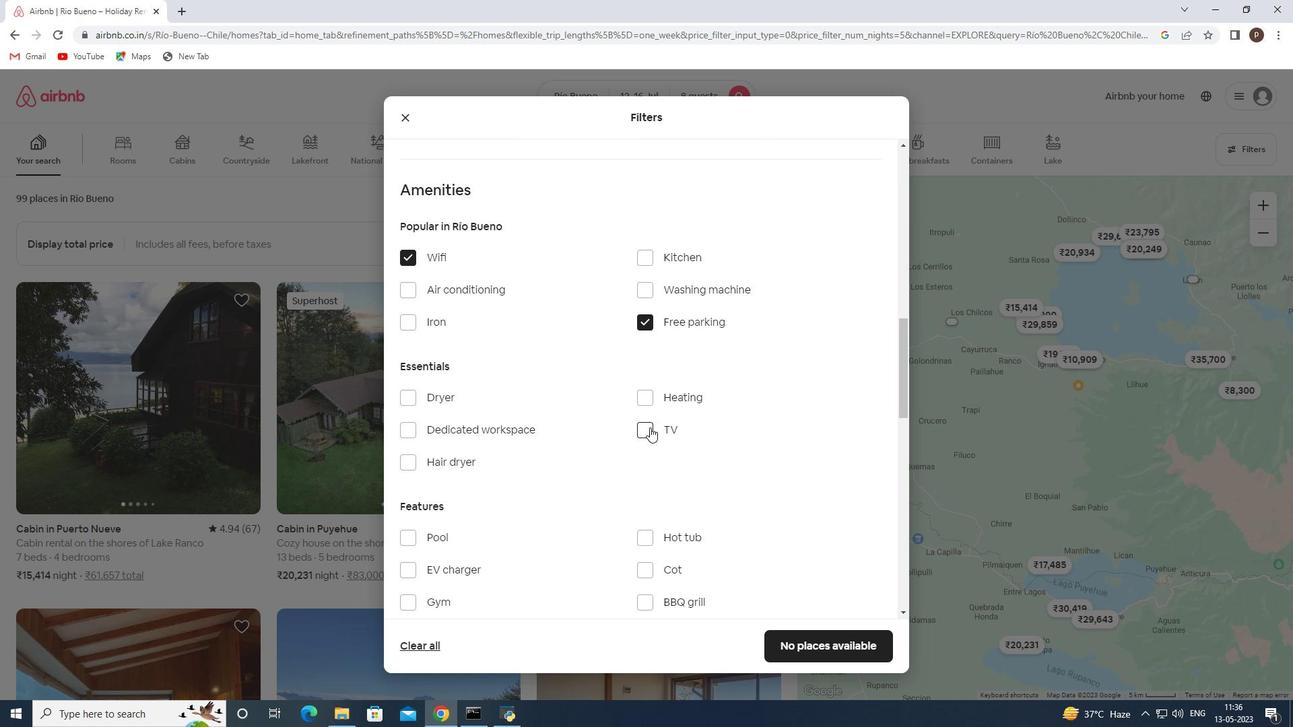 
Action: Mouse moved to (557, 459)
Screenshot: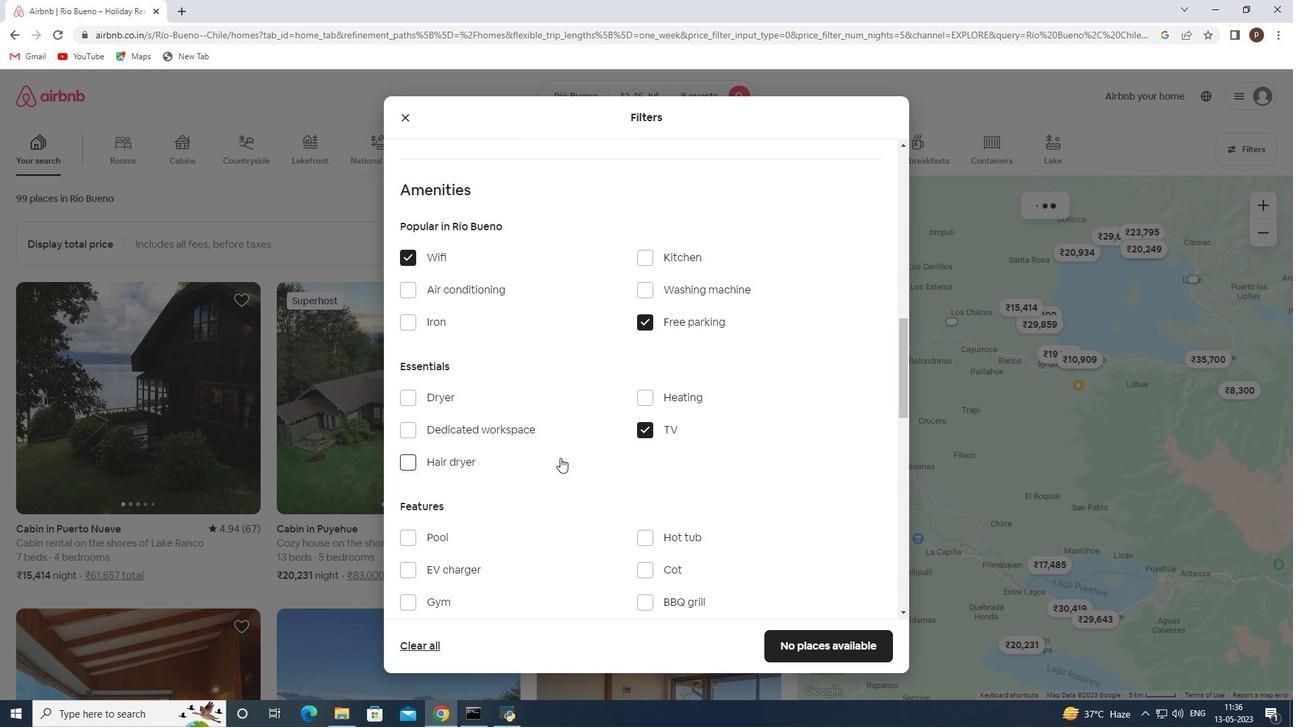 
Action: Mouse scrolled (557, 458) with delta (0, 0)
Screenshot: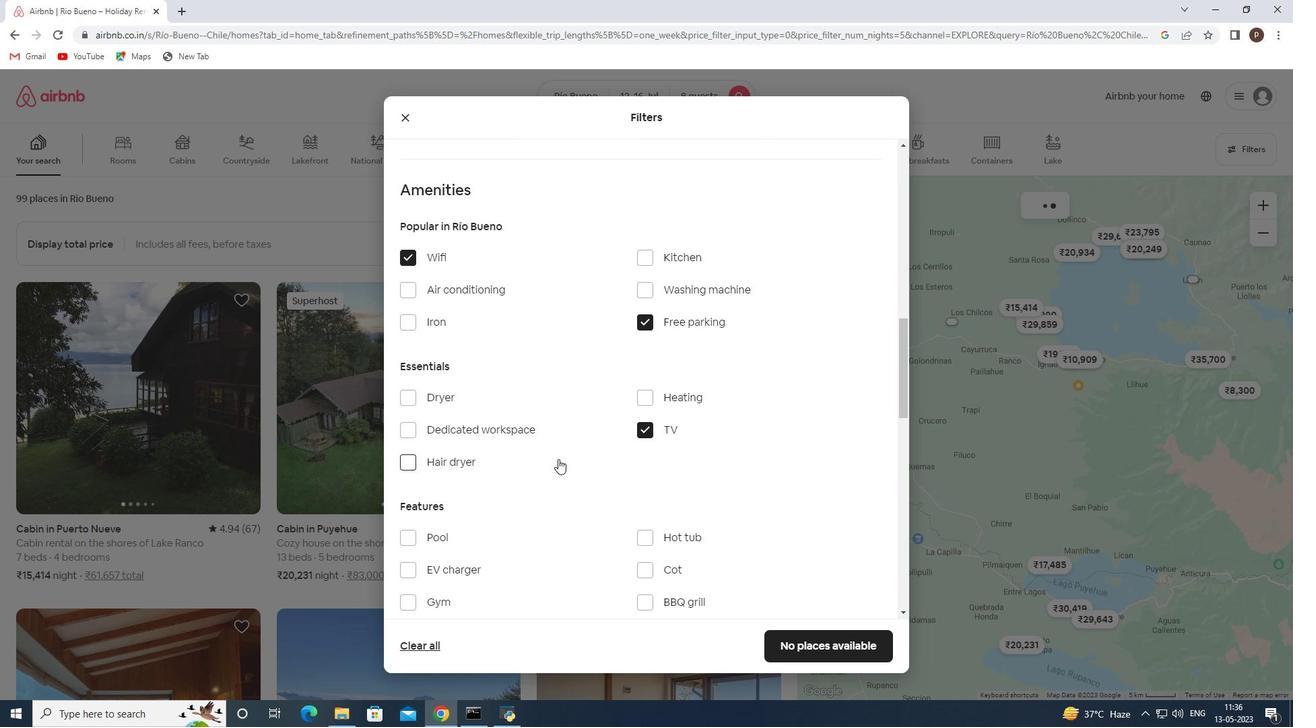 
Action: Mouse scrolled (557, 458) with delta (0, 0)
Screenshot: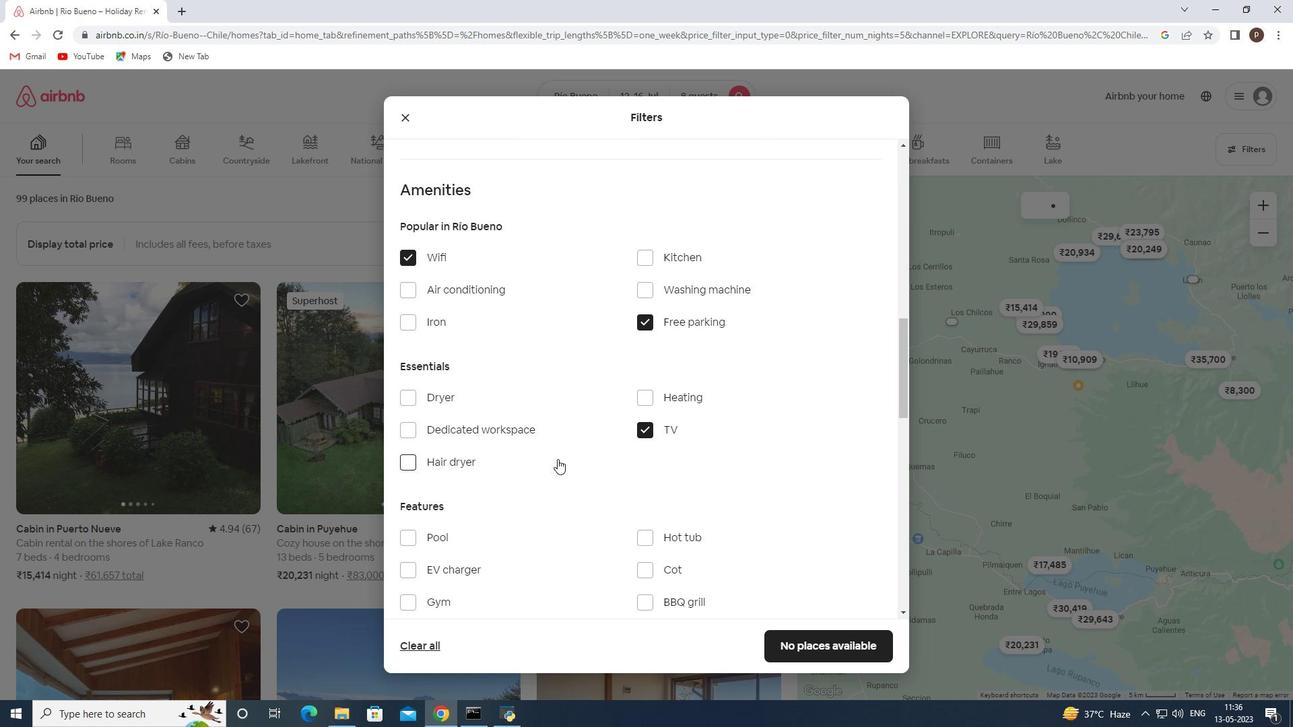 
Action: Mouse moved to (408, 464)
Screenshot: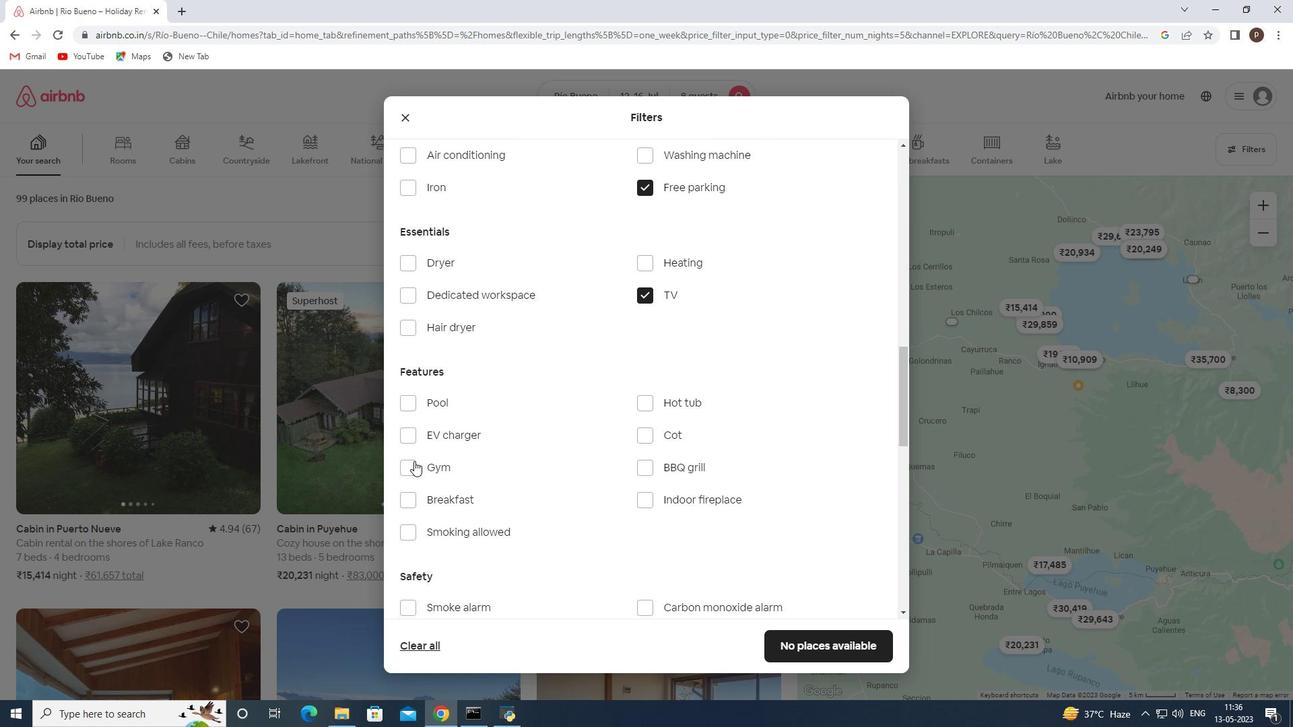 
Action: Mouse pressed left at (408, 464)
Screenshot: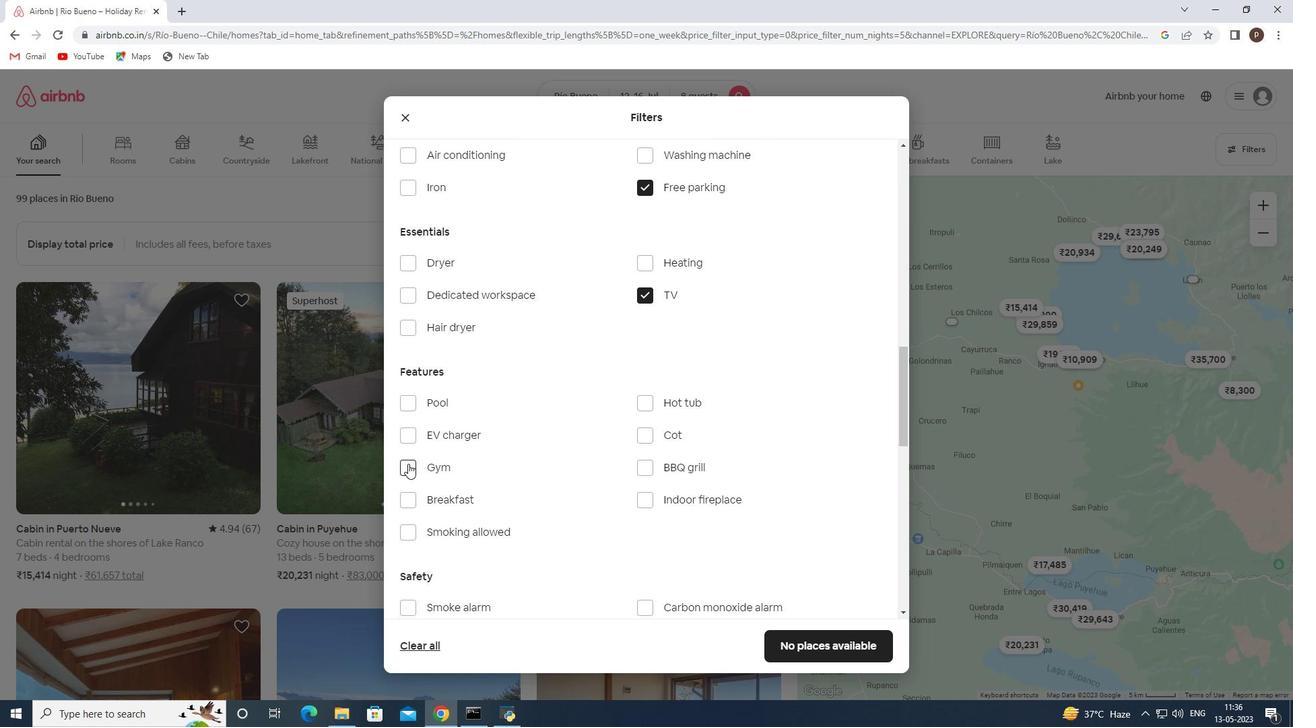 
Action: Mouse moved to (404, 497)
Screenshot: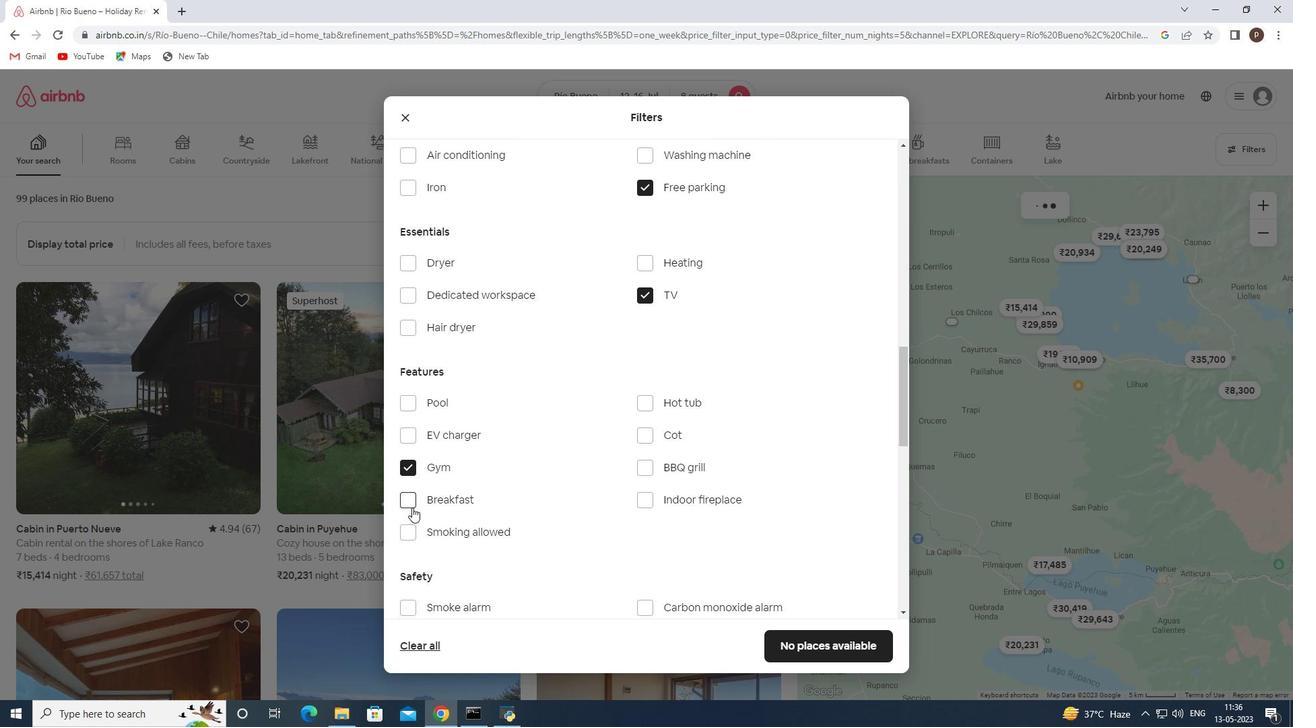 
Action: Mouse pressed left at (404, 497)
Screenshot: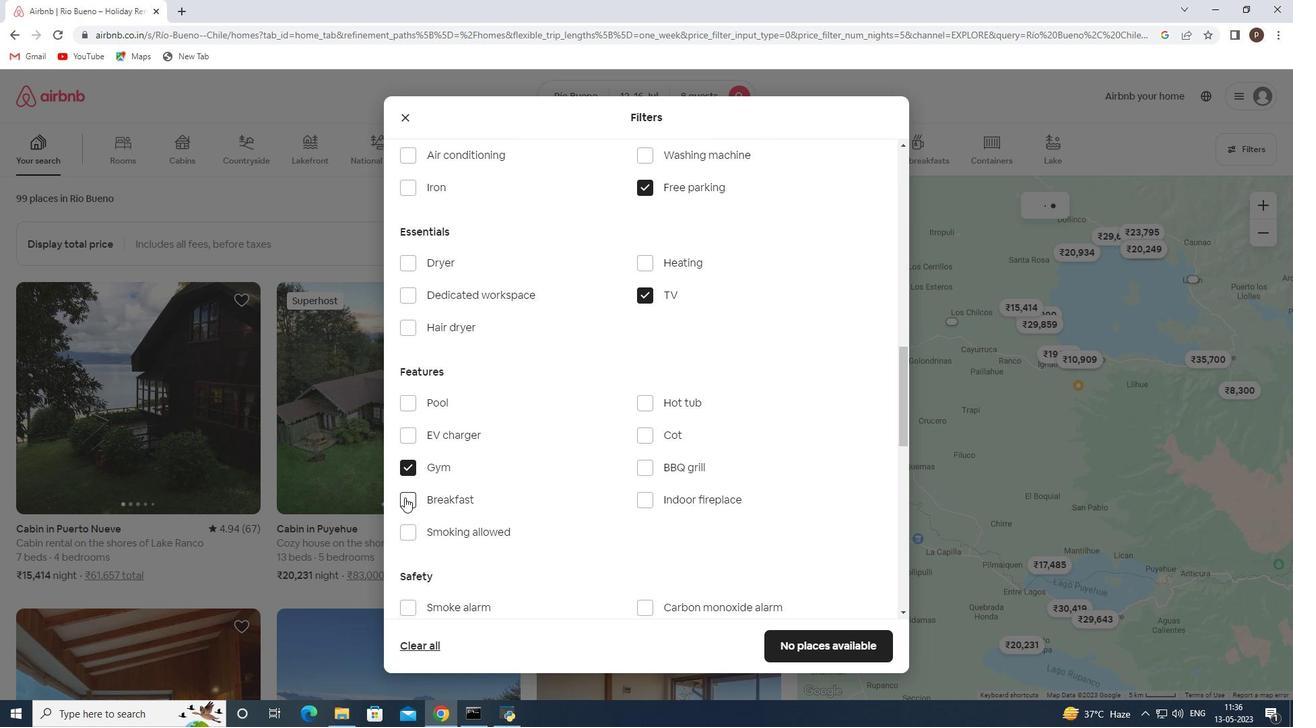 
Action: Mouse moved to (519, 529)
Screenshot: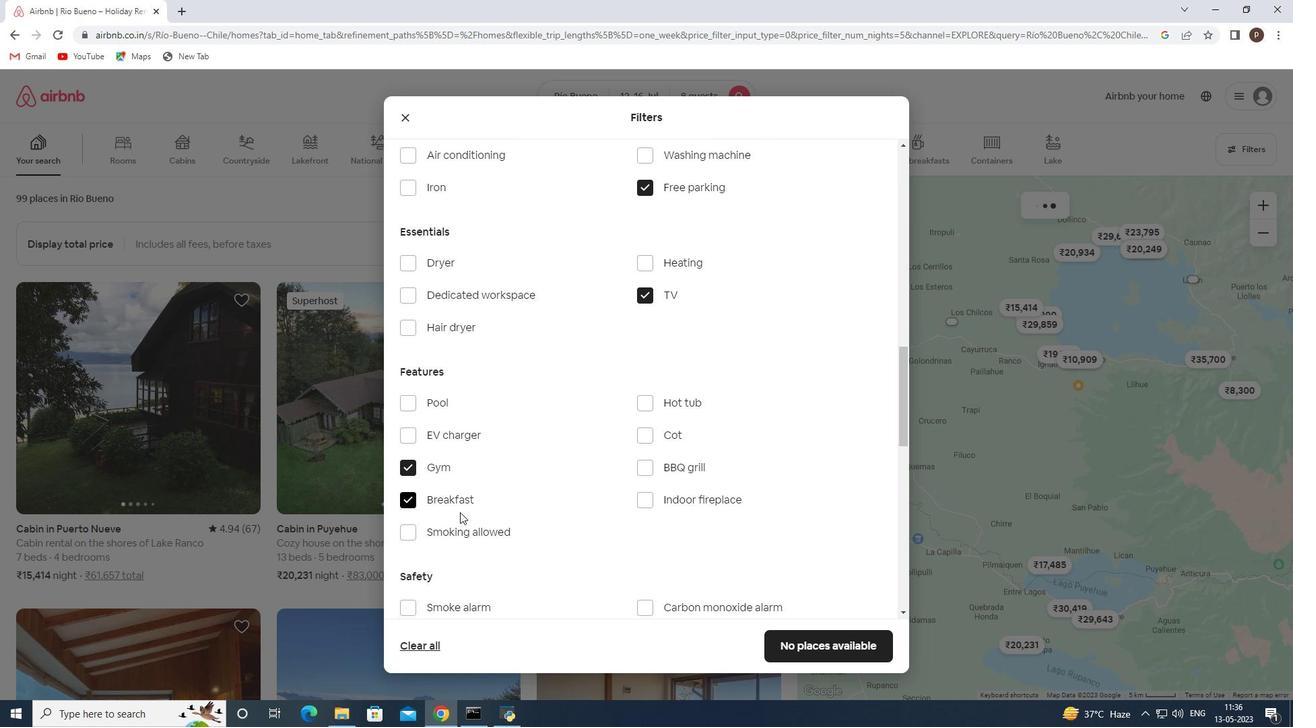 
Action: Mouse scrolled (519, 528) with delta (0, 0)
Screenshot: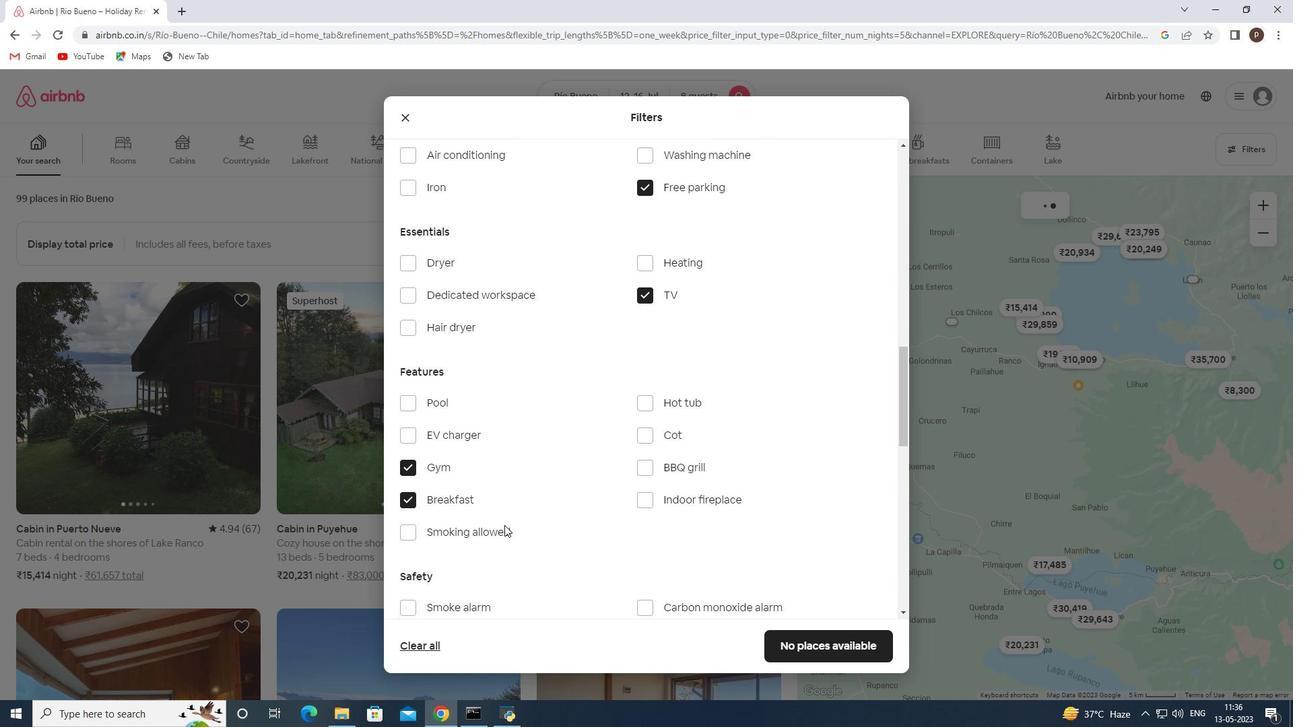 
Action: Mouse scrolled (519, 528) with delta (0, 0)
Screenshot: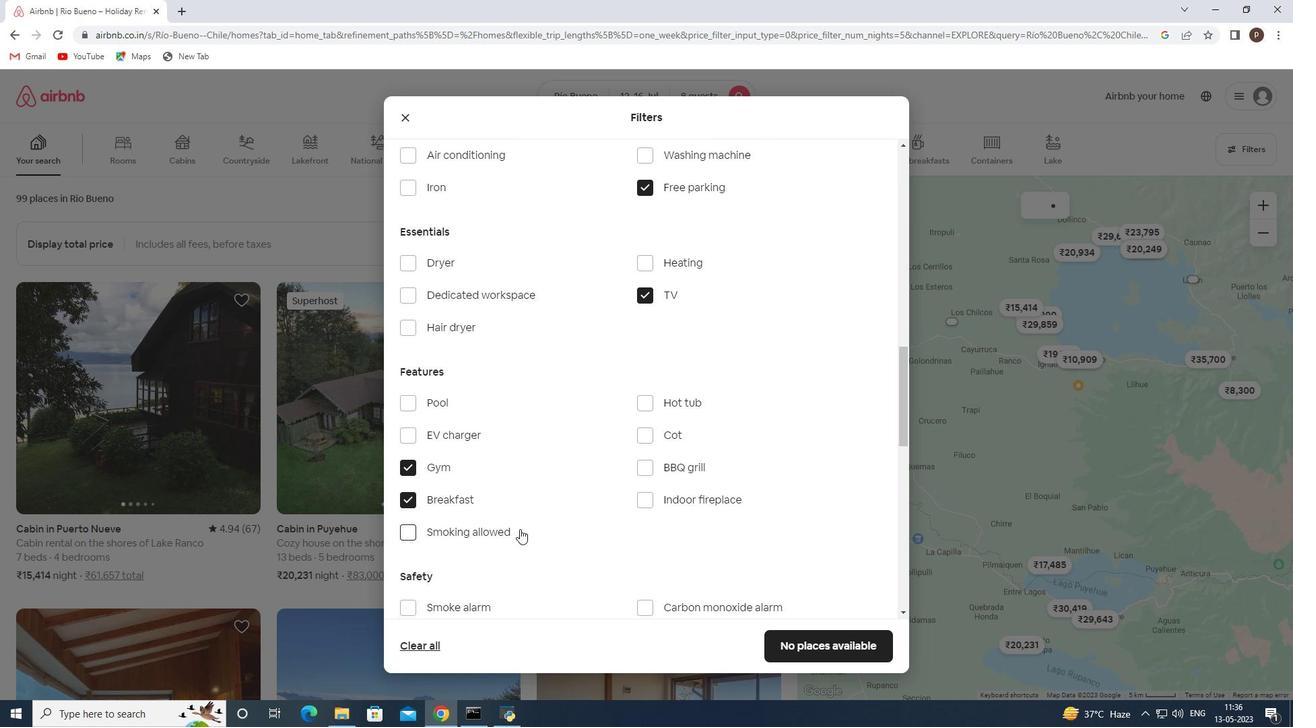
Action: Mouse scrolled (519, 528) with delta (0, 0)
Screenshot: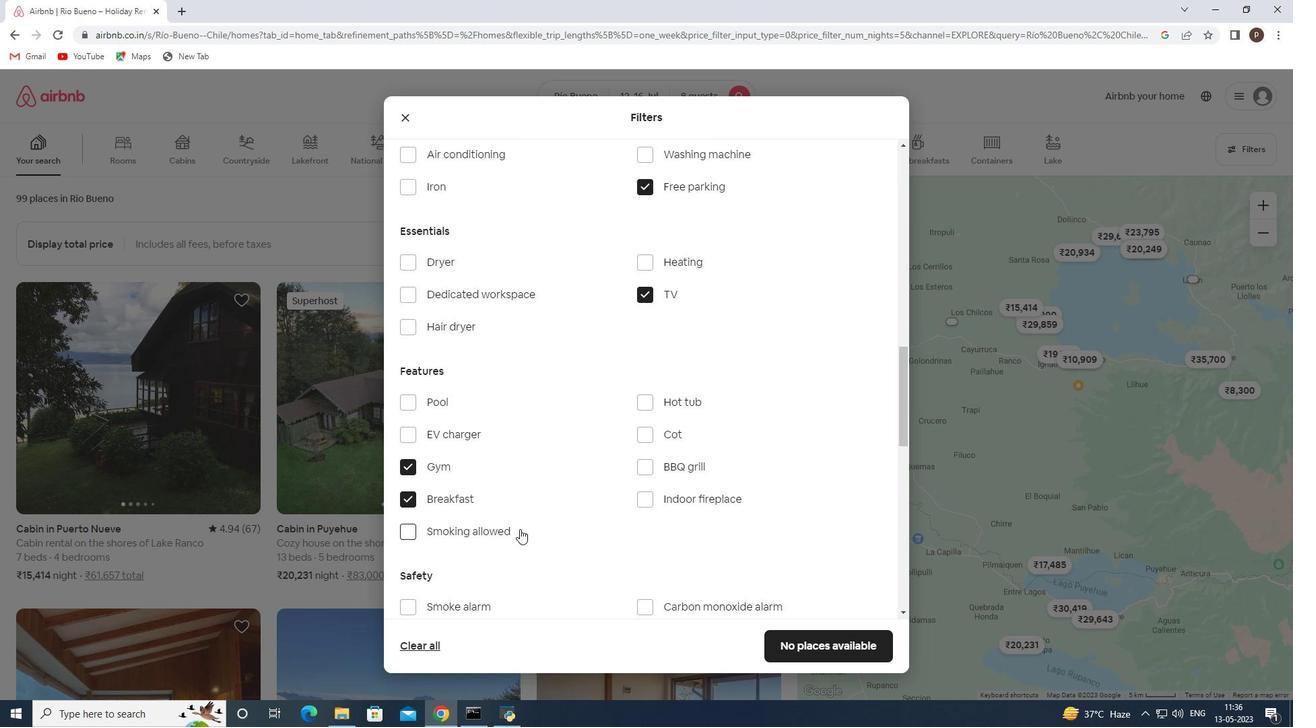 
Action: Mouse scrolled (519, 528) with delta (0, 0)
Screenshot: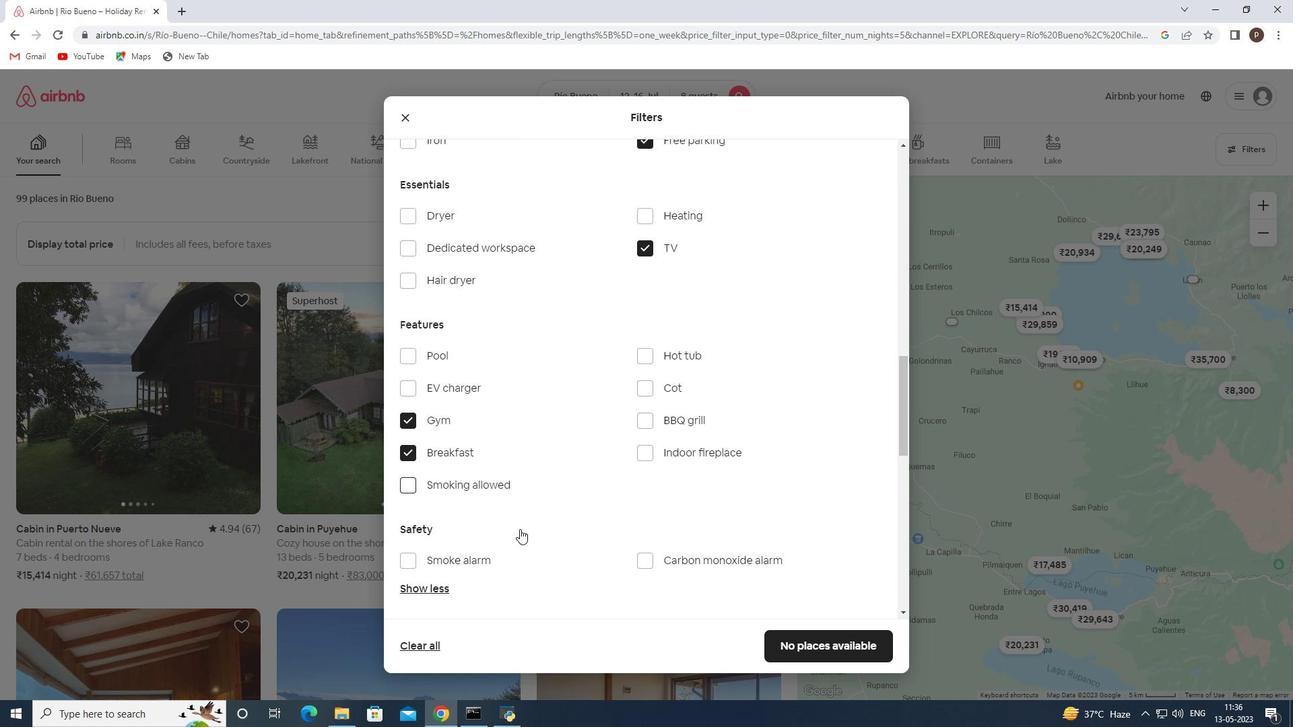 
Action: Mouse moved to (704, 509)
Screenshot: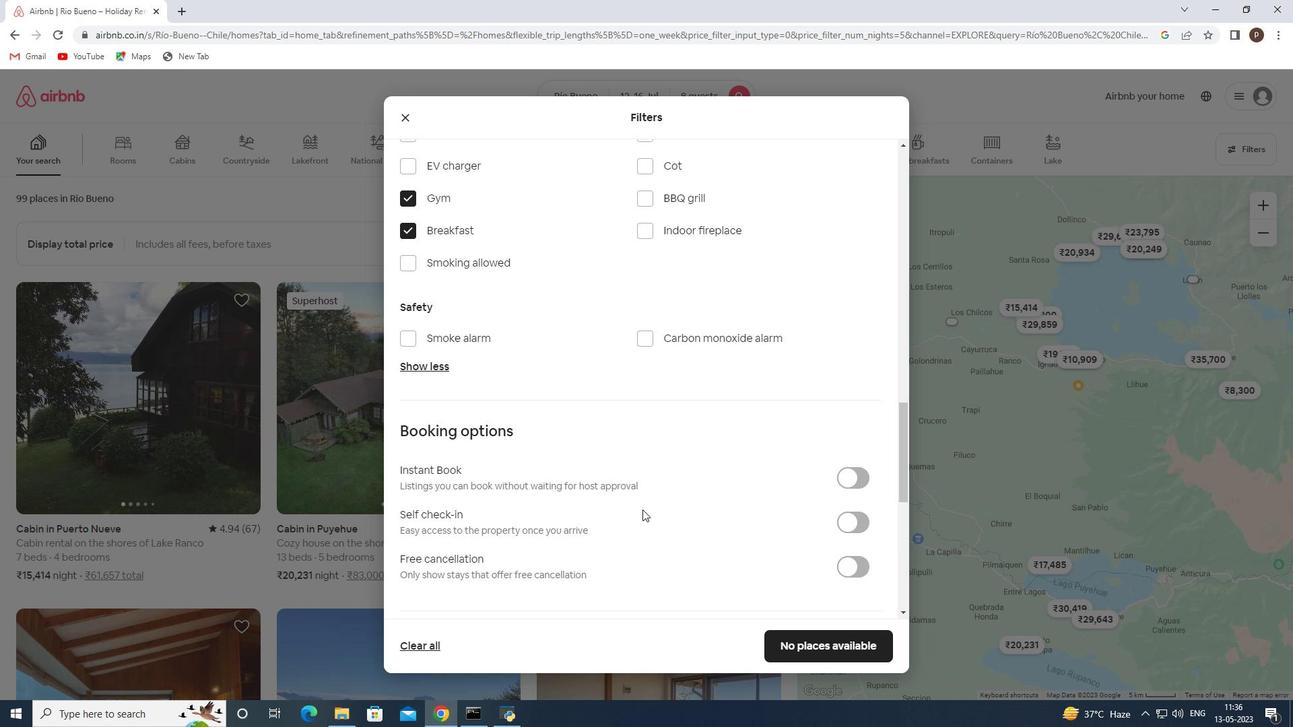 
Action: Mouse scrolled (704, 509) with delta (0, 0)
Screenshot: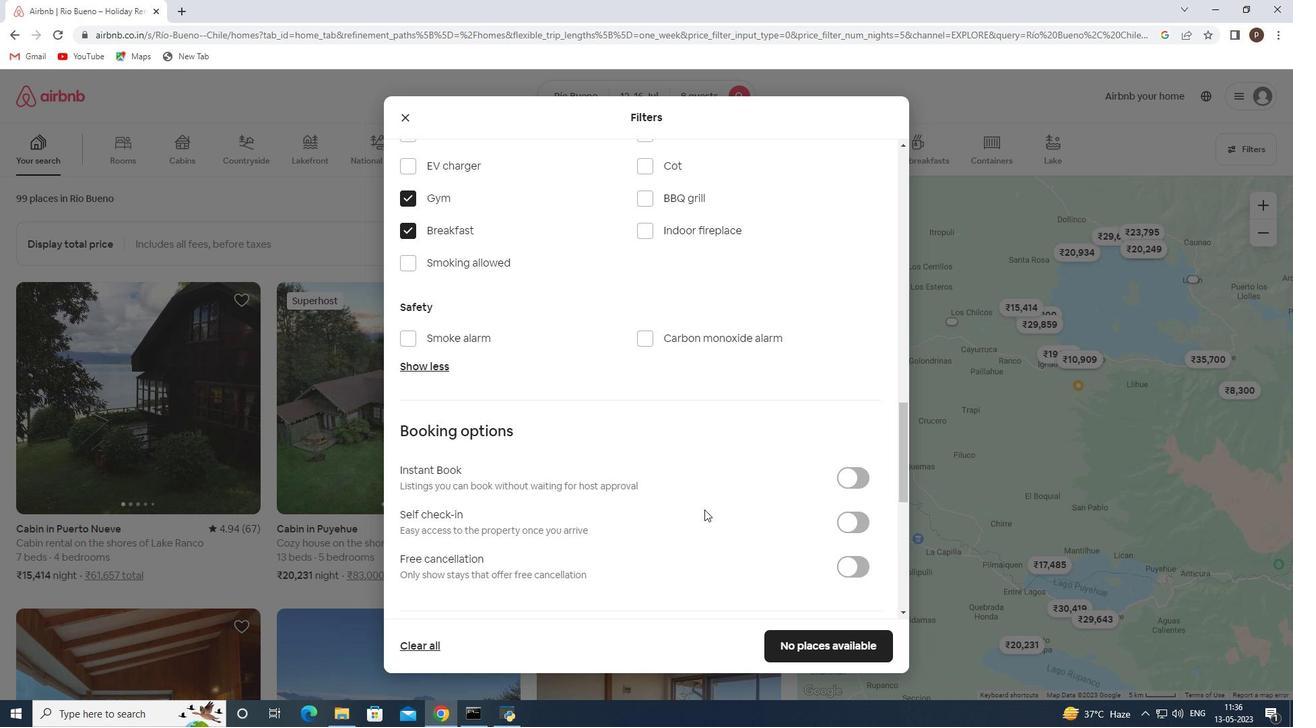 
Action: Mouse scrolled (704, 509) with delta (0, 0)
Screenshot: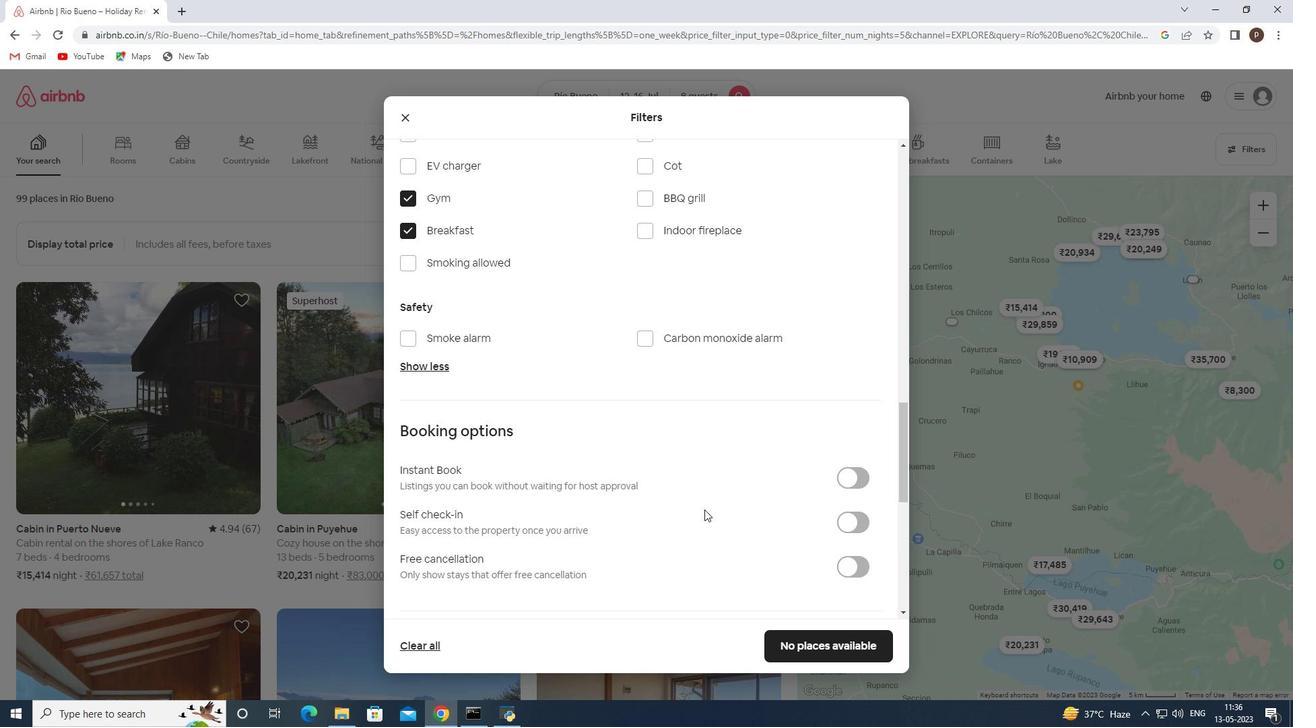 
Action: Mouse moved to (847, 383)
Screenshot: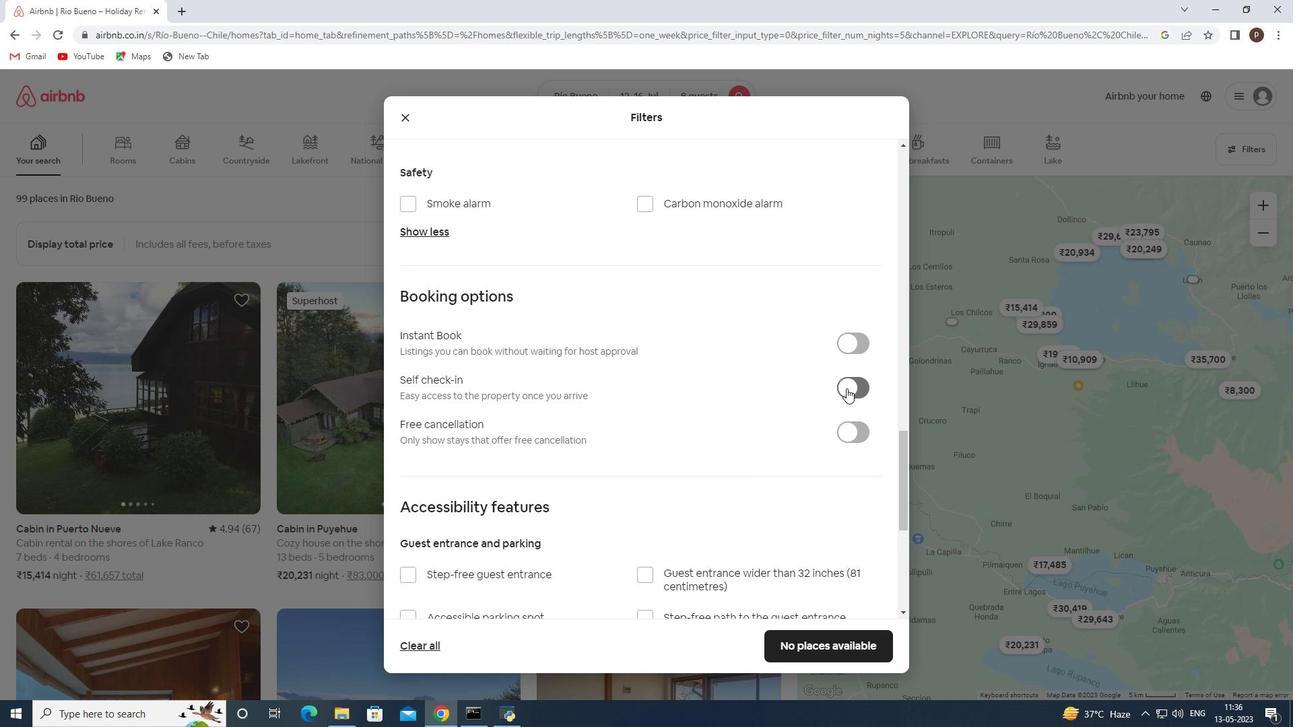 
Action: Mouse pressed left at (847, 383)
Screenshot: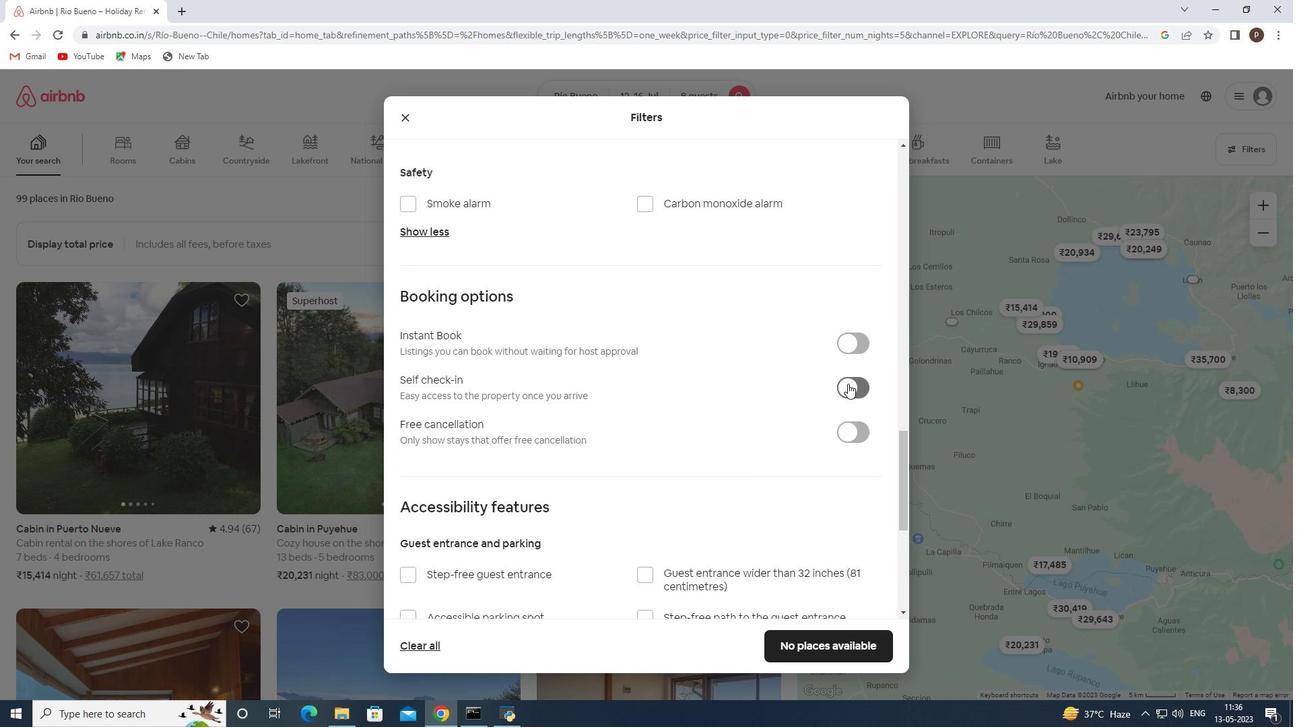 
Action: Mouse moved to (631, 493)
Screenshot: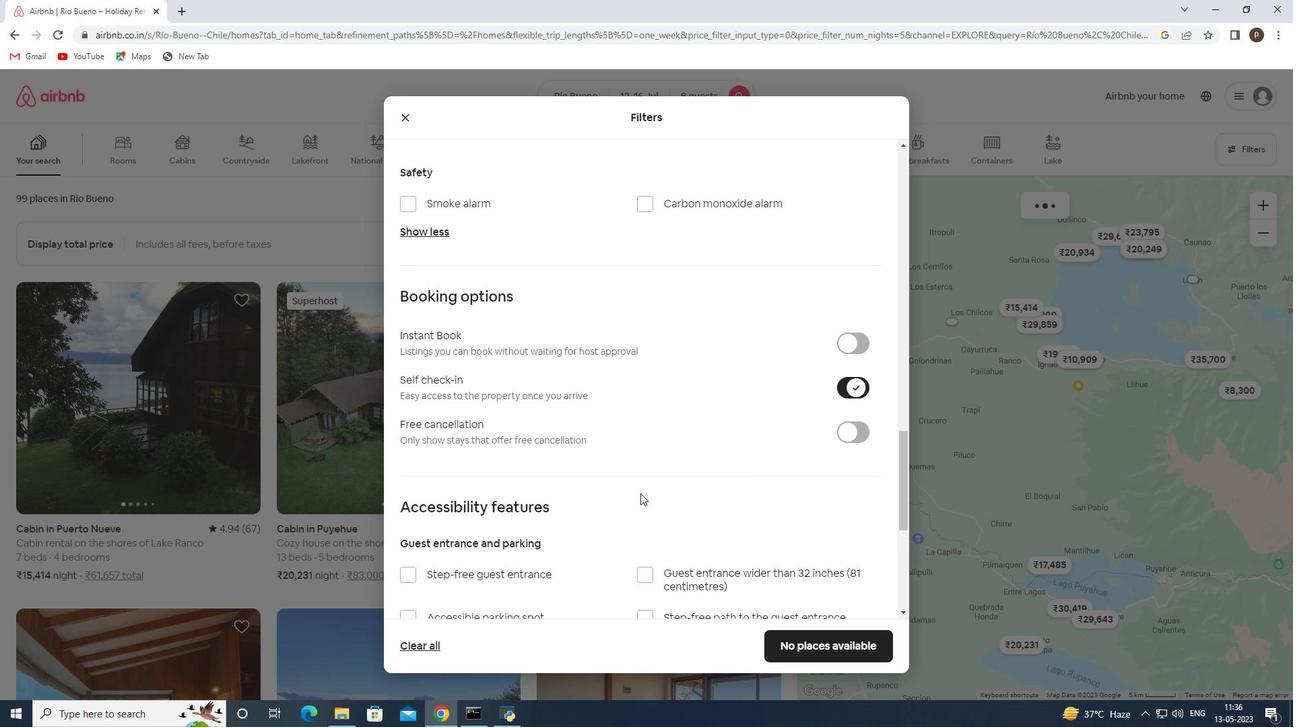 
Action: Mouse scrolled (631, 493) with delta (0, 0)
Screenshot: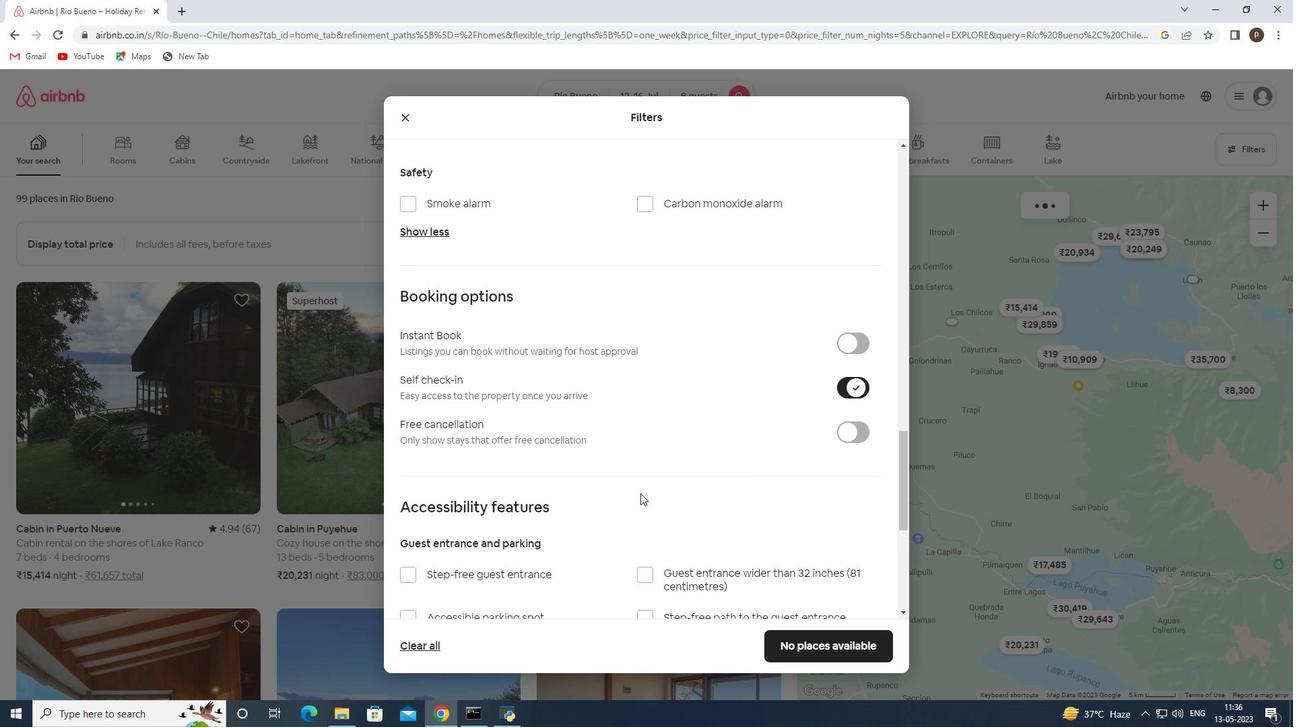 
Action: Mouse scrolled (631, 493) with delta (0, 0)
Screenshot: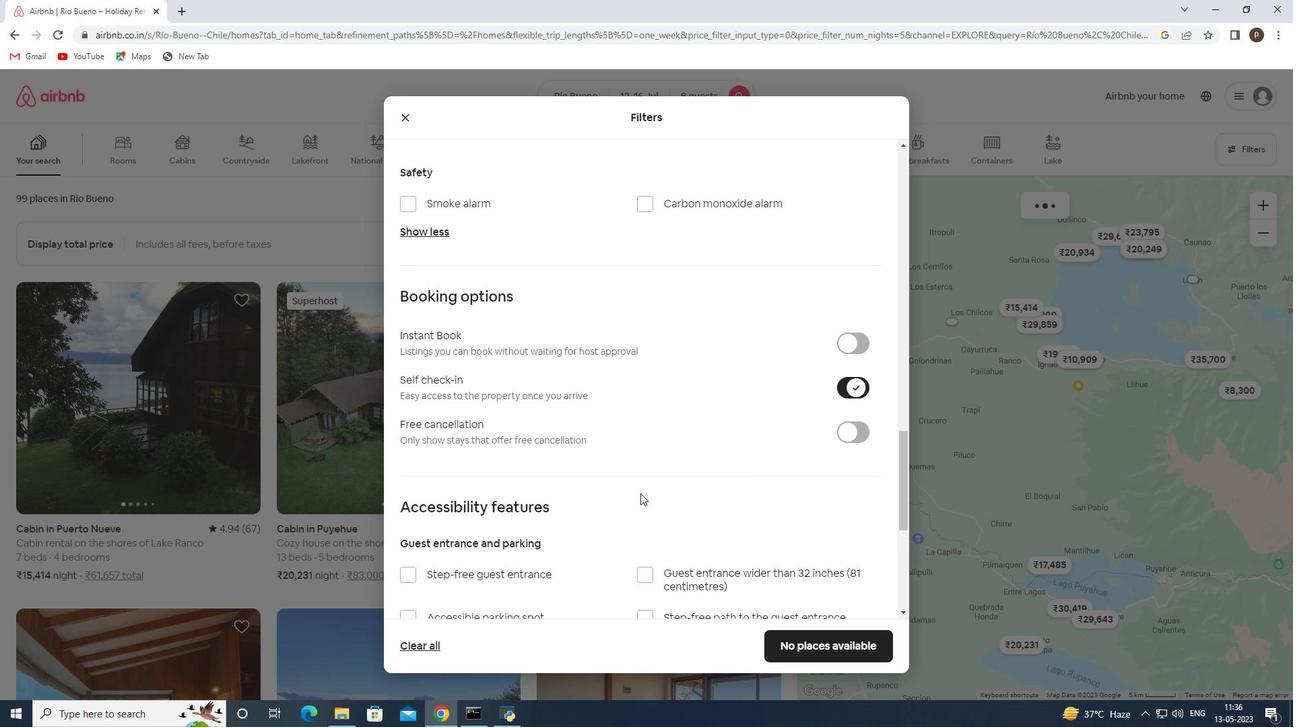 
Action: Mouse scrolled (631, 493) with delta (0, 0)
Screenshot: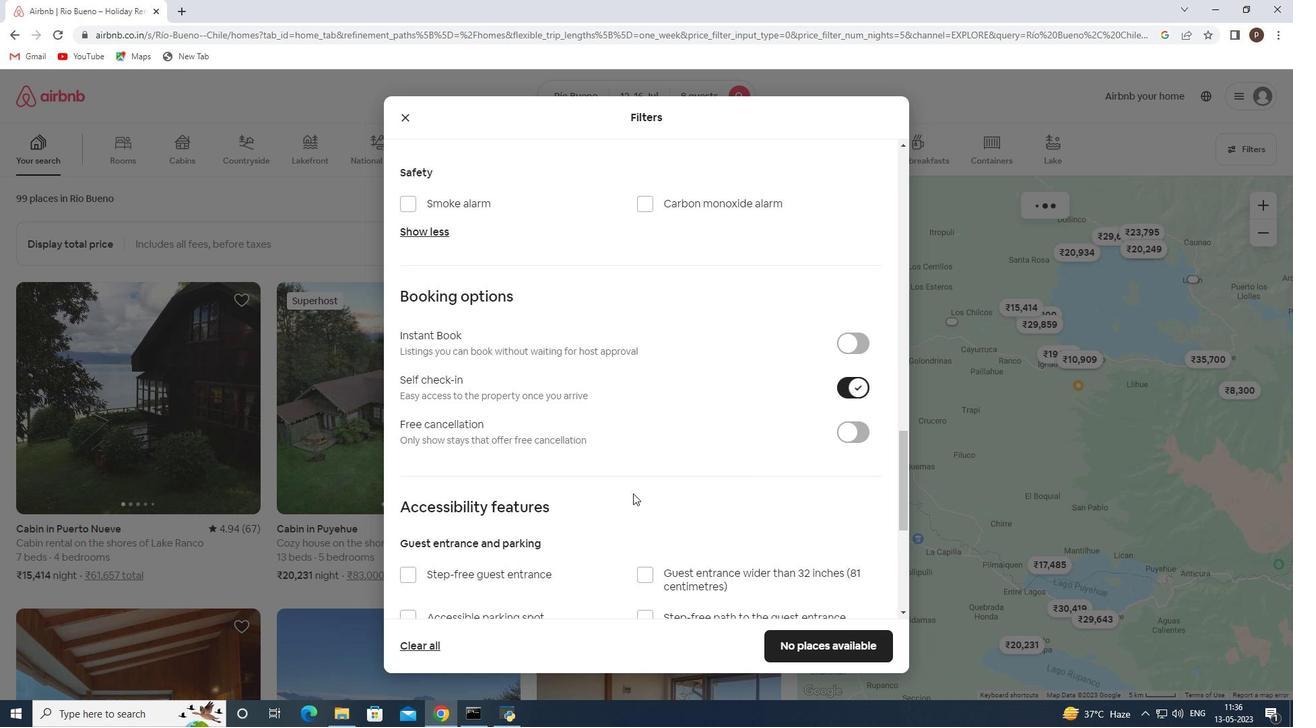 
Action: Mouse scrolled (631, 493) with delta (0, 0)
Screenshot: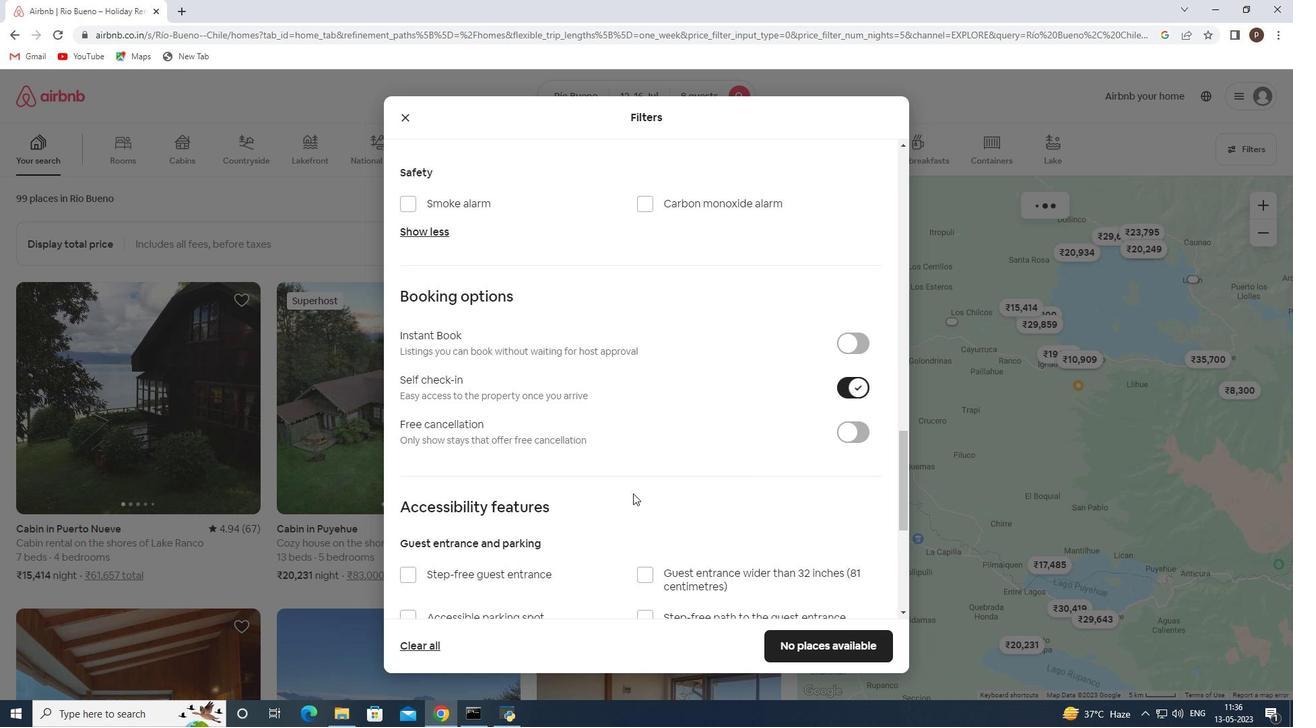 
Action: Mouse scrolled (631, 493) with delta (0, 0)
Screenshot: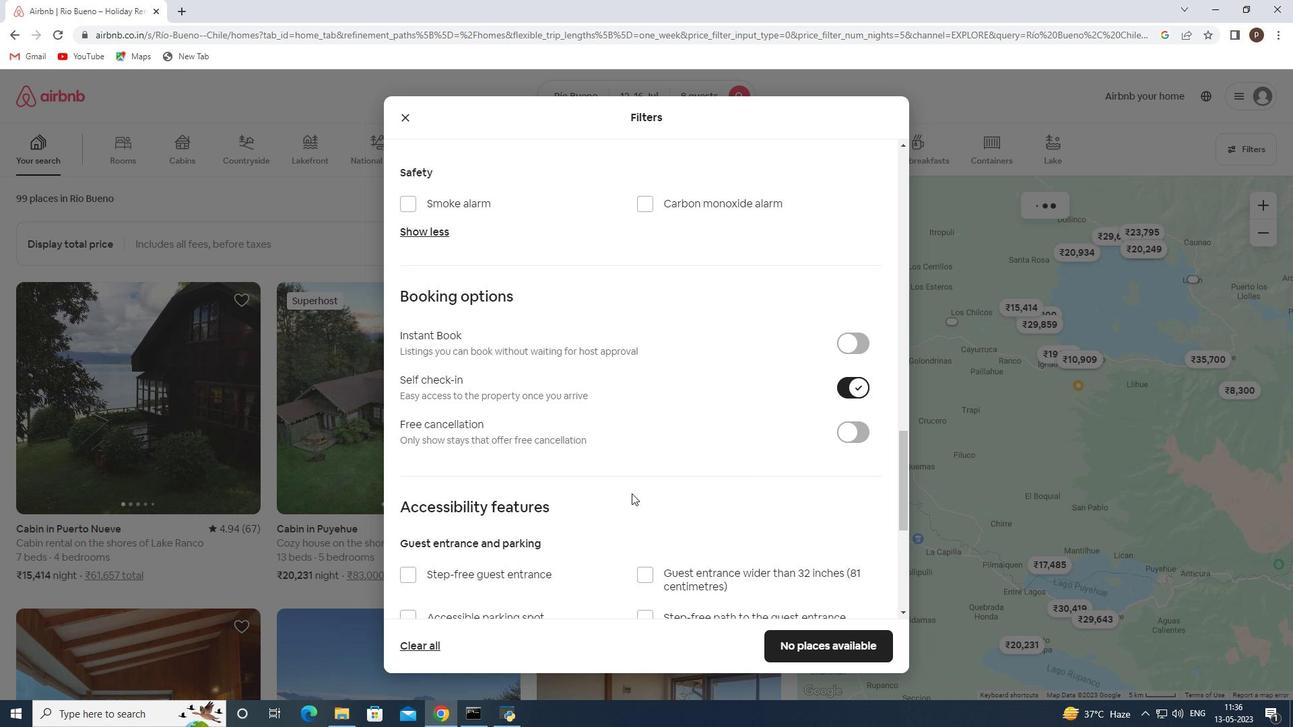 
Action: Mouse scrolled (631, 493) with delta (0, 0)
Screenshot: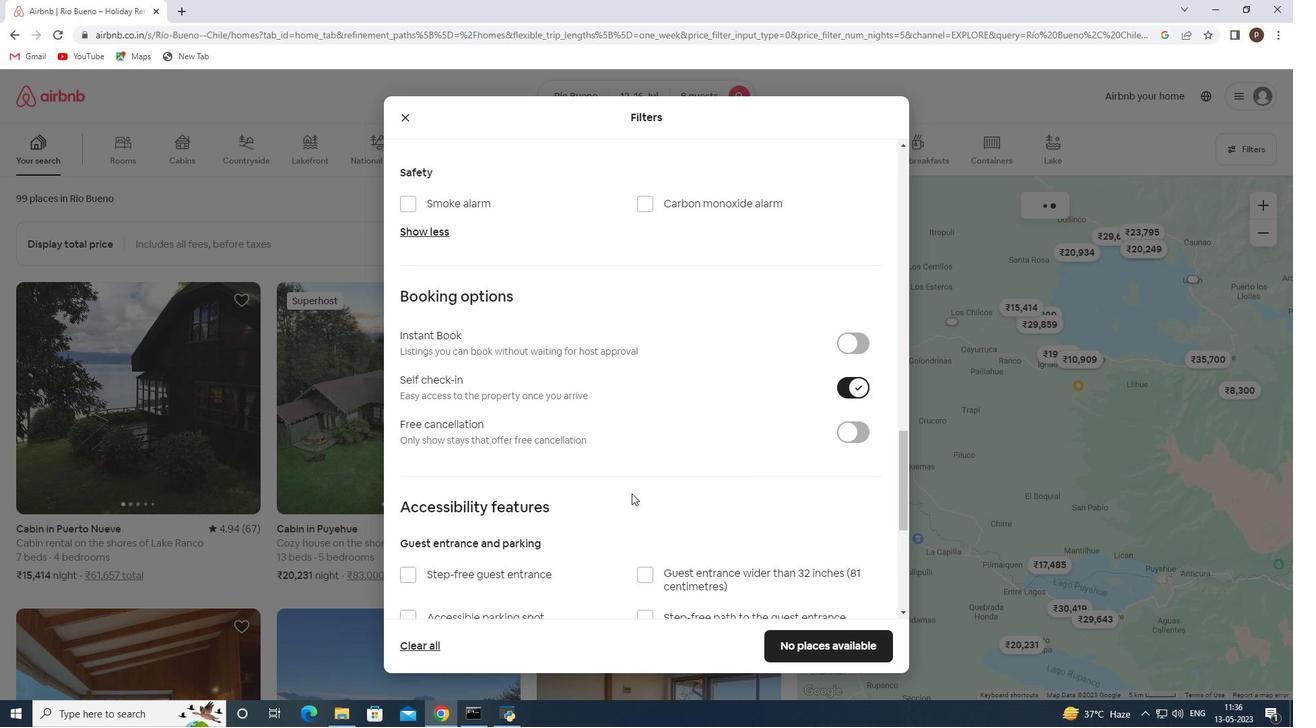 
Action: Mouse moved to (398, 526)
Screenshot: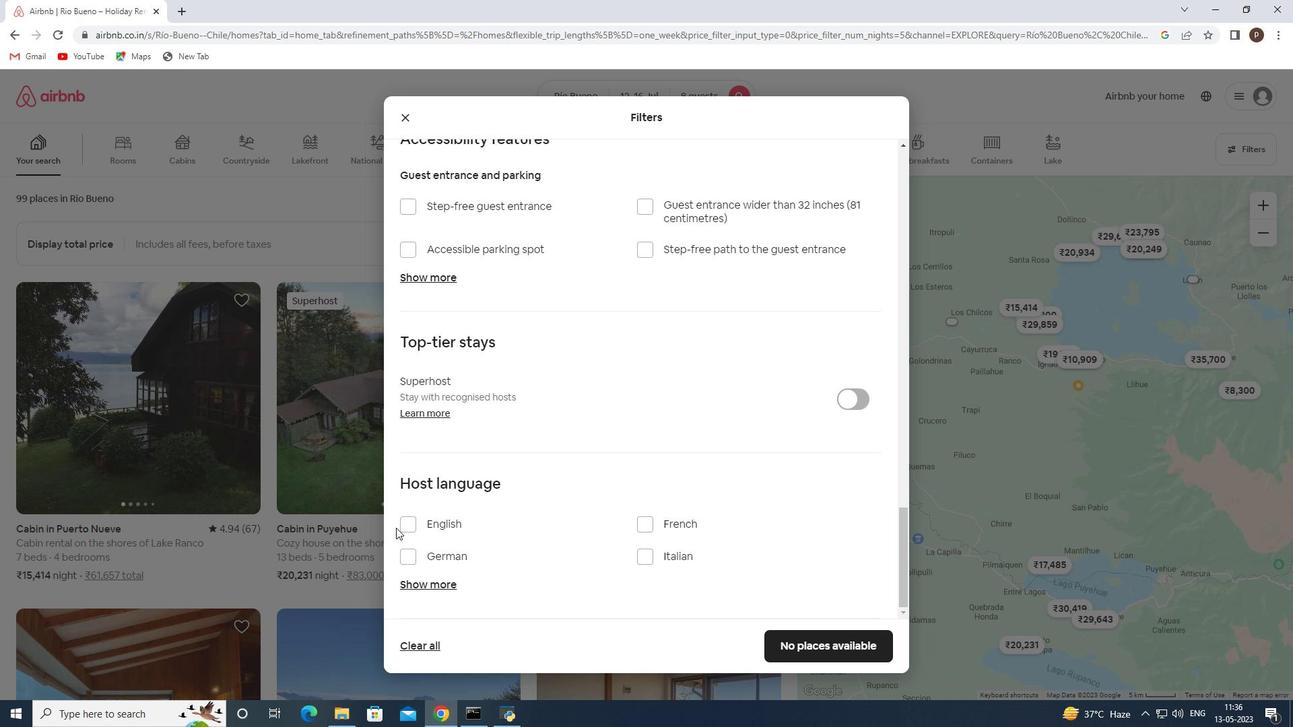 
Action: Mouse pressed left at (398, 526)
Screenshot: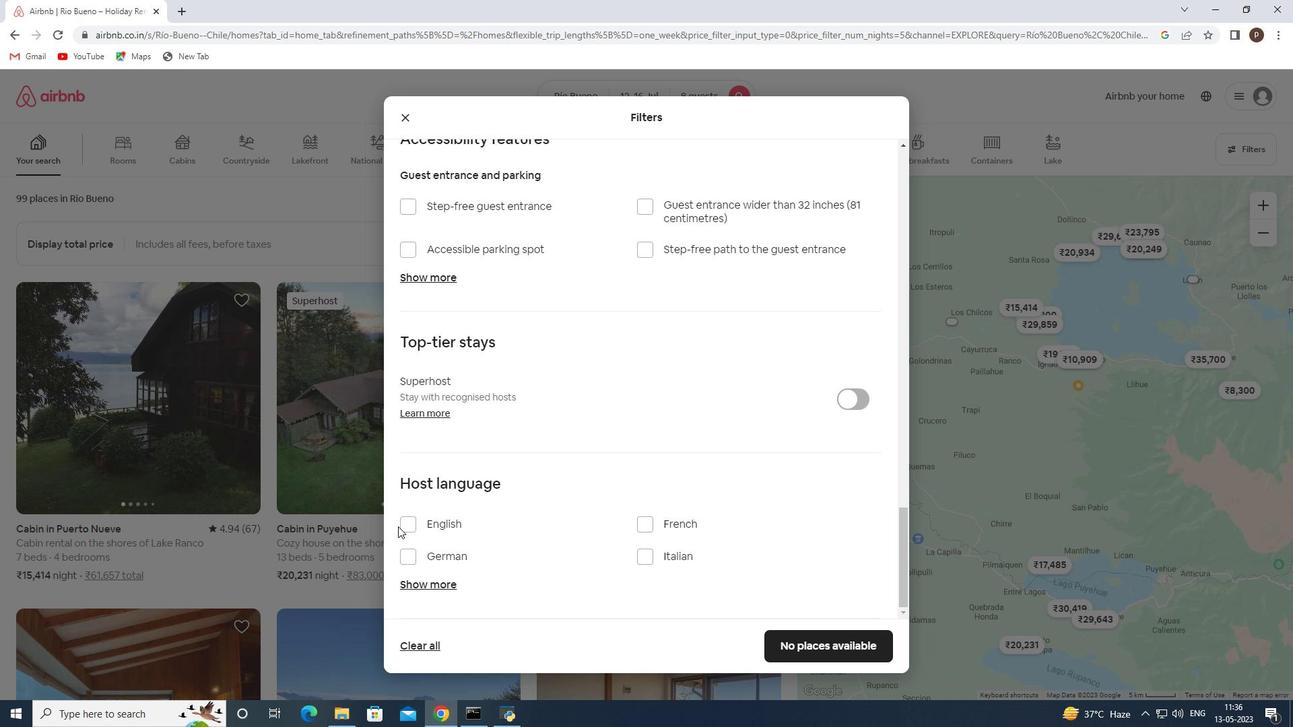 
Action: Mouse moved to (402, 526)
Screenshot: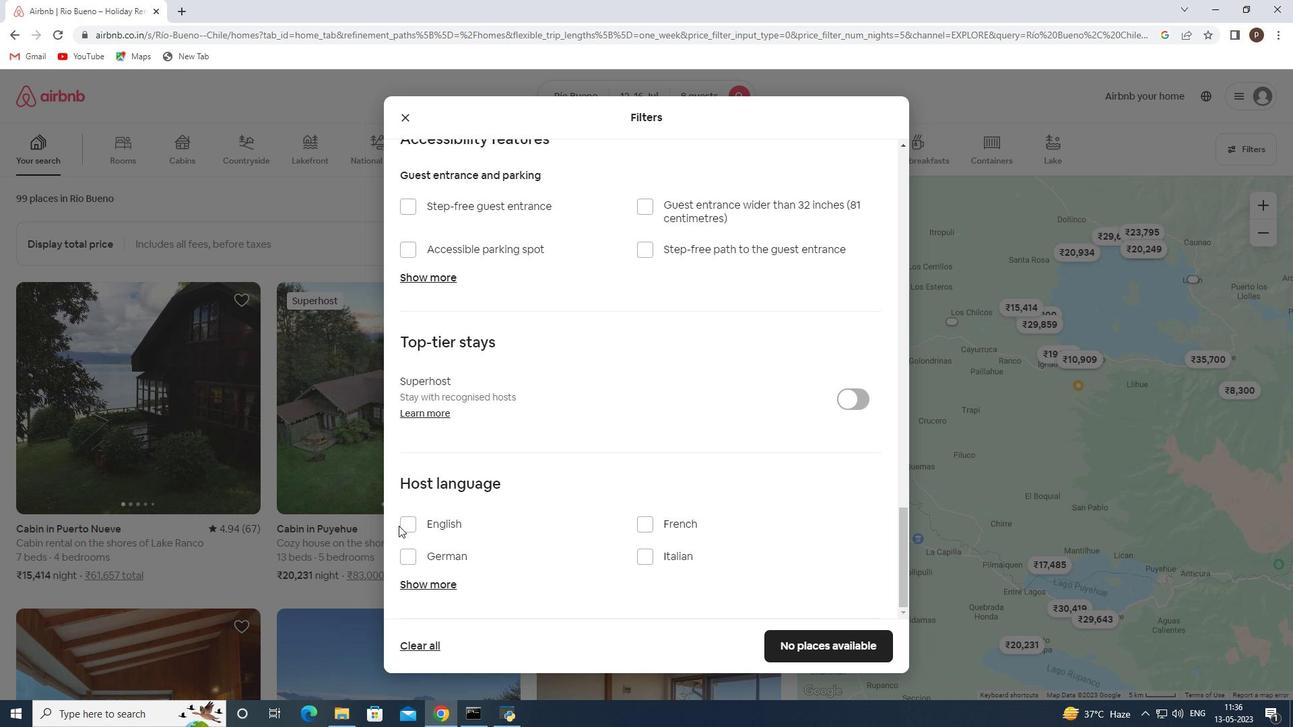 
Action: Mouse pressed left at (402, 526)
Screenshot: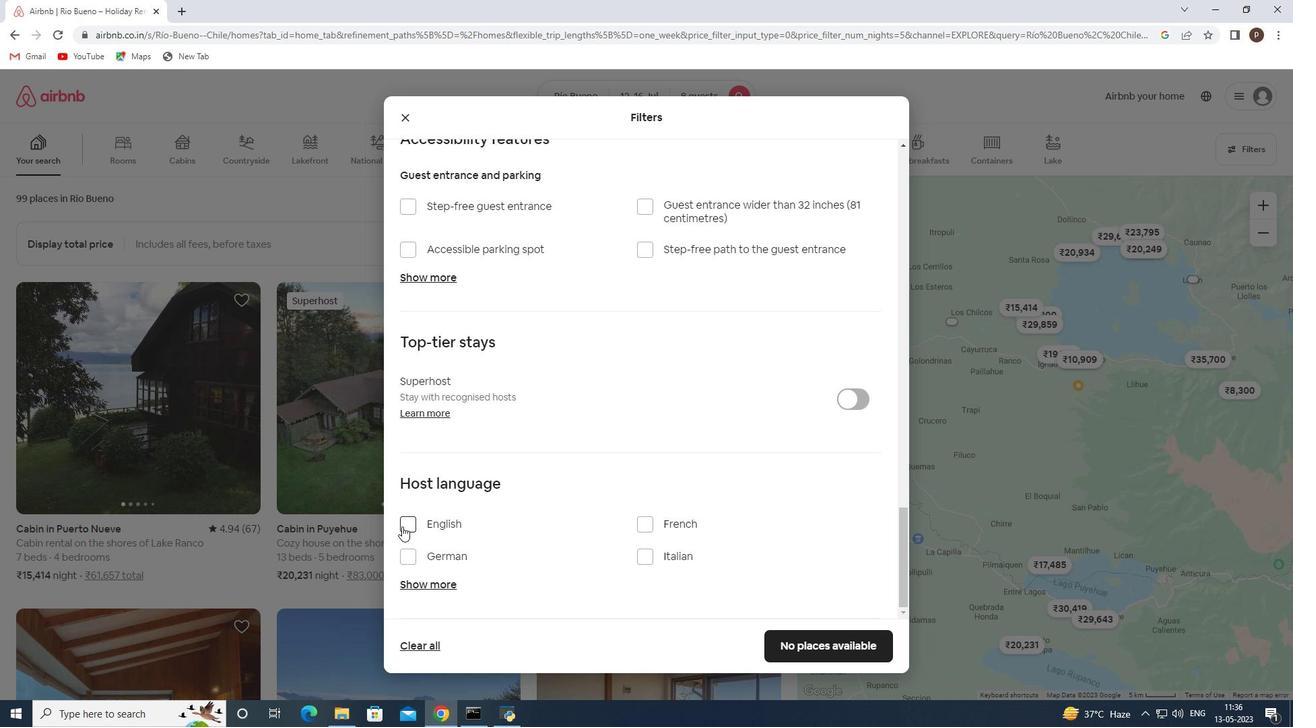 
Action: Mouse moved to (515, 530)
Screenshot: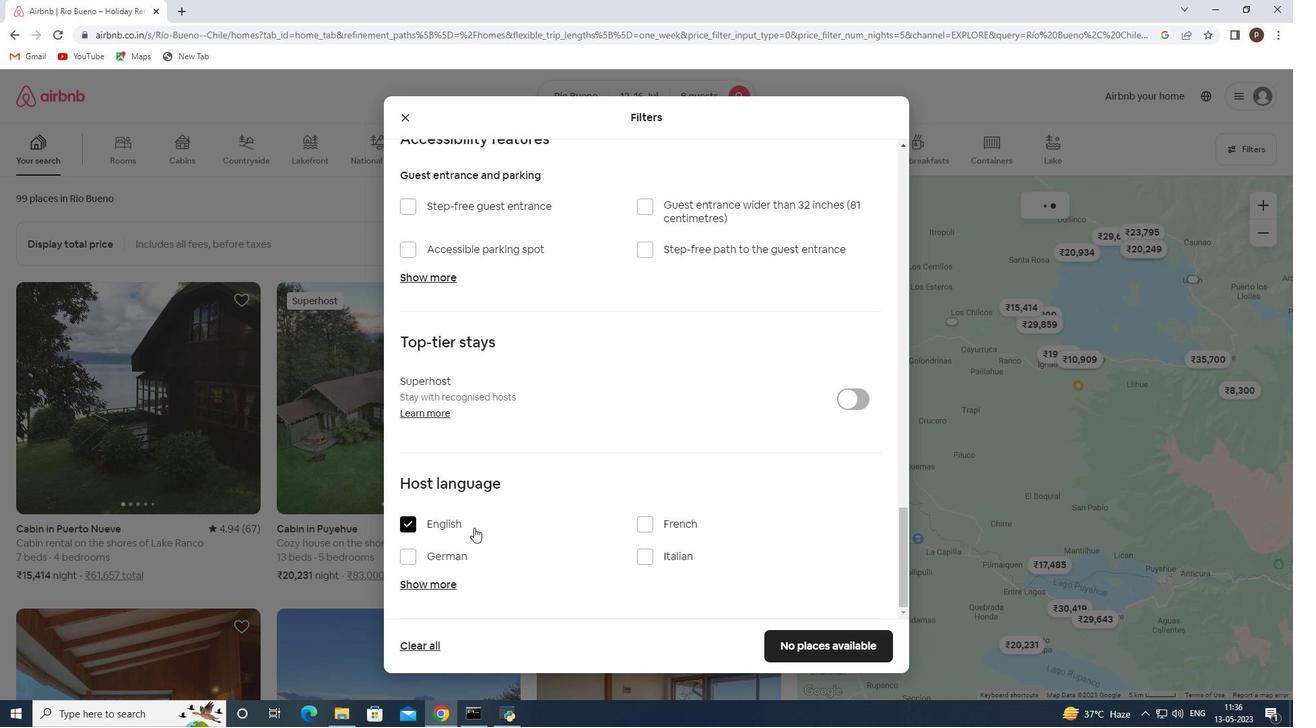 
Action: Mouse scrolled (515, 529) with delta (0, 0)
Screenshot: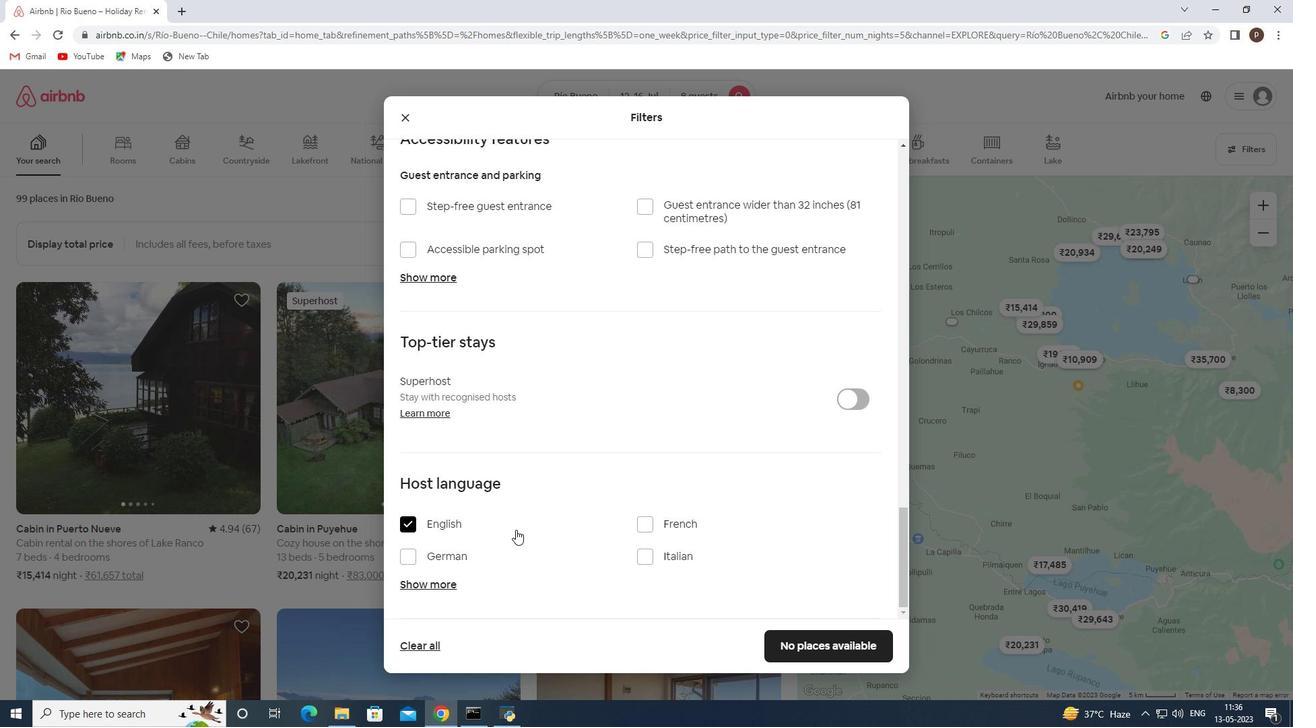 
Action: Mouse scrolled (515, 529) with delta (0, 0)
Screenshot: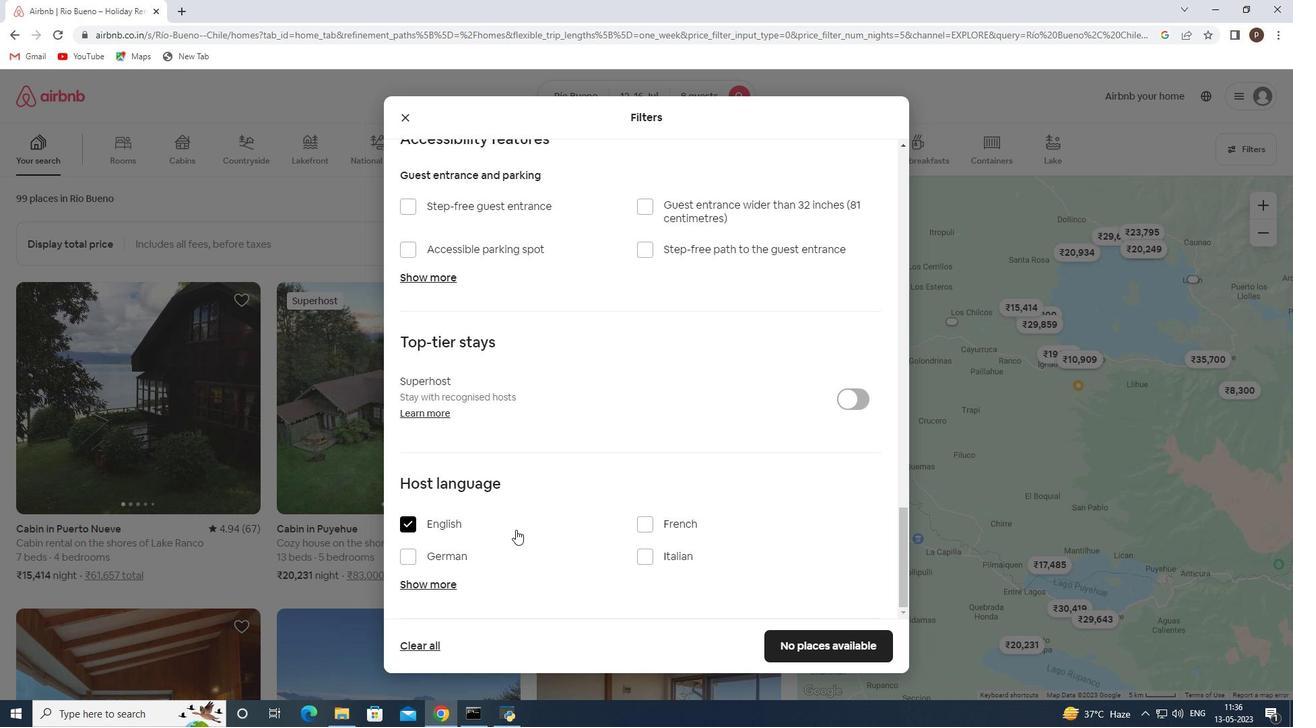
Action: Mouse scrolled (515, 529) with delta (0, 0)
Screenshot: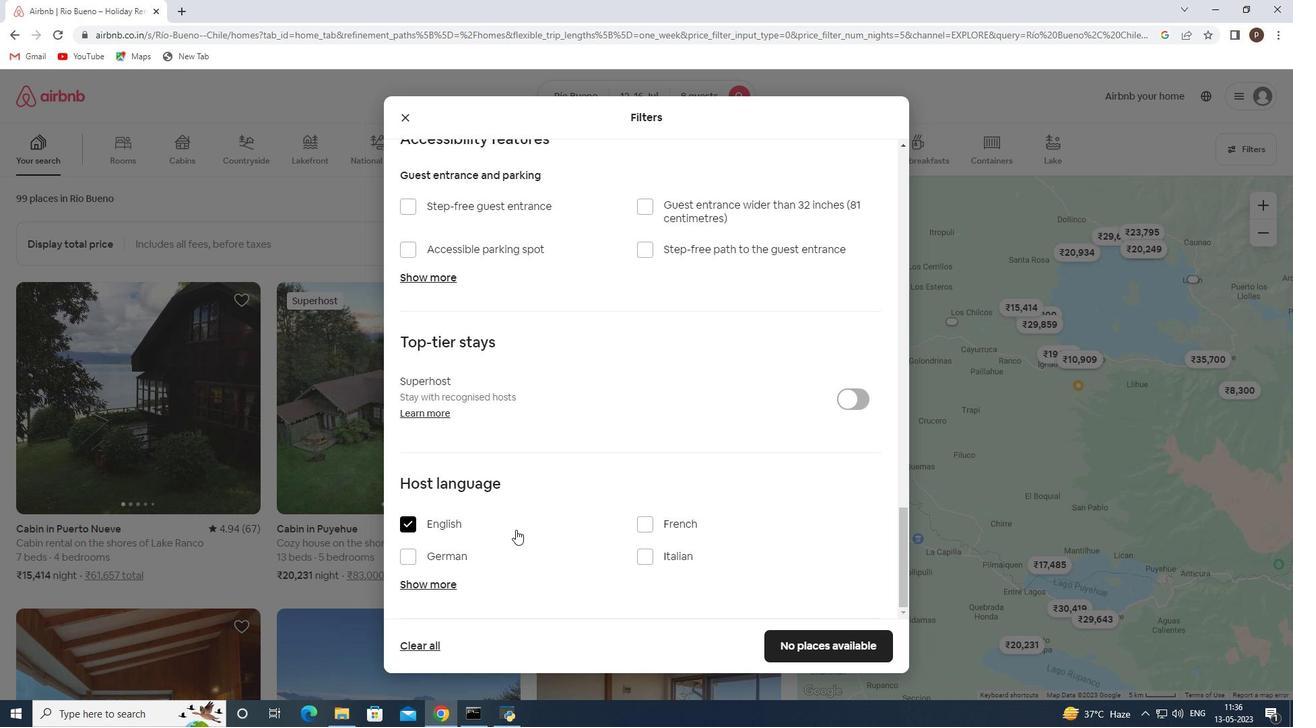 
Action: Mouse scrolled (515, 529) with delta (0, 0)
Screenshot: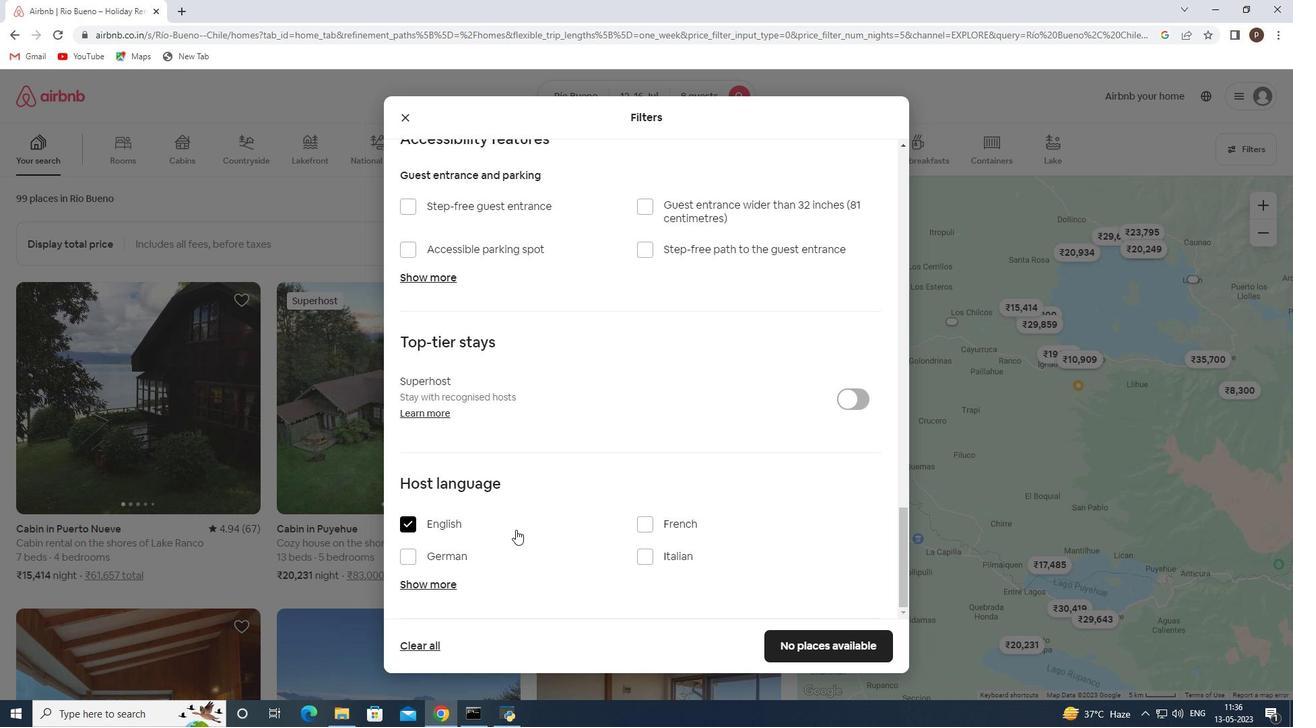 
Action: Mouse scrolled (515, 529) with delta (0, 0)
Screenshot: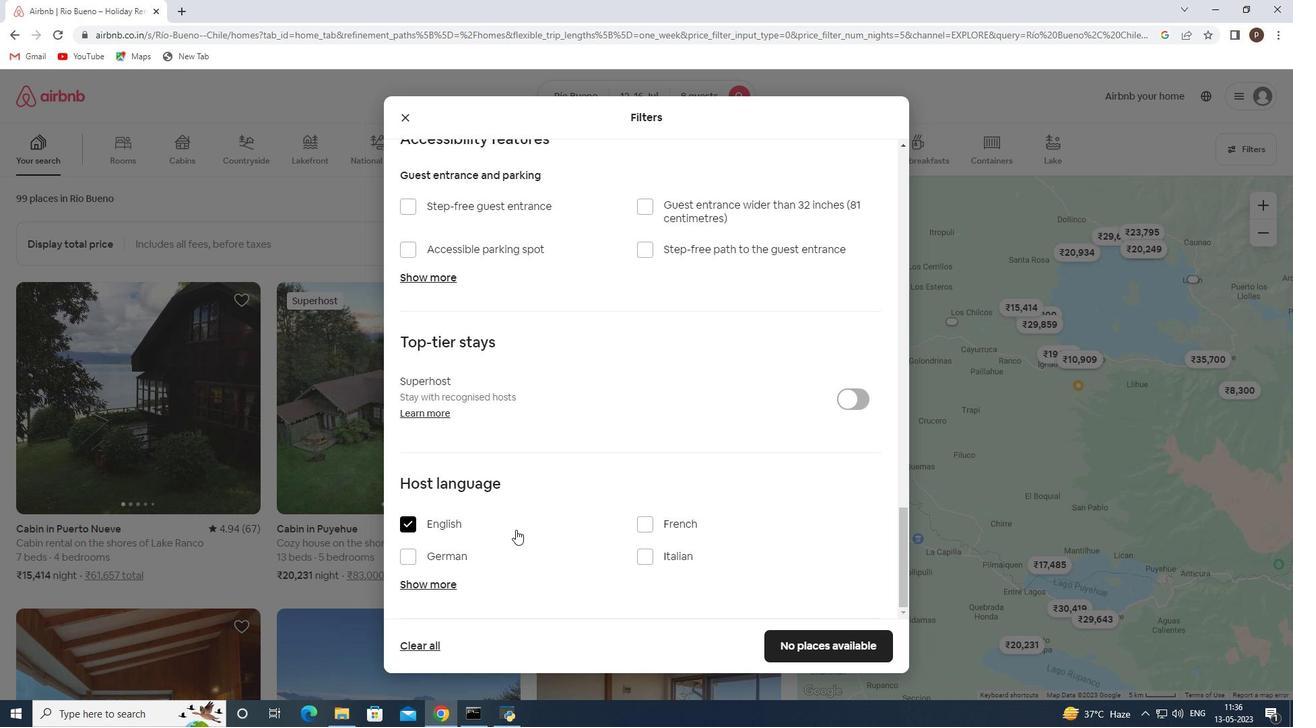 
Action: Mouse scrolled (515, 529) with delta (0, 0)
Screenshot: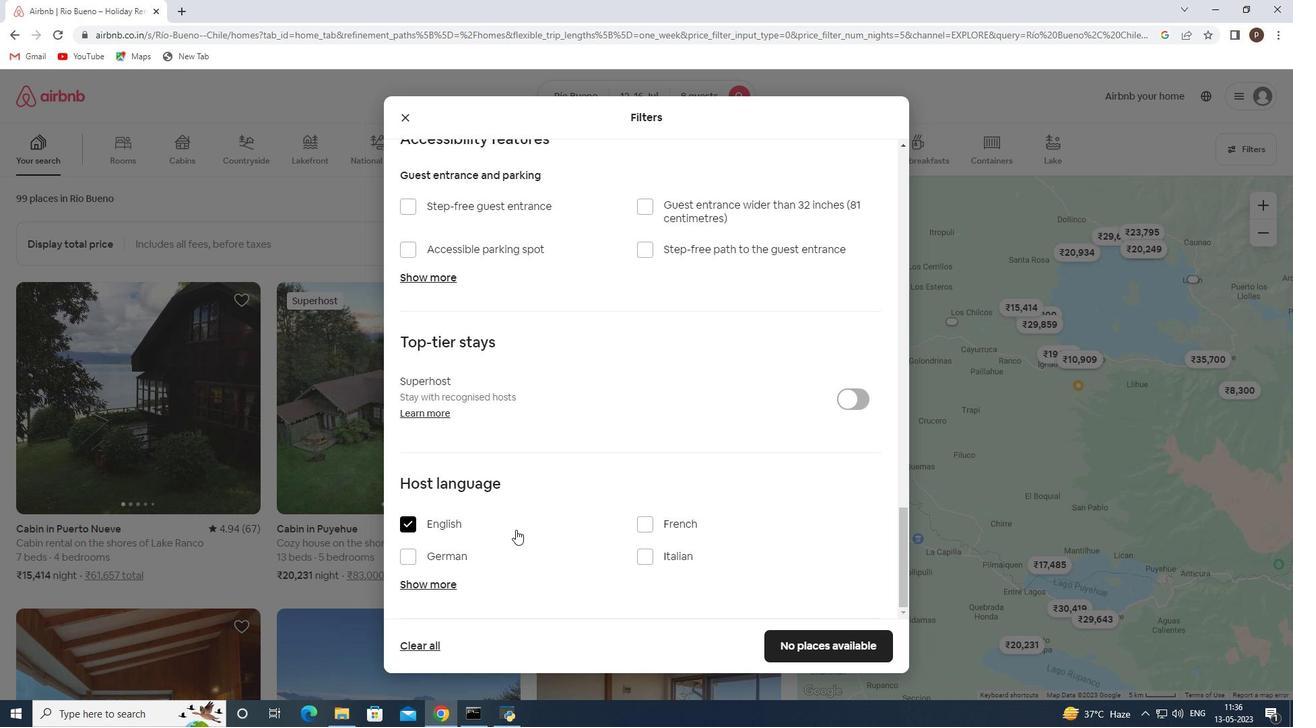 
Action: Mouse moved to (796, 635)
Screenshot: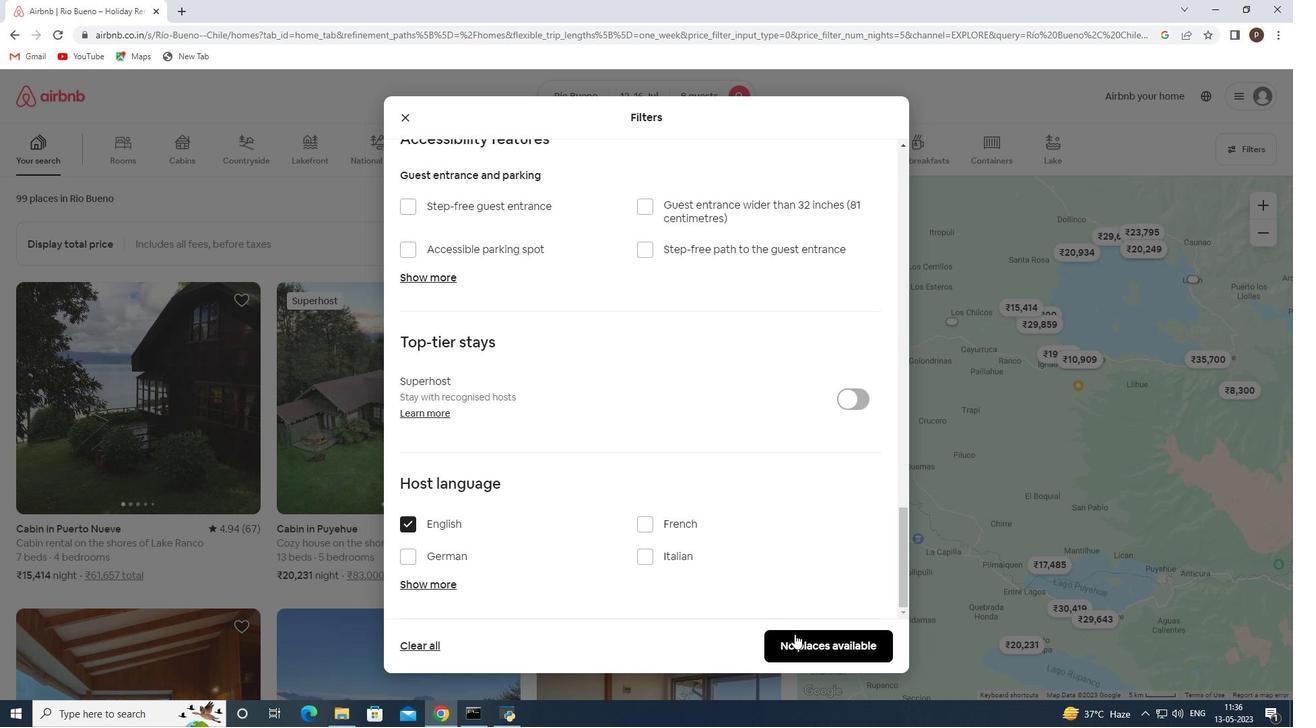 
Action: Mouse pressed left at (796, 635)
Screenshot: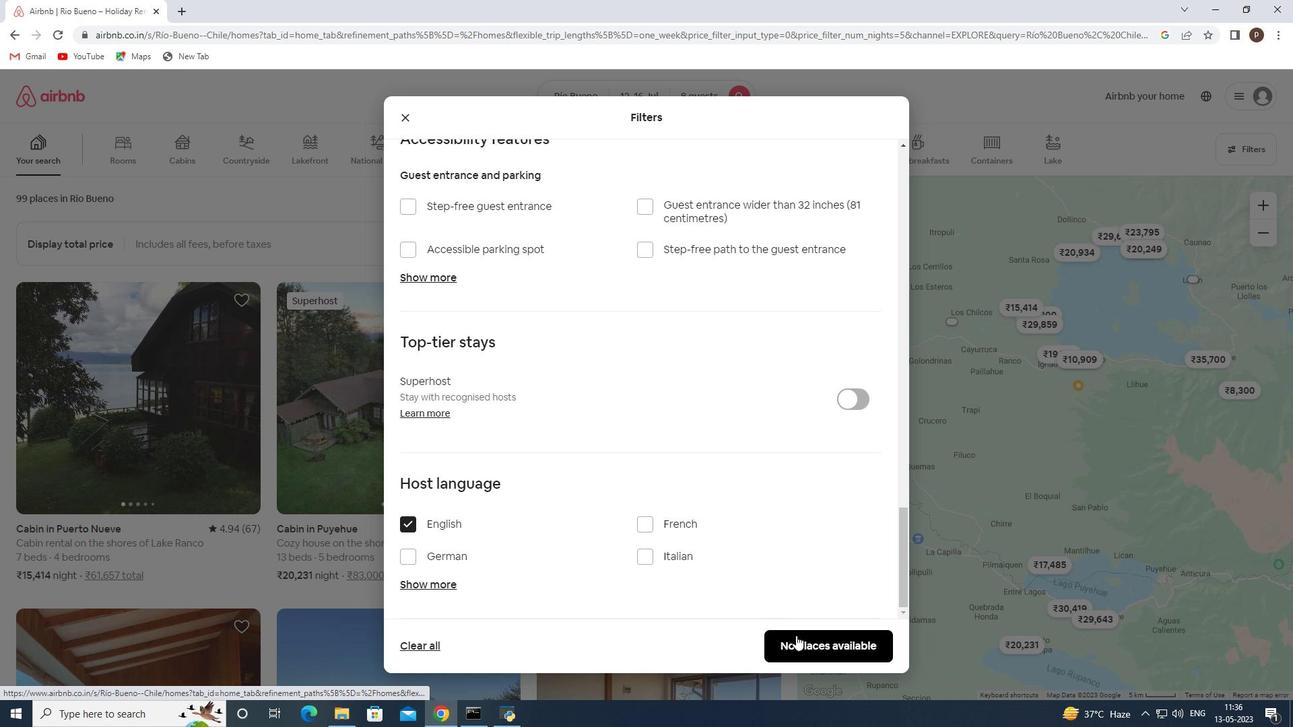 
